Task: Find connections with filter location Uster with filter topic #businesscoachwith filter profile language French with filter current company Burns & McDonnell with filter school Azim Premji University with filter industry Health and Human Services with filter service category Headshot Photography with filter keywords title Marketing Communications Manager
Action: Mouse moved to (659, 99)
Screenshot: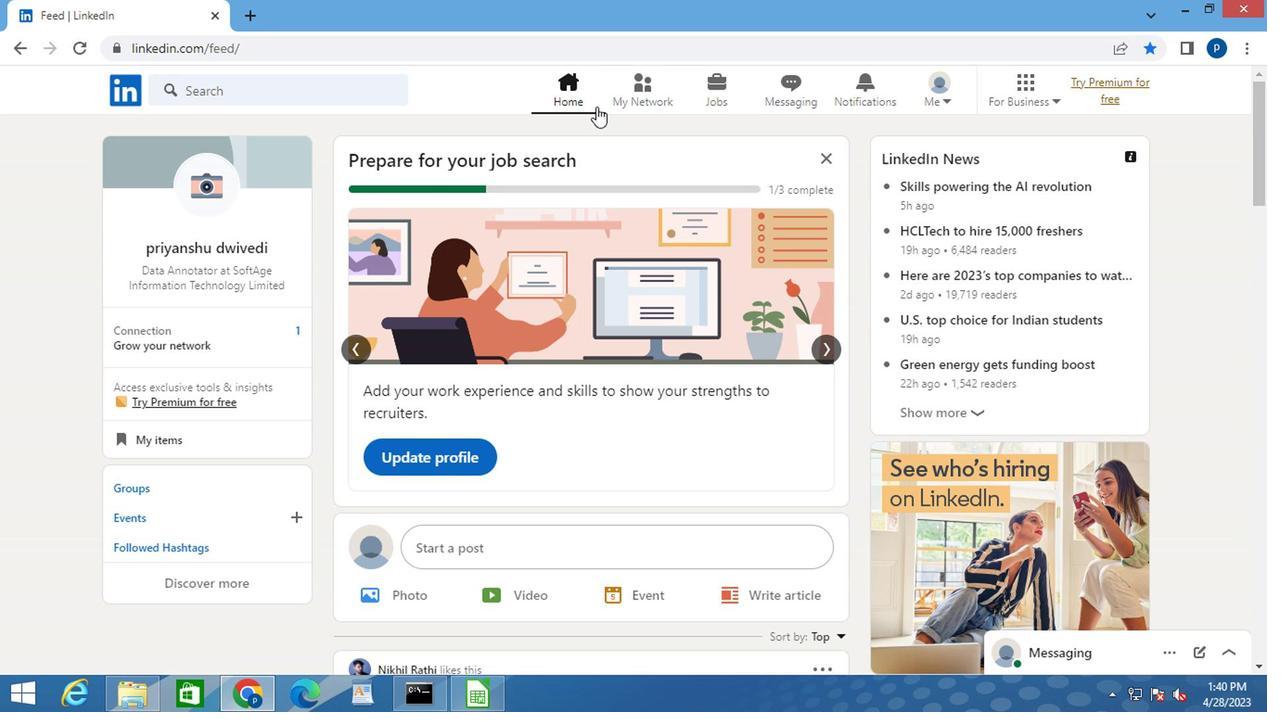 
Action: Mouse pressed left at (659, 99)
Screenshot: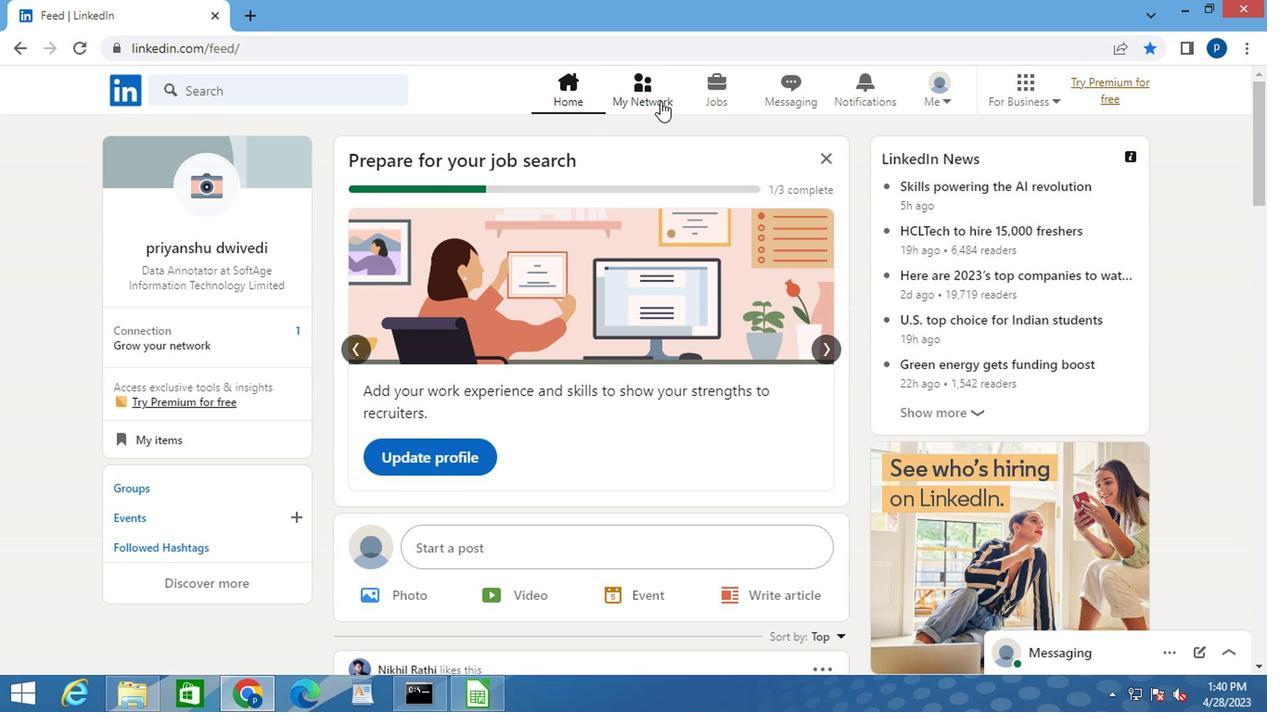
Action: Mouse moved to (242, 200)
Screenshot: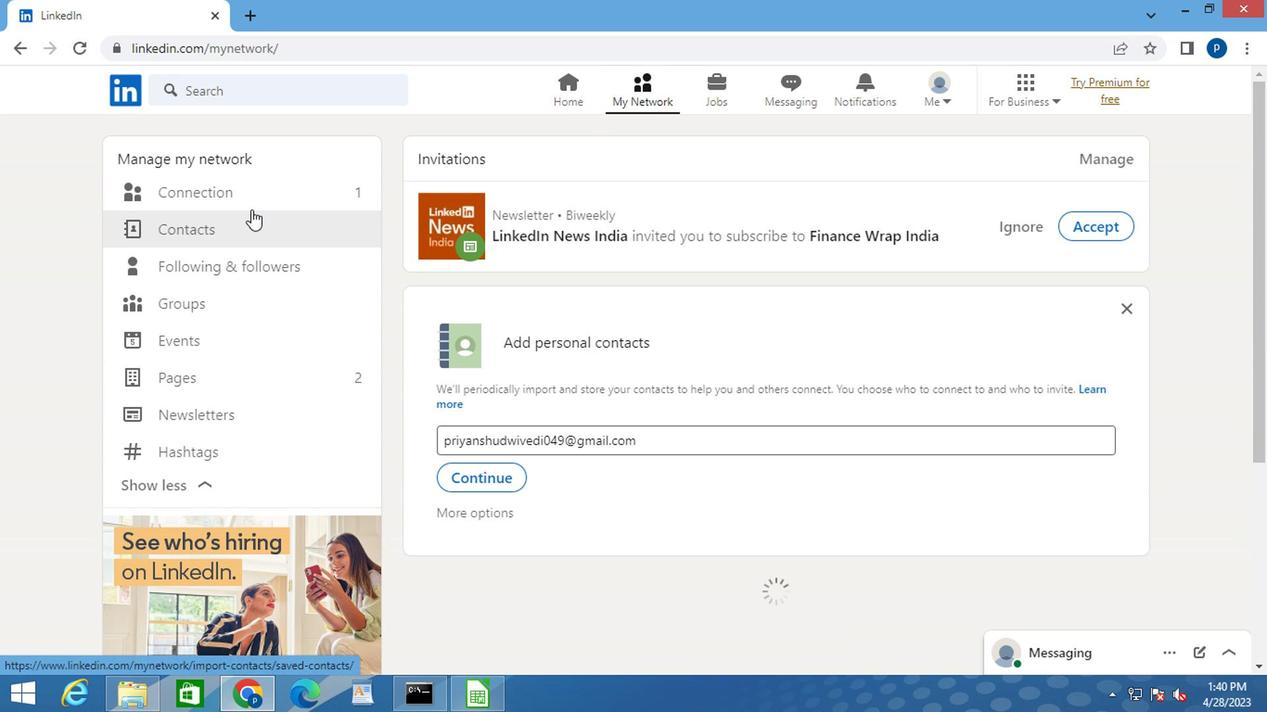 
Action: Mouse pressed left at (242, 200)
Screenshot: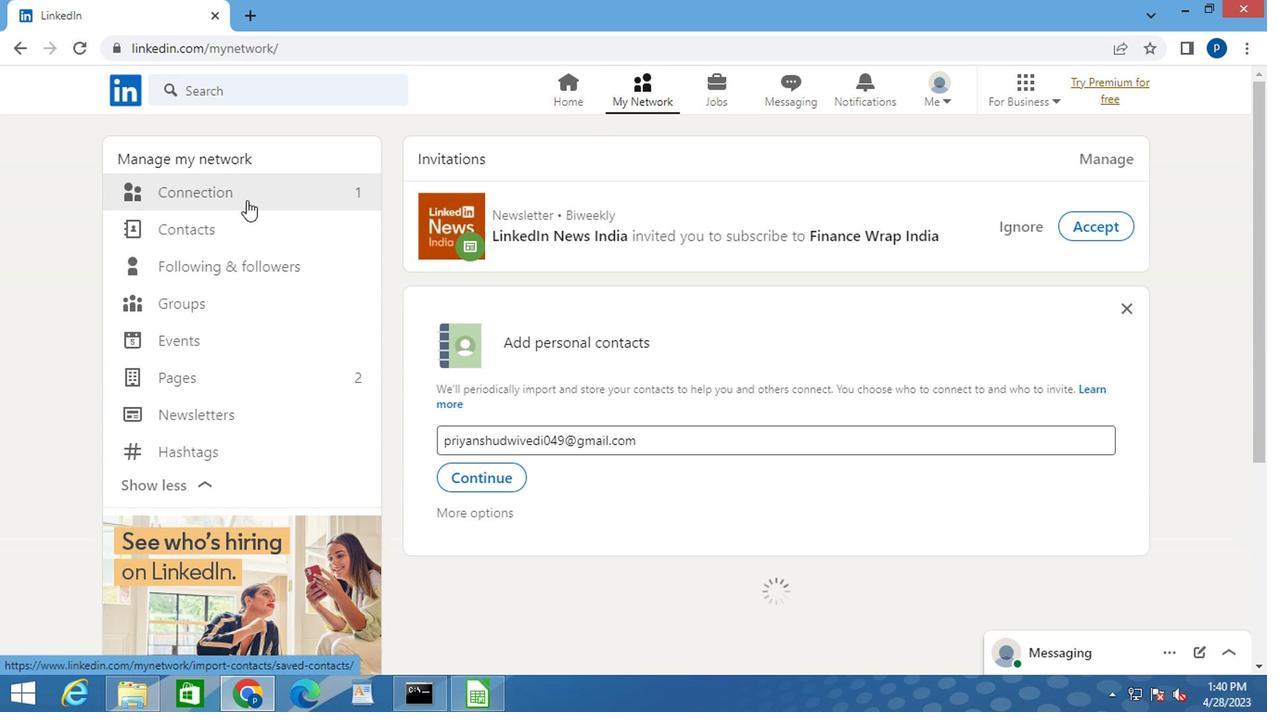 
Action: Mouse moved to (786, 195)
Screenshot: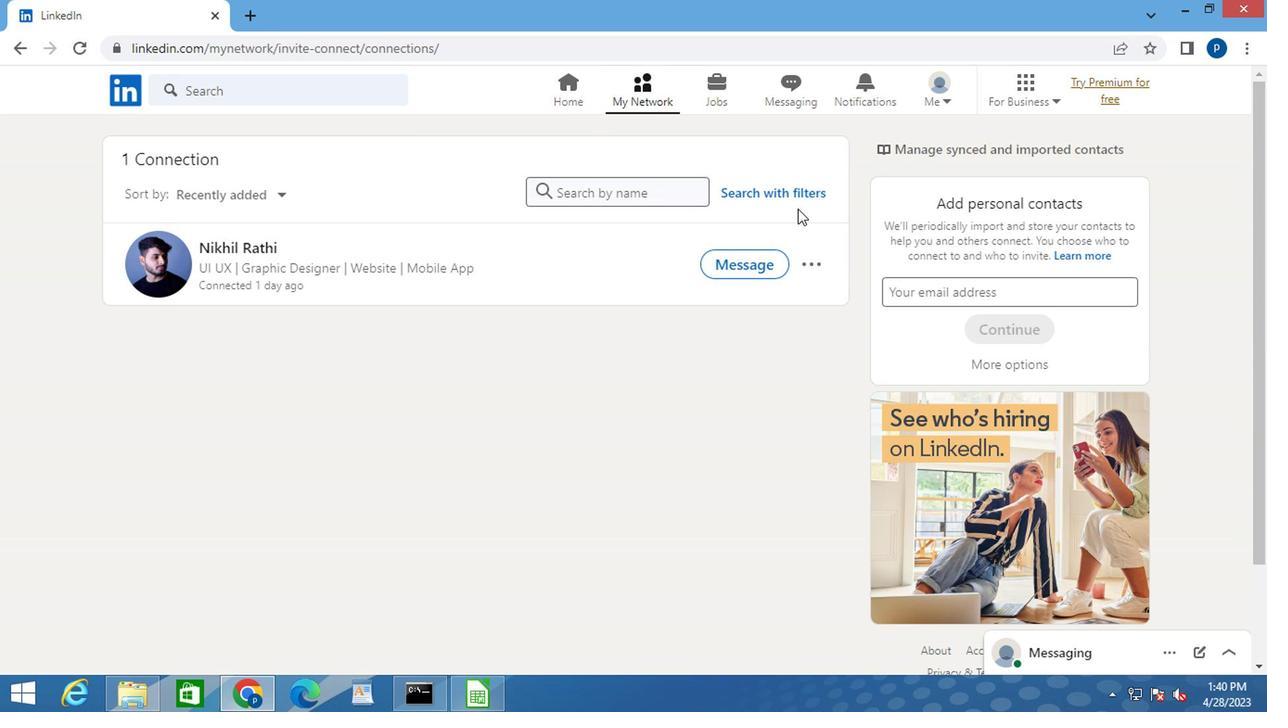 
Action: Mouse pressed left at (786, 195)
Screenshot: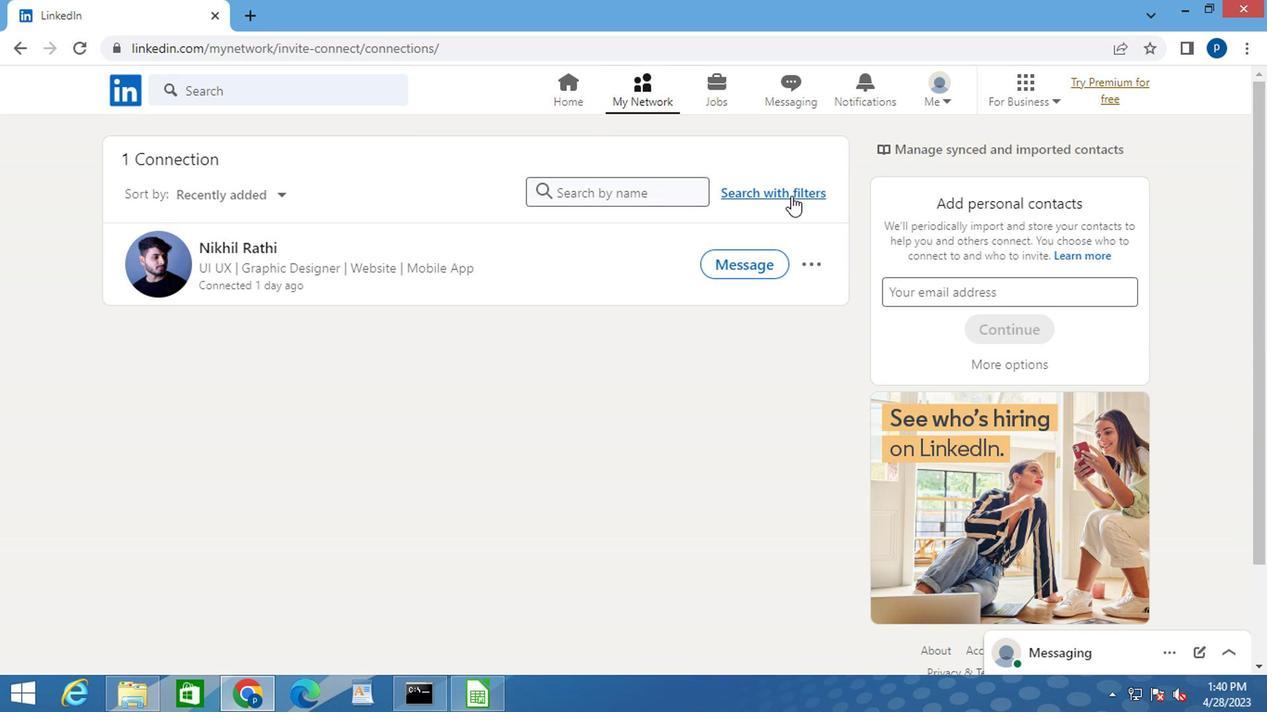 
Action: Mouse moved to (690, 141)
Screenshot: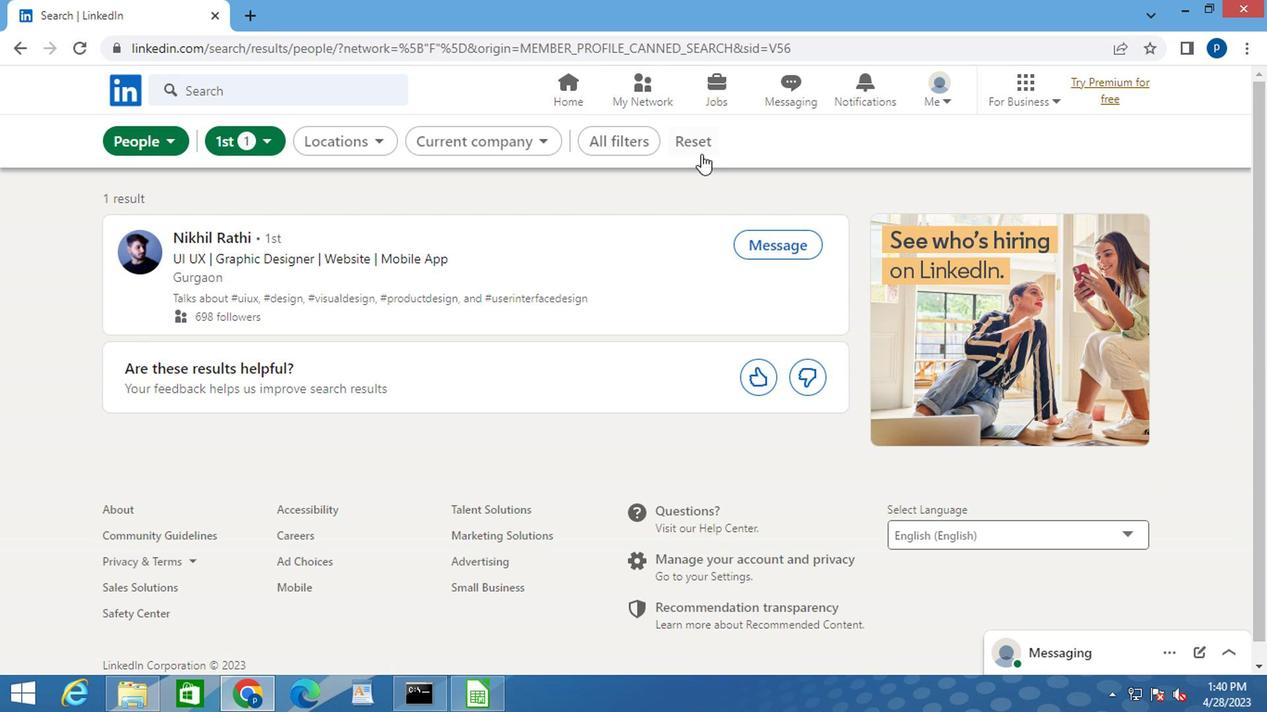 
Action: Mouse pressed left at (690, 141)
Screenshot: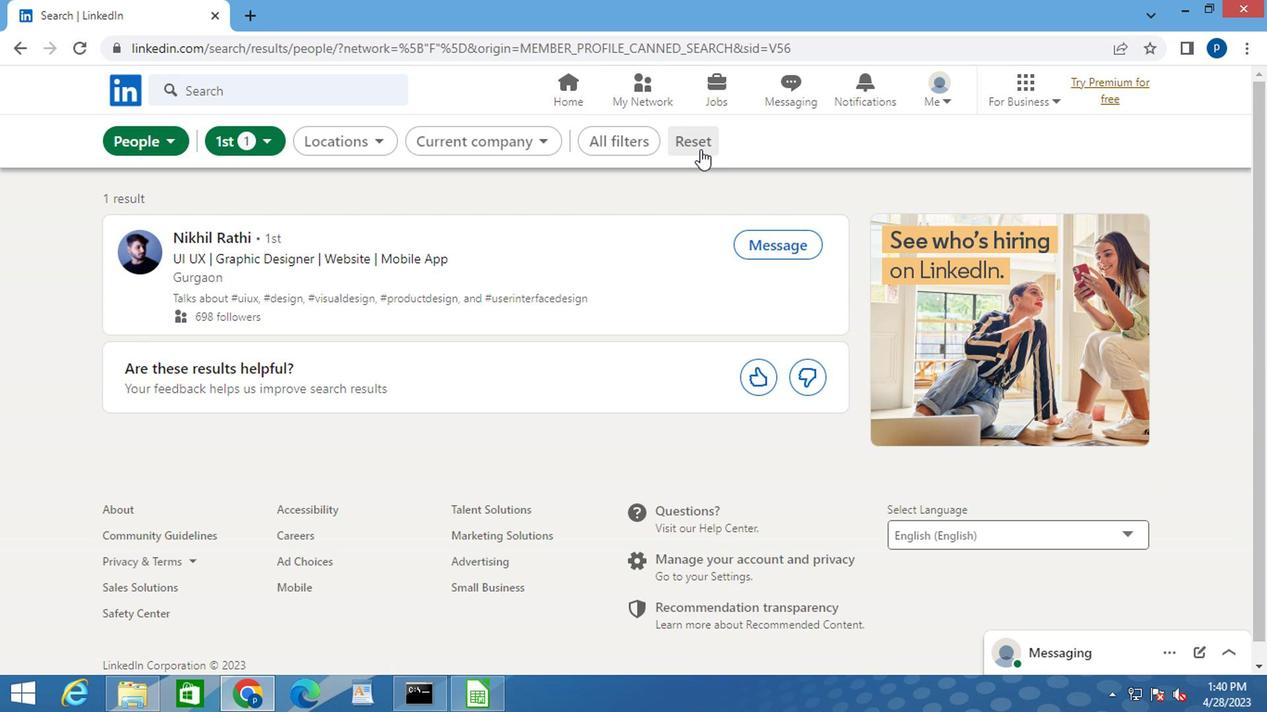 
Action: Mouse moved to (671, 143)
Screenshot: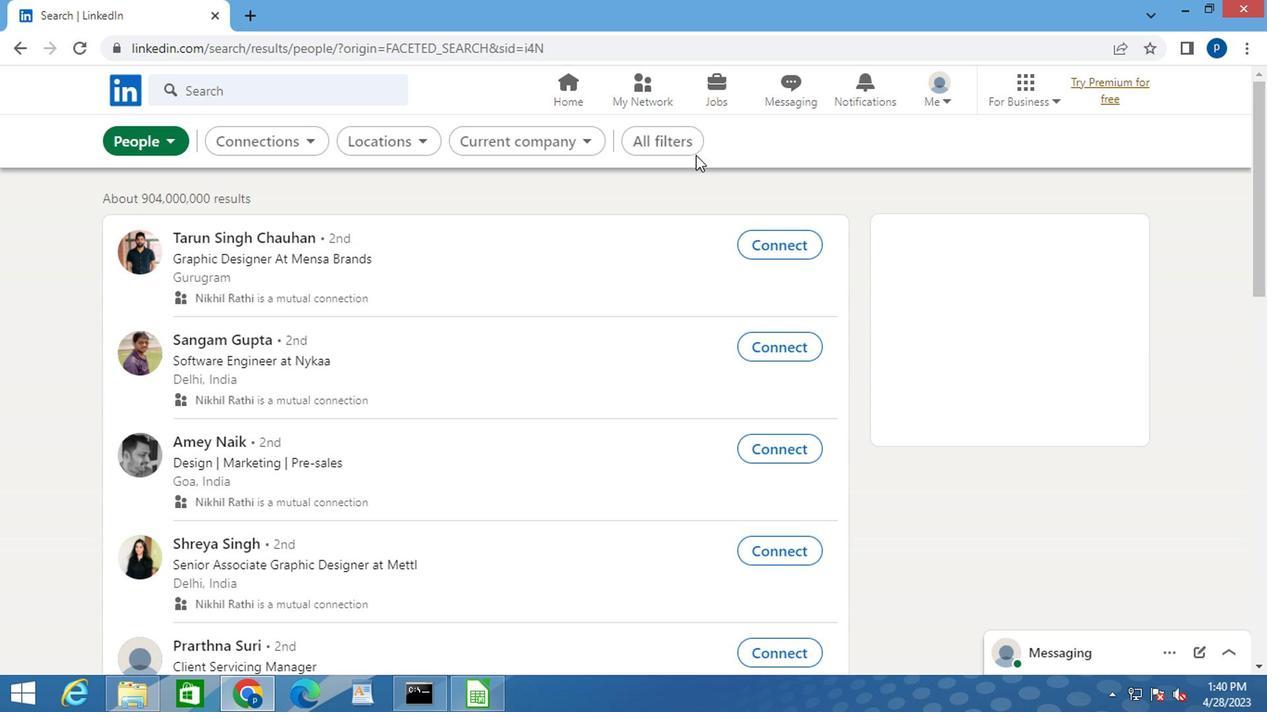 
Action: Mouse pressed left at (671, 143)
Screenshot: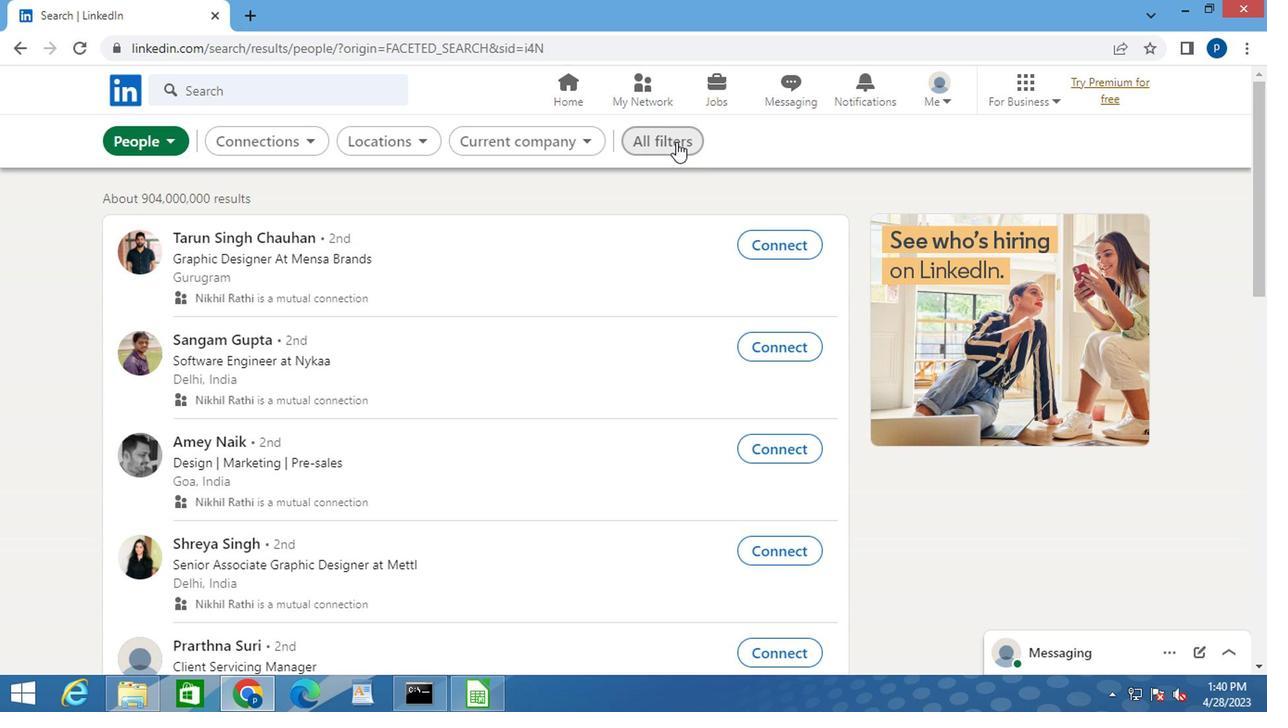 
Action: Mouse moved to (965, 496)
Screenshot: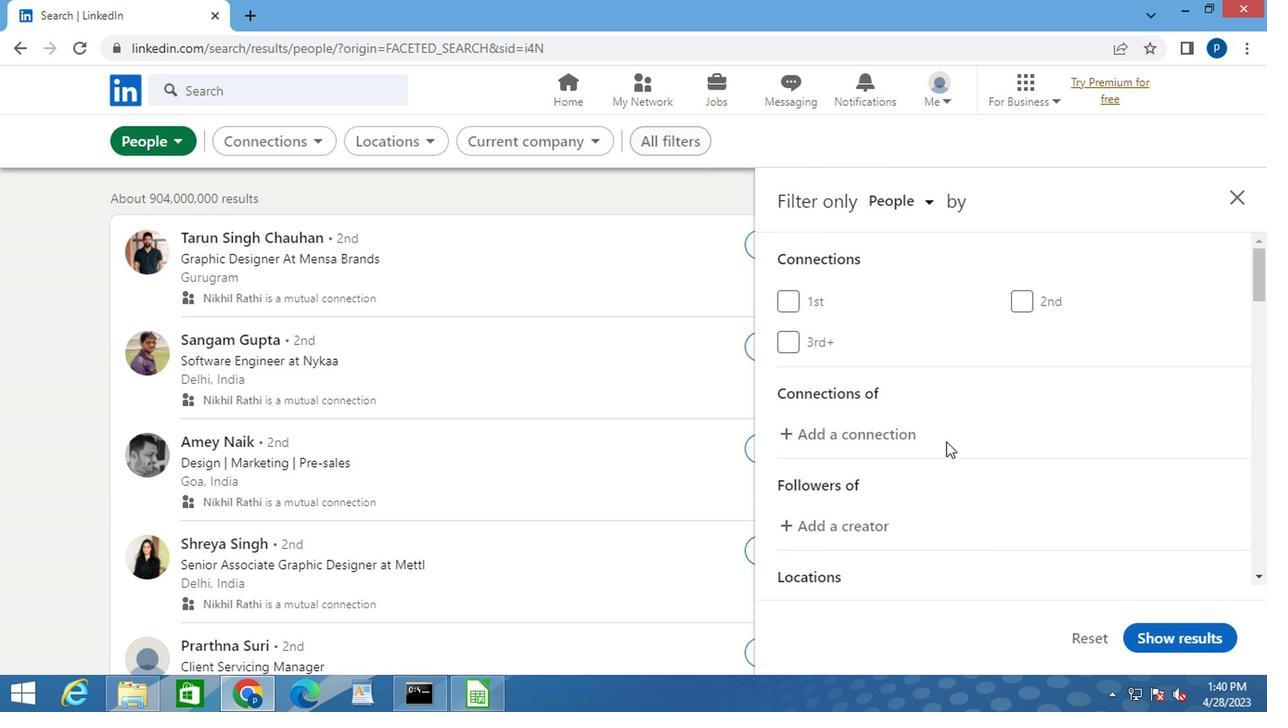 
Action: Mouse scrolled (965, 495) with delta (0, -1)
Screenshot: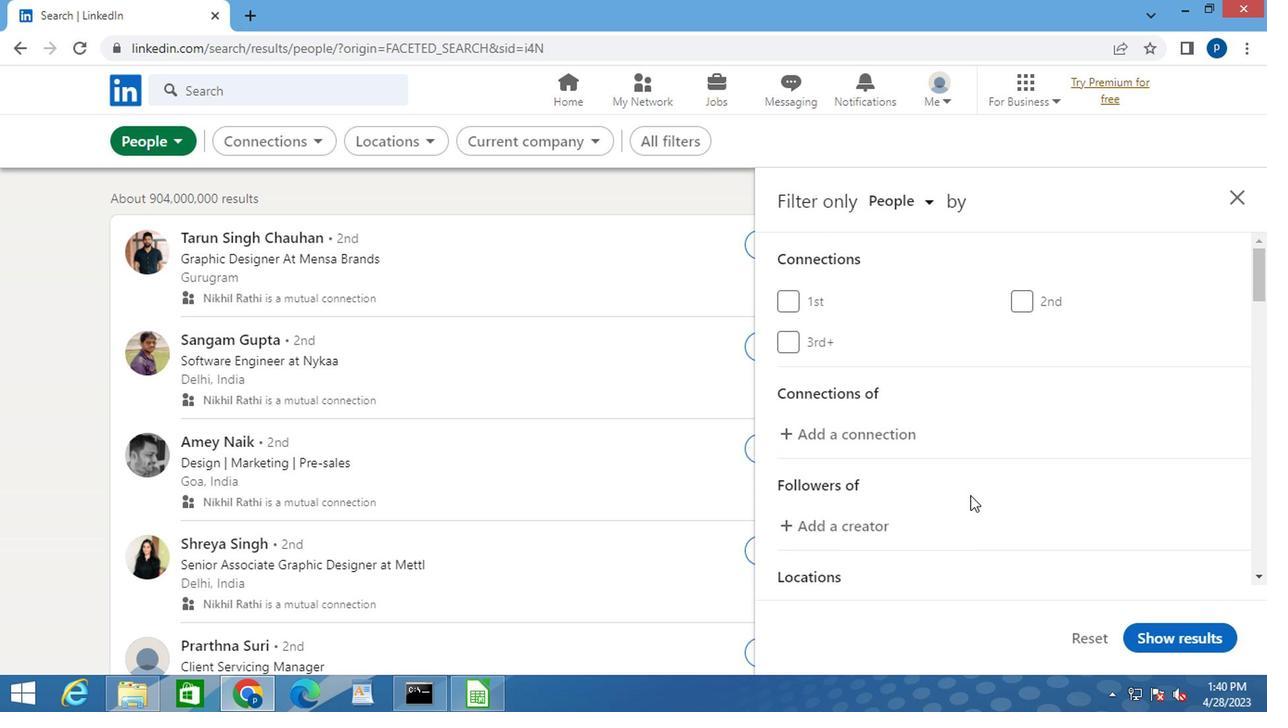
Action: Mouse scrolled (965, 495) with delta (0, -1)
Screenshot: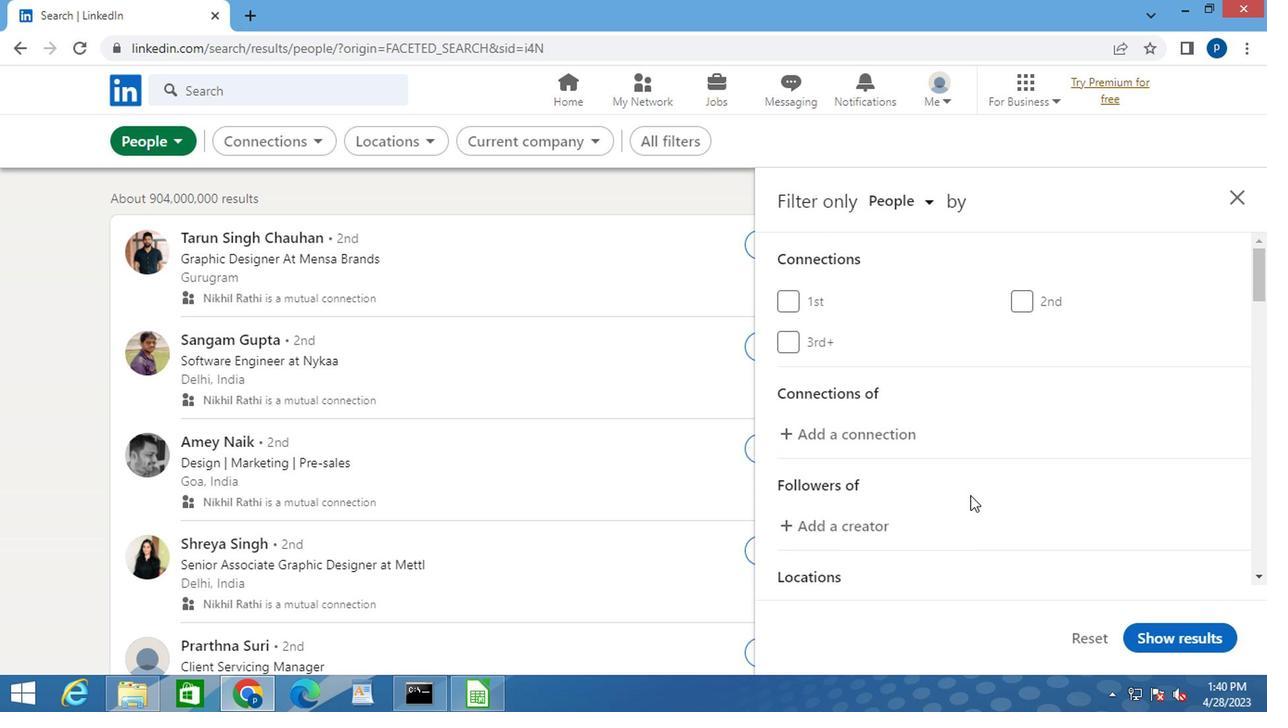 
Action: Mouse scrolled (965, 495) with delta (0, -1)
Screenshot: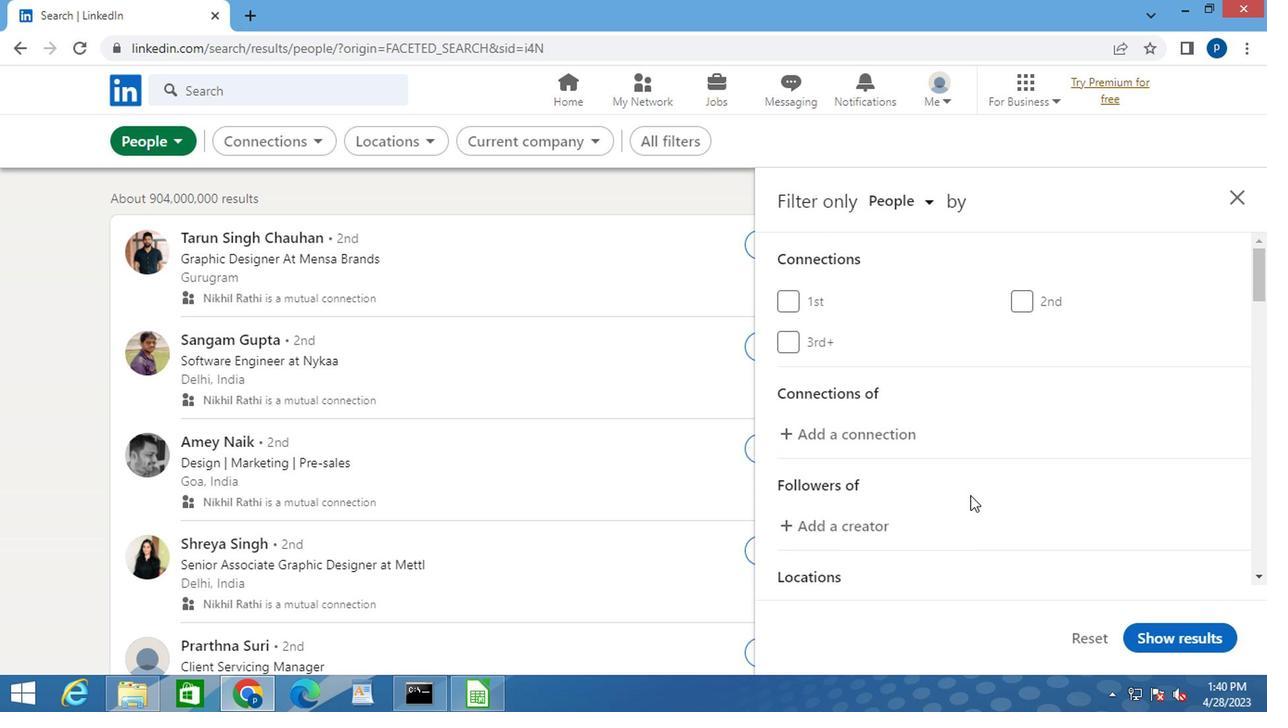 
Action: Mouse moved to (1041, 417)
Screenshot: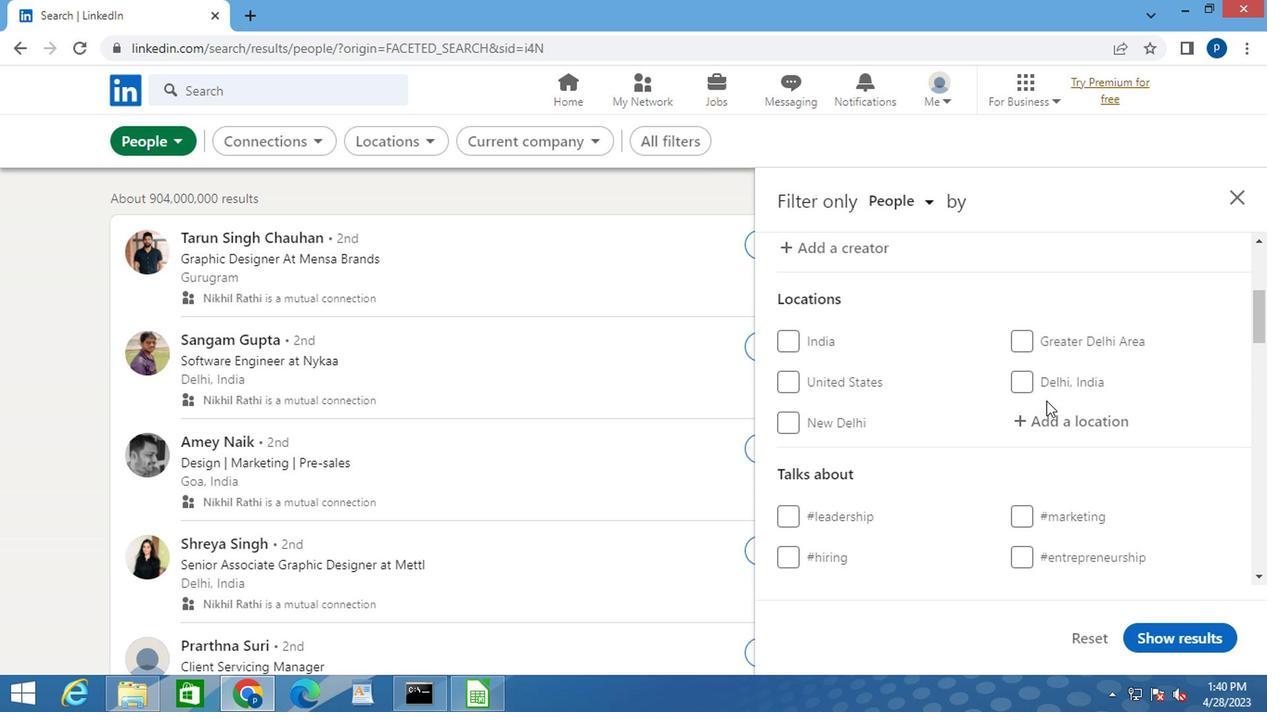 
Action: Mouse pressed left at (1041, 417)
Screenshot: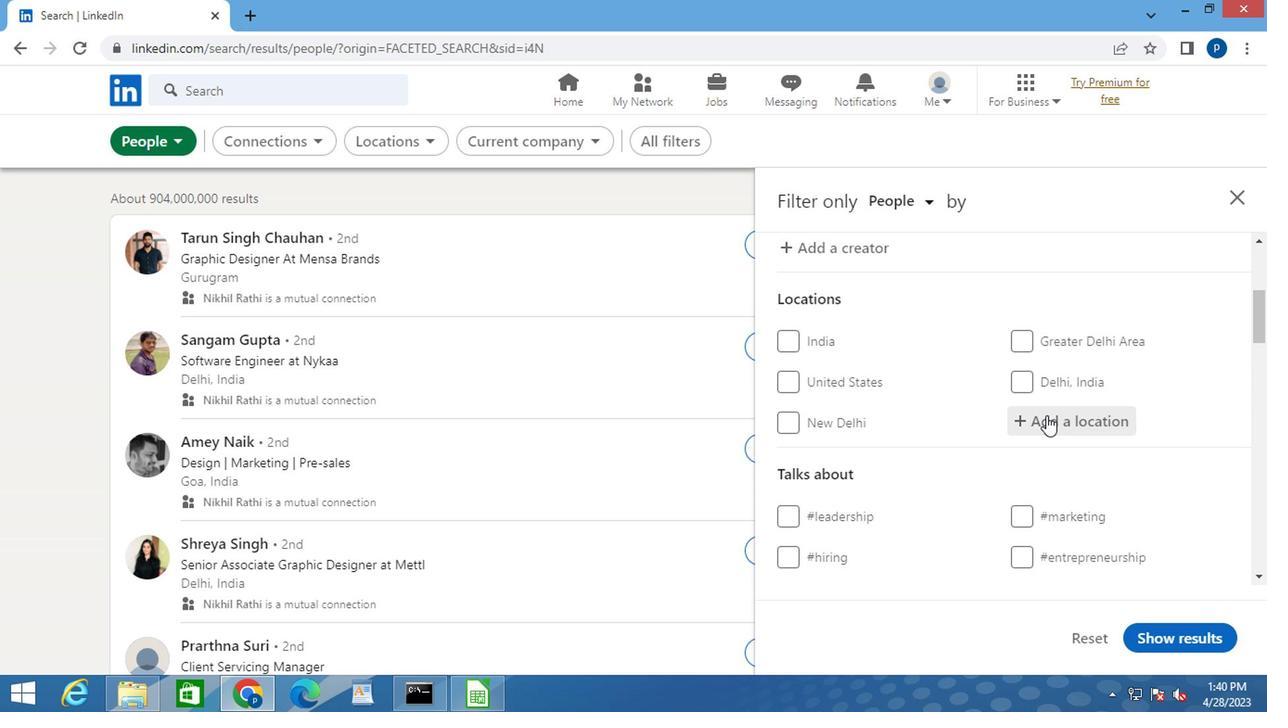 
Action: Key pressed u<Key.caps_lock>ster
Screenshot: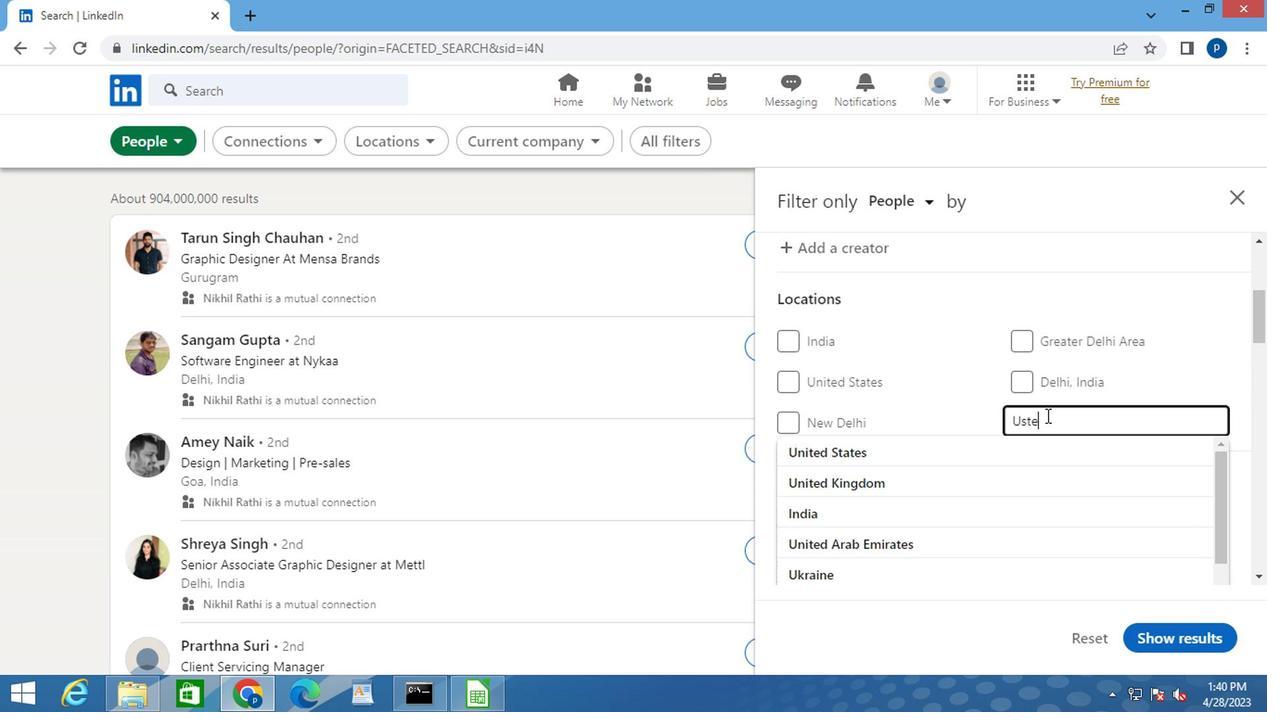 
Action: Mouse moved to (923, 447)
Screenshot: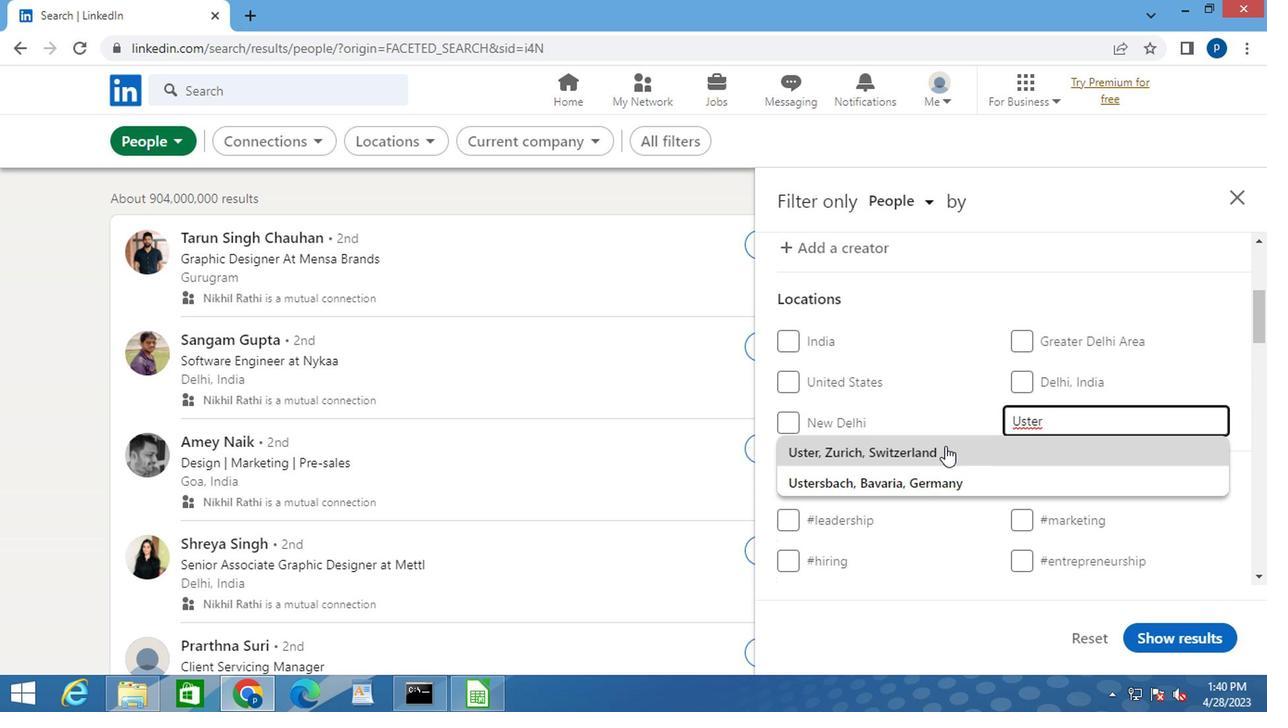 
Action: Mouse pressed left at (923, 447)
Screenshot: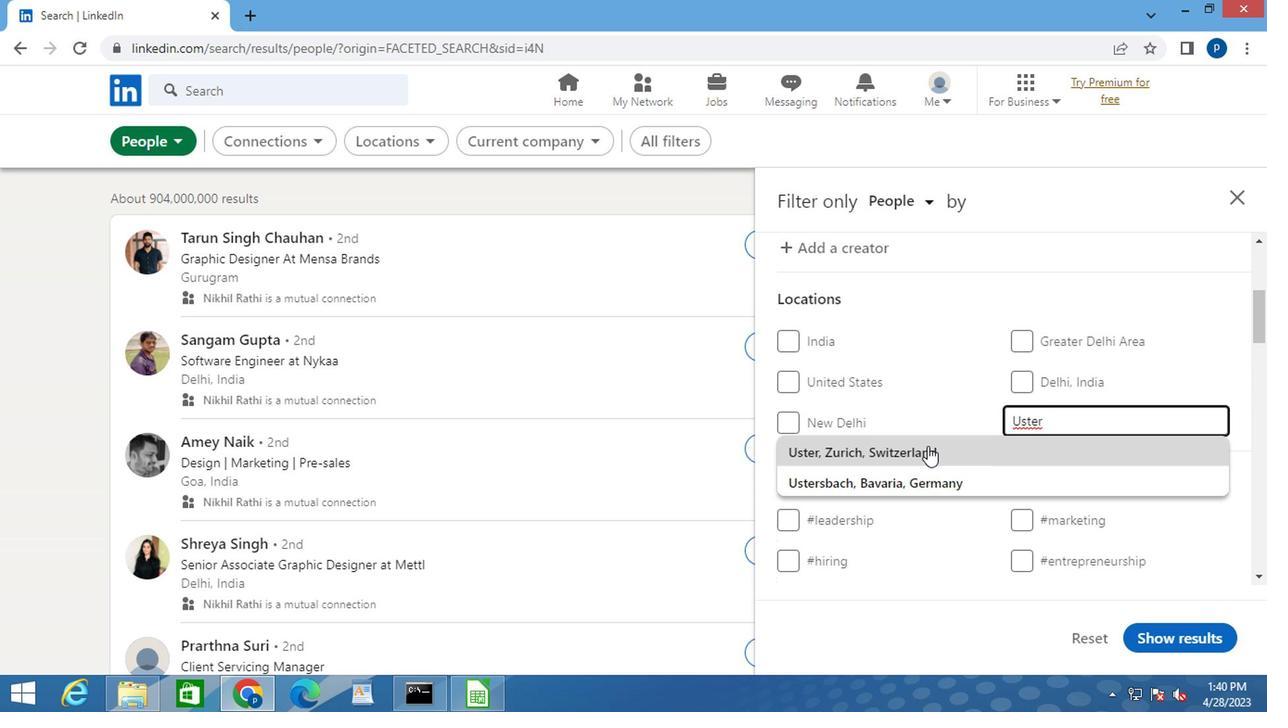 
Action: Mouse moved to (919, 444)
Screenshot: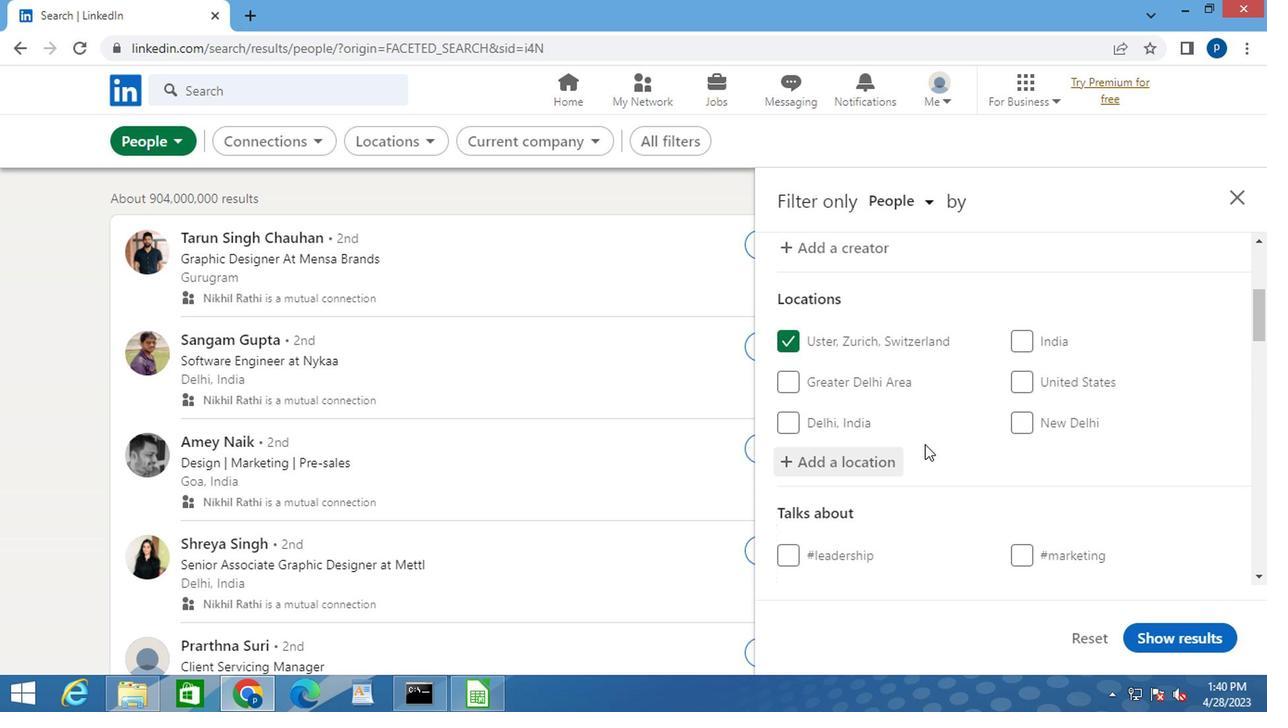
Action: Mouse scrolled (919, 444) with delta (0, 0)
Screenshot: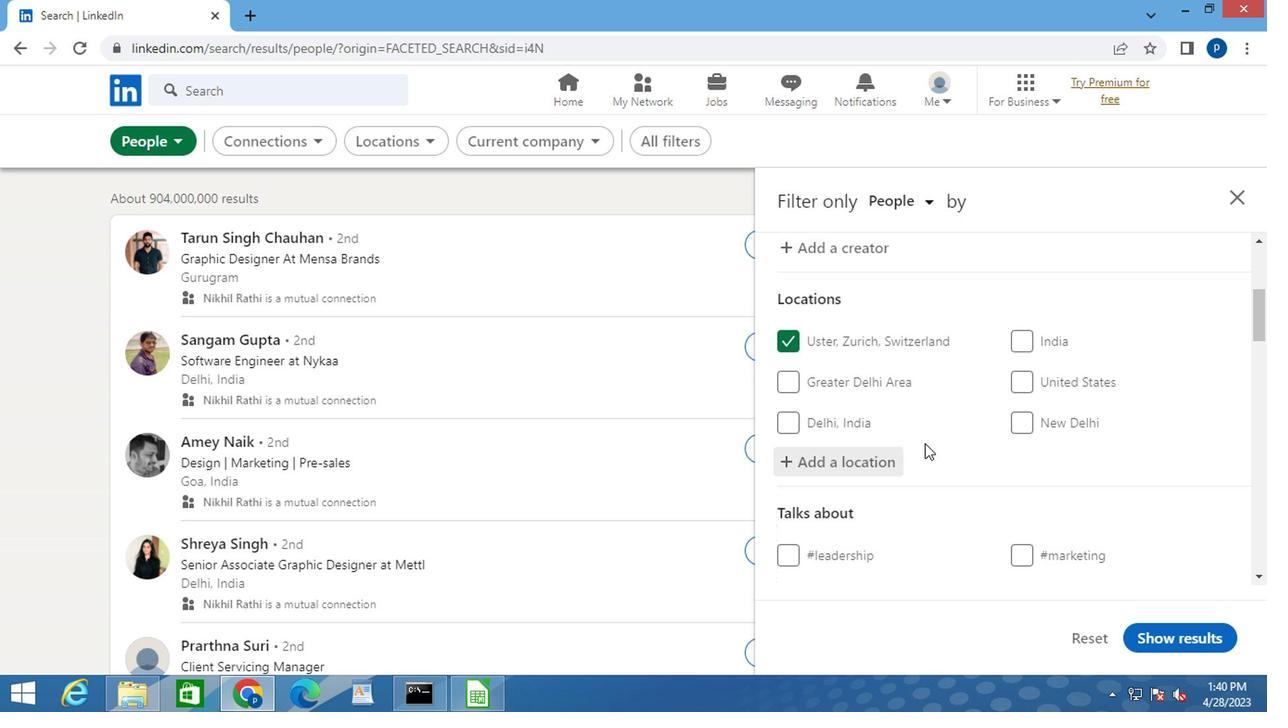 
Action: Mouse scrolled (919, 444) with delta (0, 0)
Screenshot: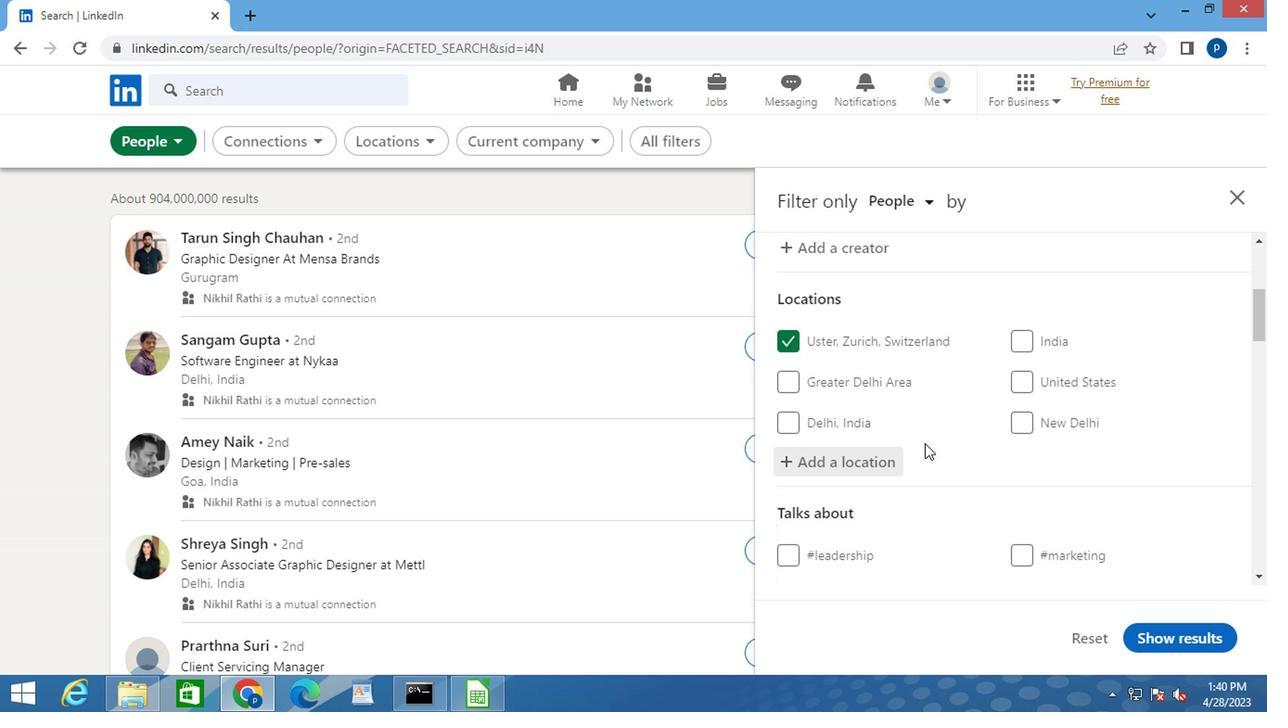 
Action: Mouse moved to (1032, 454)
Screenshot: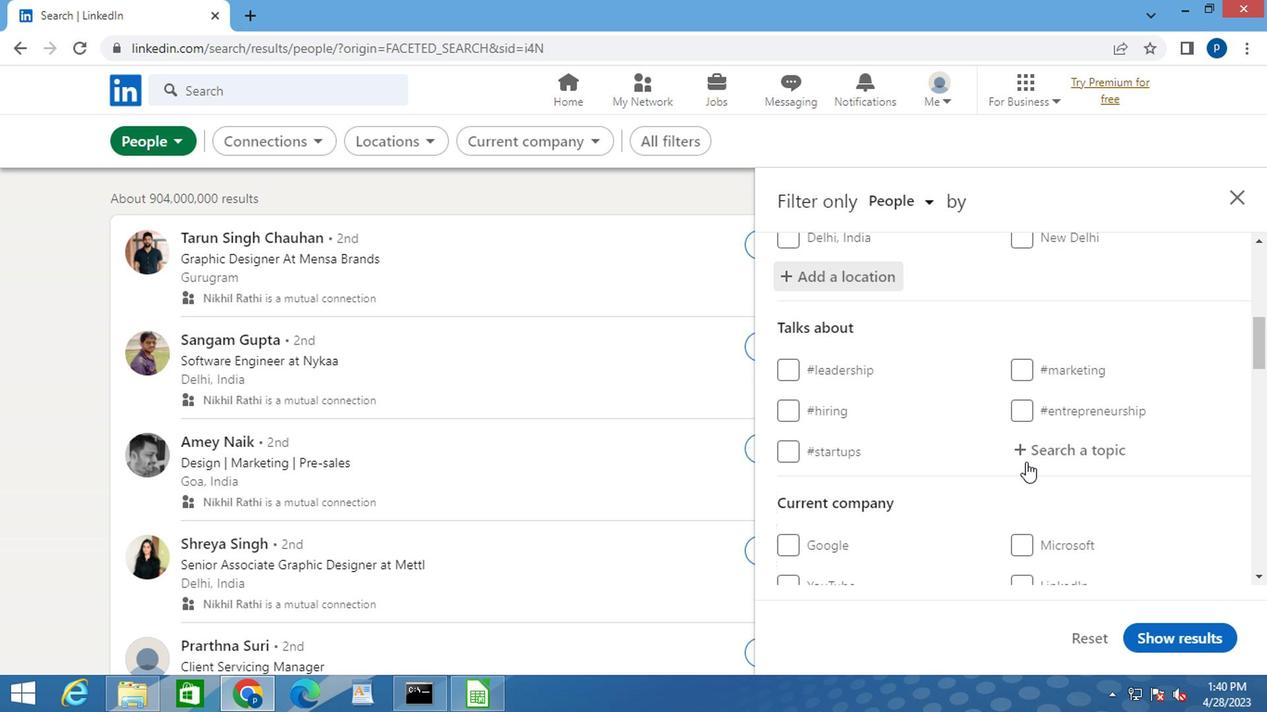 
Action: Mouse pressed left at (1032, 454)
Screenshot: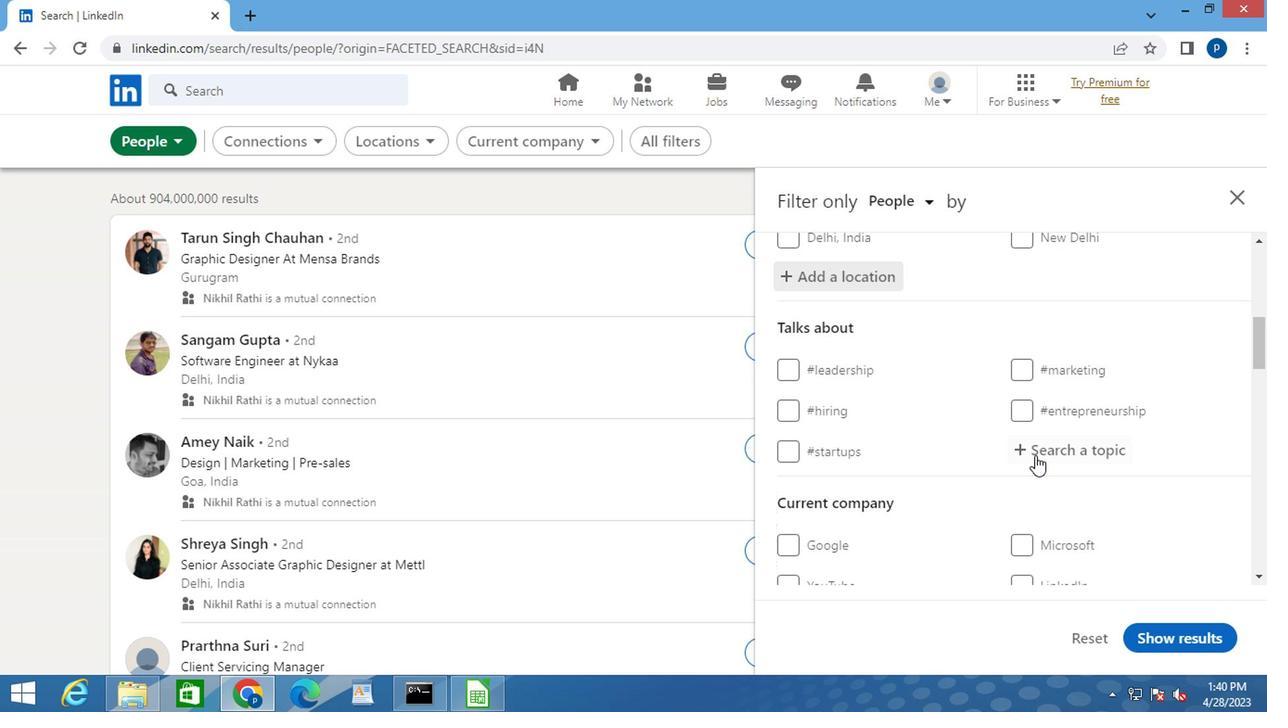 
Action: Mouse moved to (1033, 454)
Screenshot: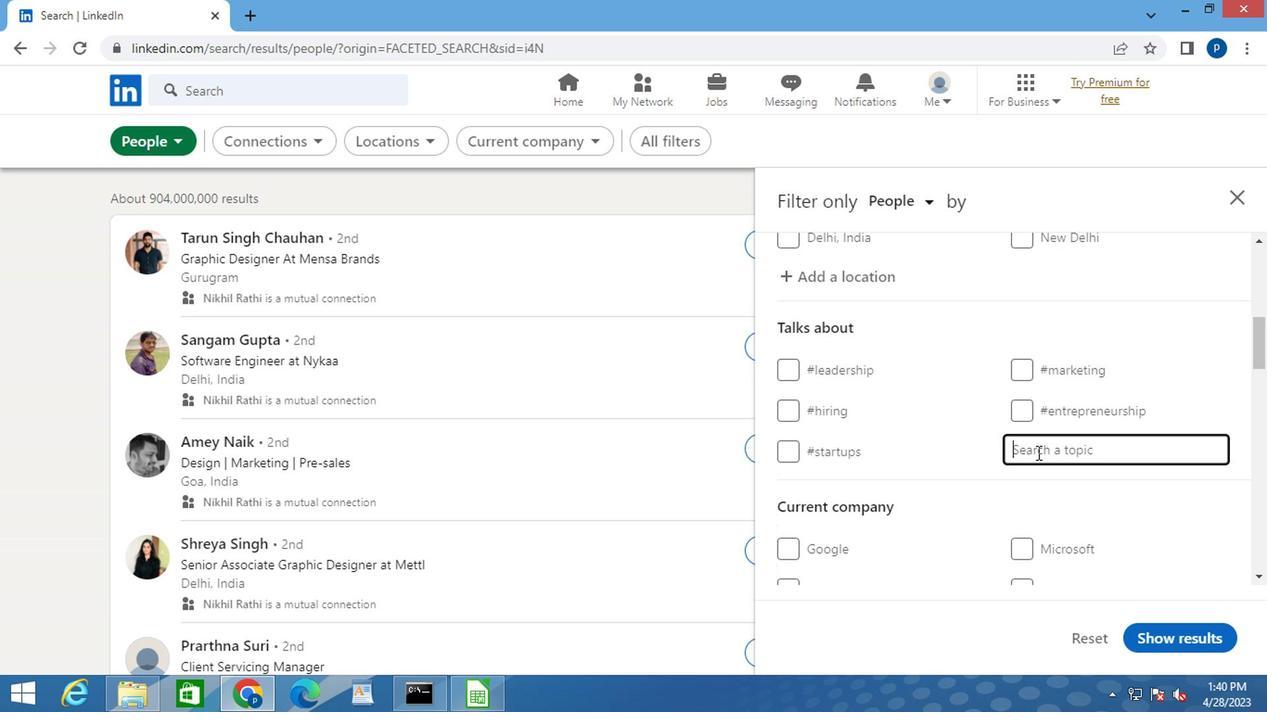 
Action: Key pressed <Key.shift>#BUSINESSCOACH
Screenshot: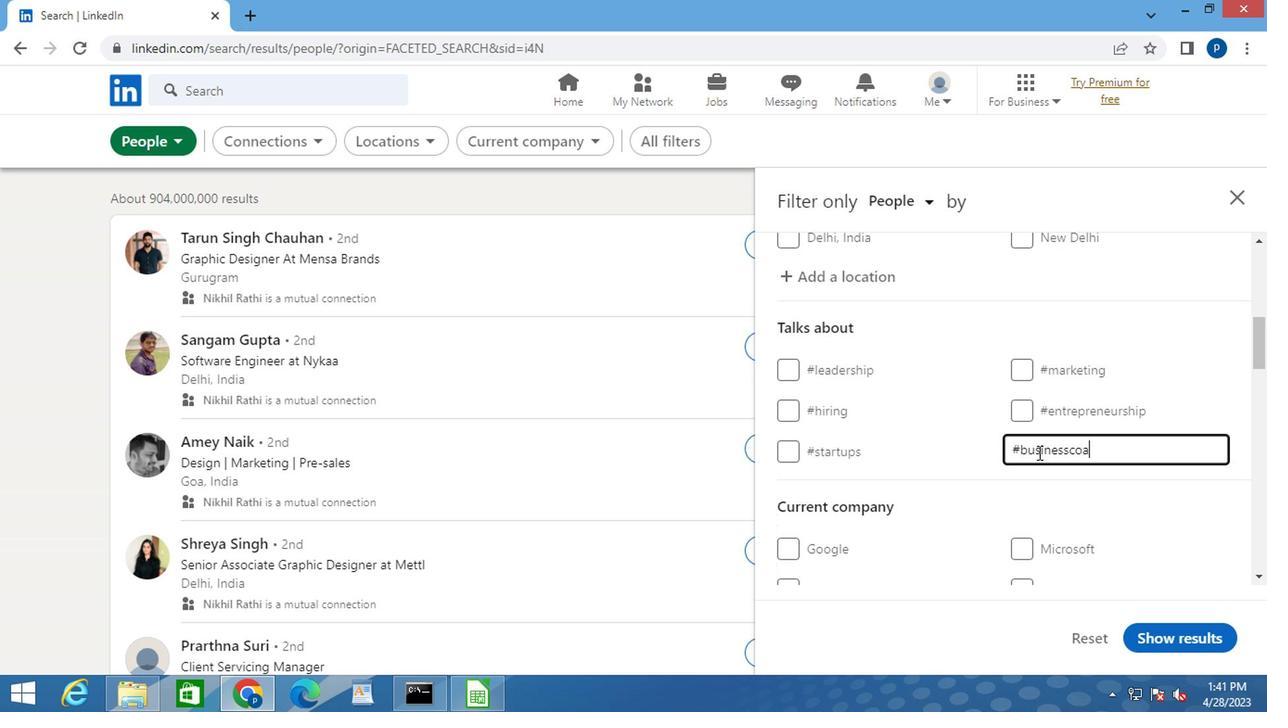 
Action: Mouse moved to (995, 510)
Screenshot: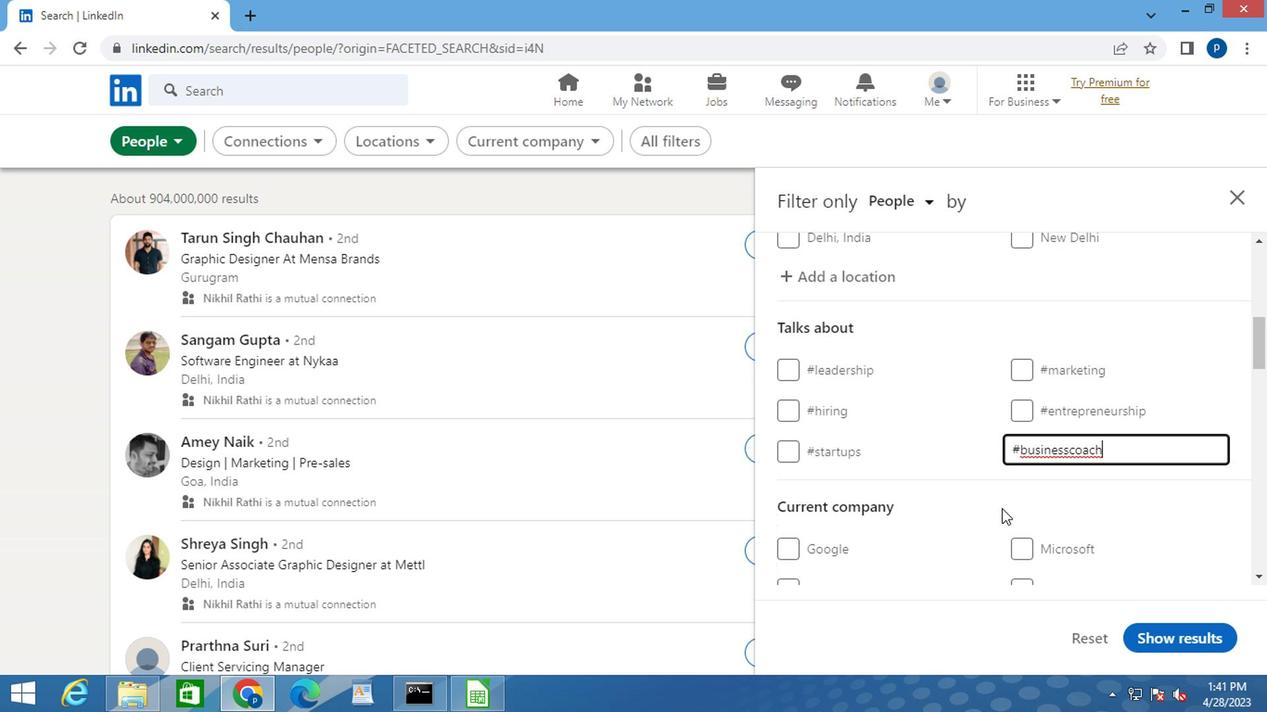 
Action: Mouse scrolled (995, 509) with delta (0, -1)
Screenshot: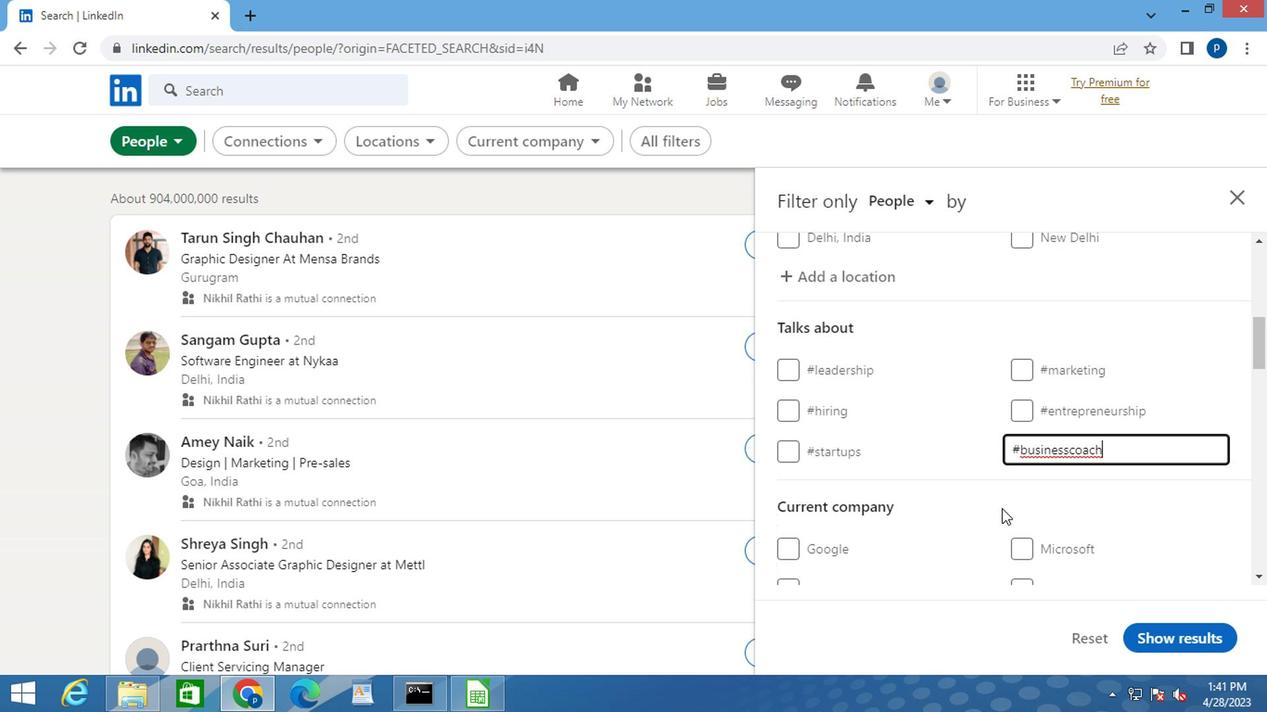 
Action: Mouse moved to (972, 467)
Screenshot: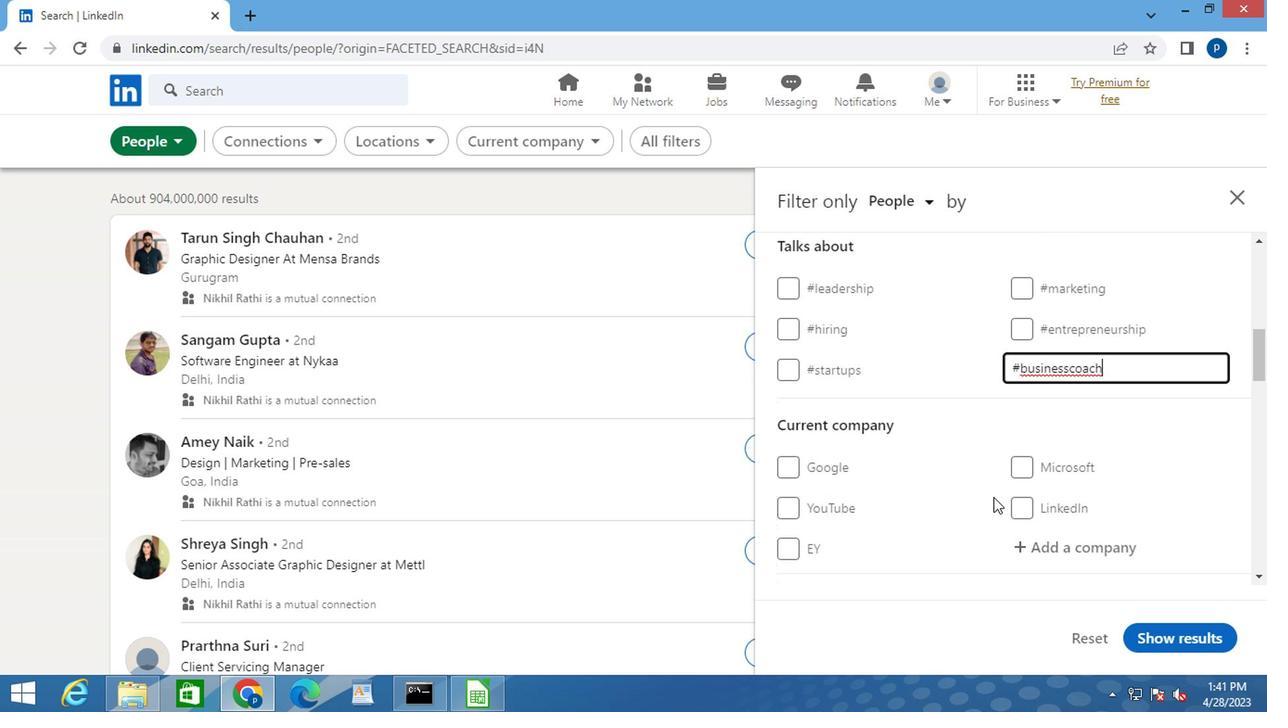 
Action: Mouse scrolled (972, 467) with delta (0, 0)
Screenshot: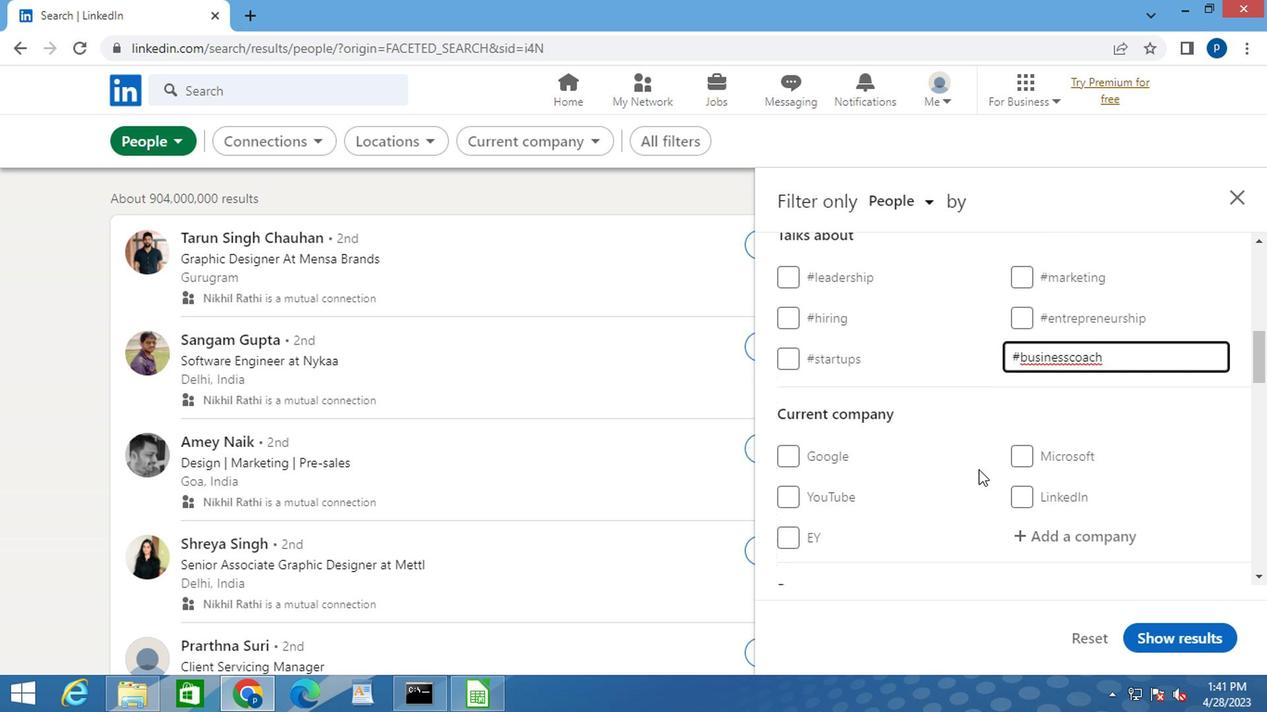 
Action: Mouse scrolled (972, 467) with delta (0, 0)
Screenshot: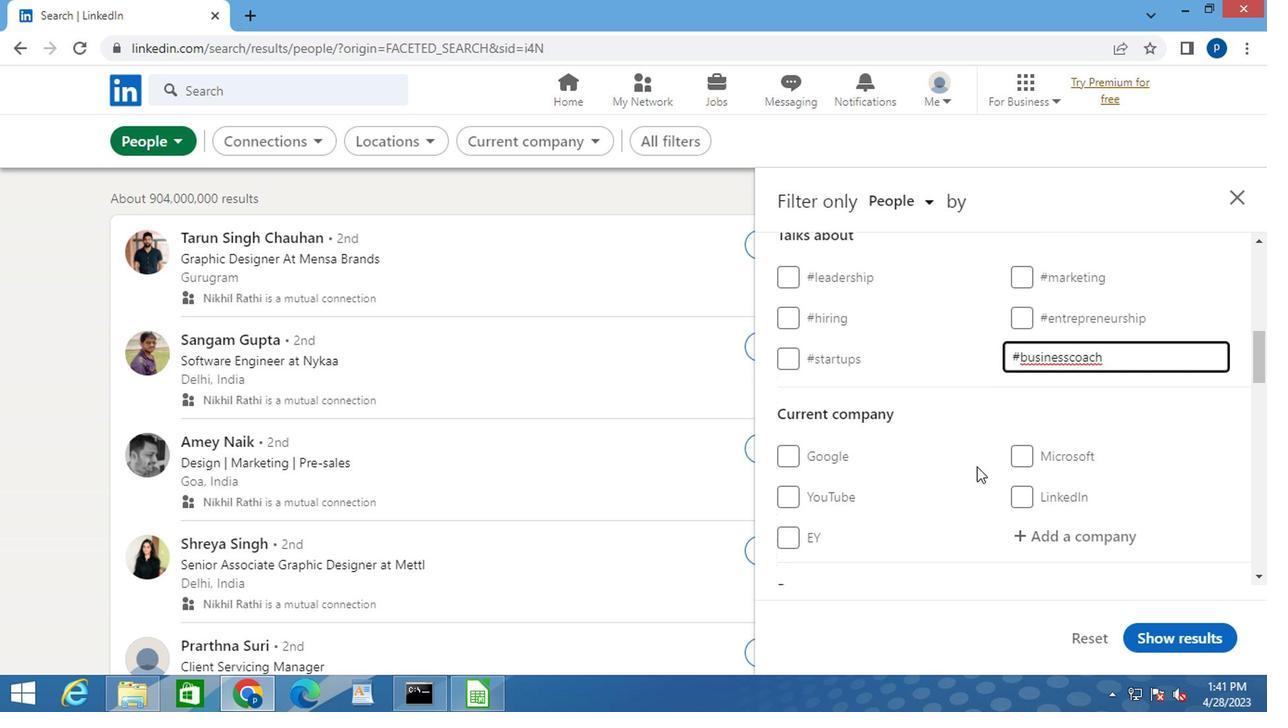 
Action: Mouse scrolled (972, 467) with delta (0, 0)
Screenshot: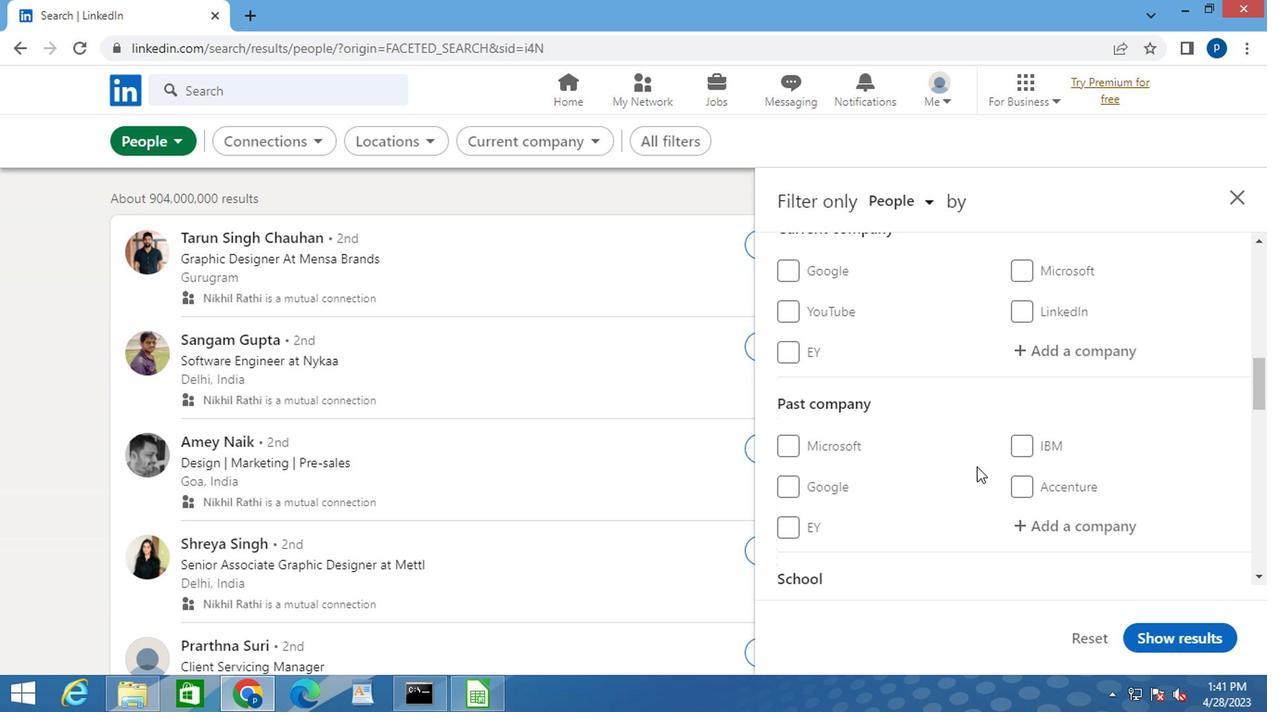 
Action: Mouse scrolled (972, 467) with delta (0, 0)
Screenshot: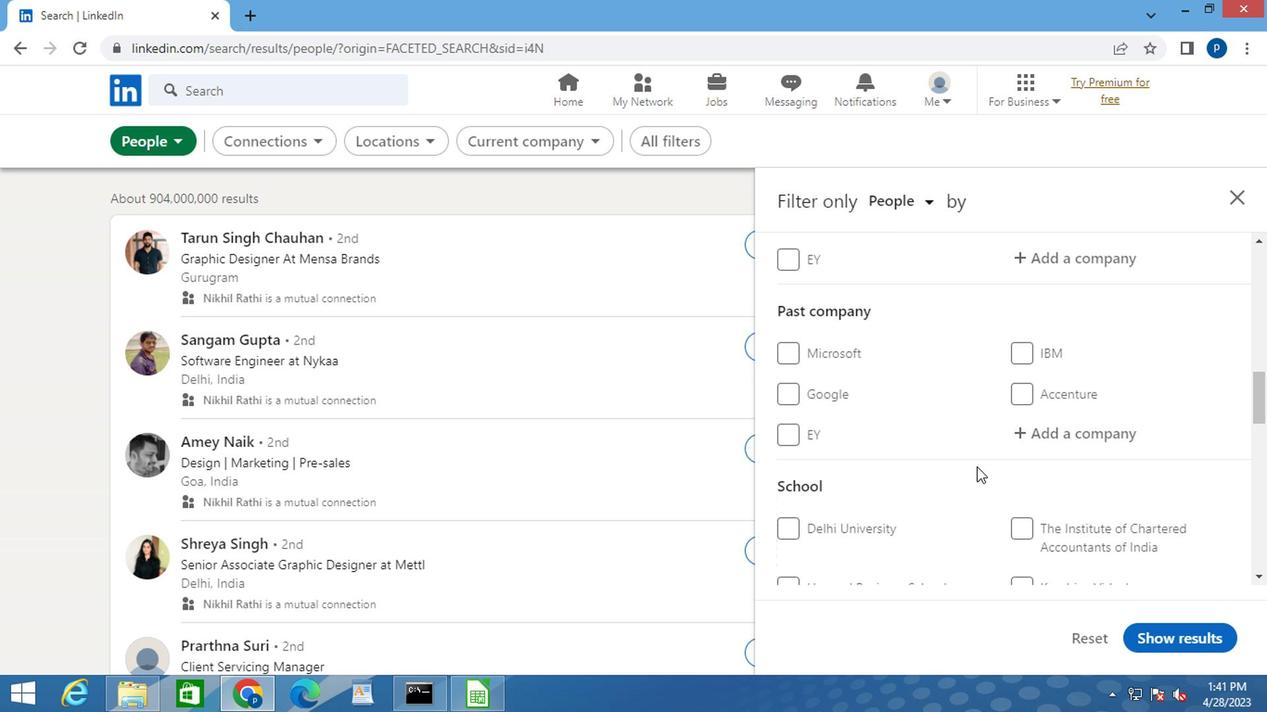 
Action: Mouse scrolled (972, 467) with delta (0, 0)
Screenshot: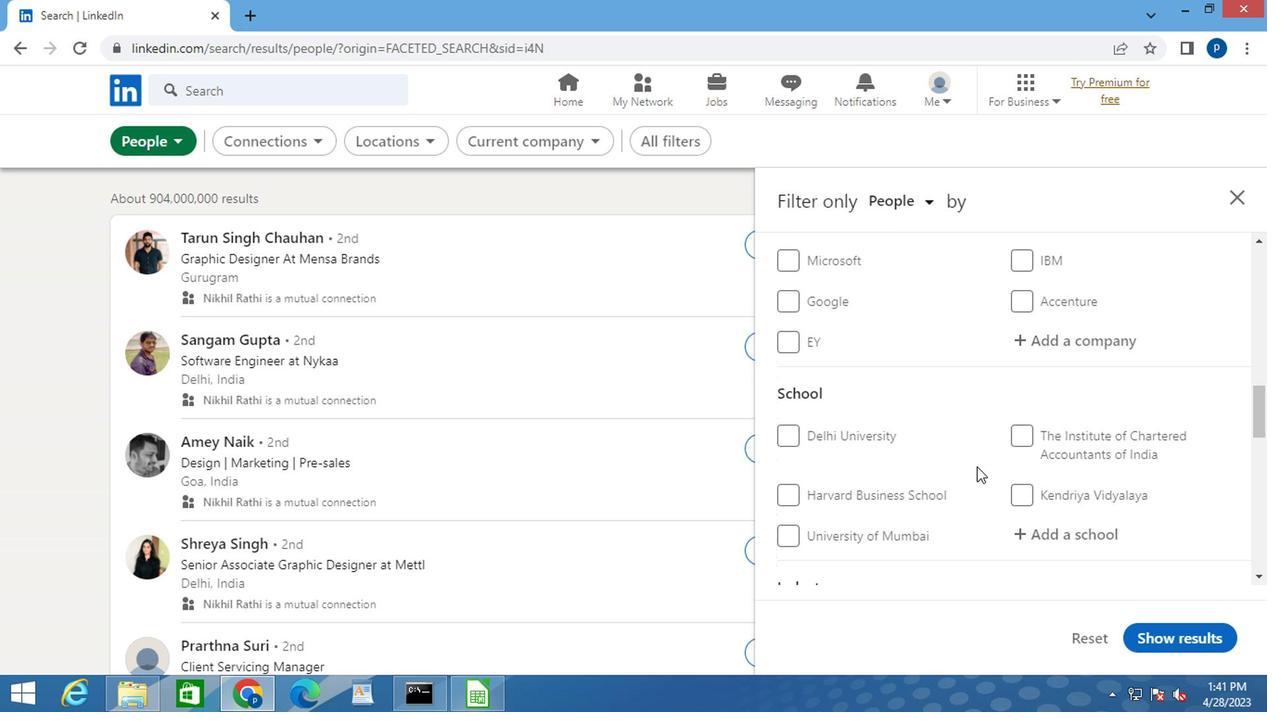 
Action: Mouse moved to (962, 467)
Screenshot: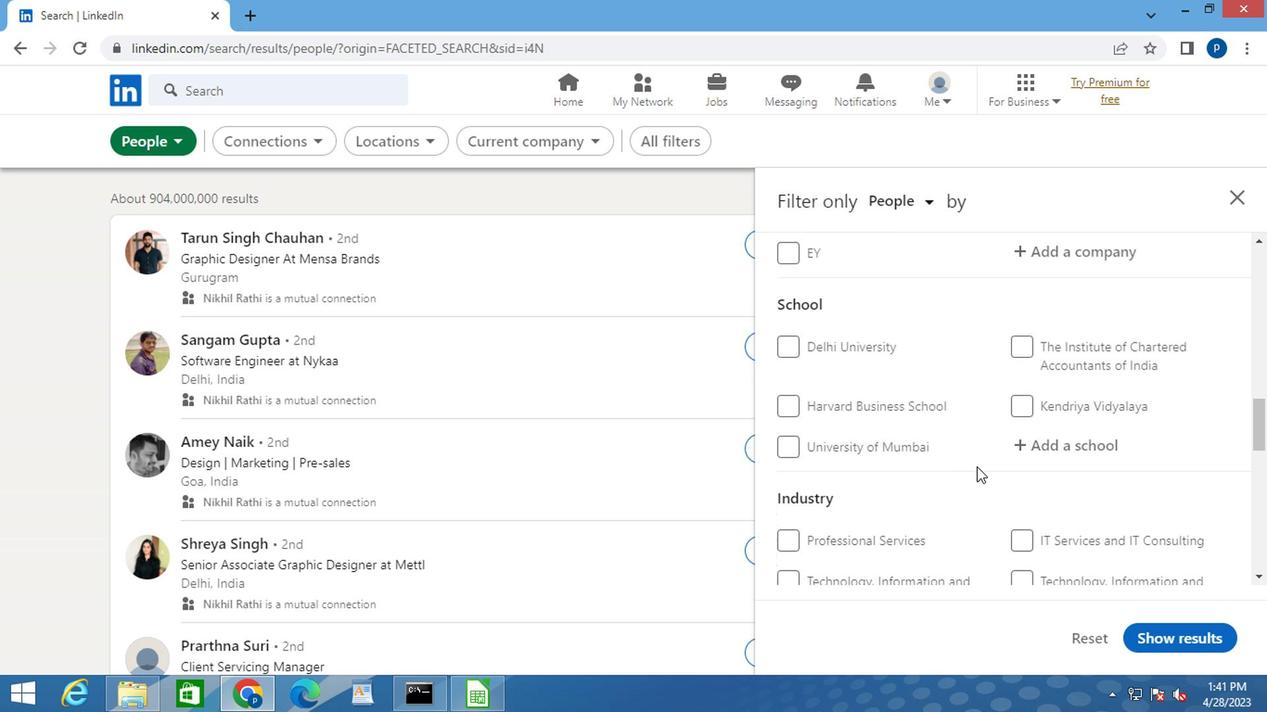 
Action: Mouse scrolled (962, 465) with delta (0, -1)
Screenshot: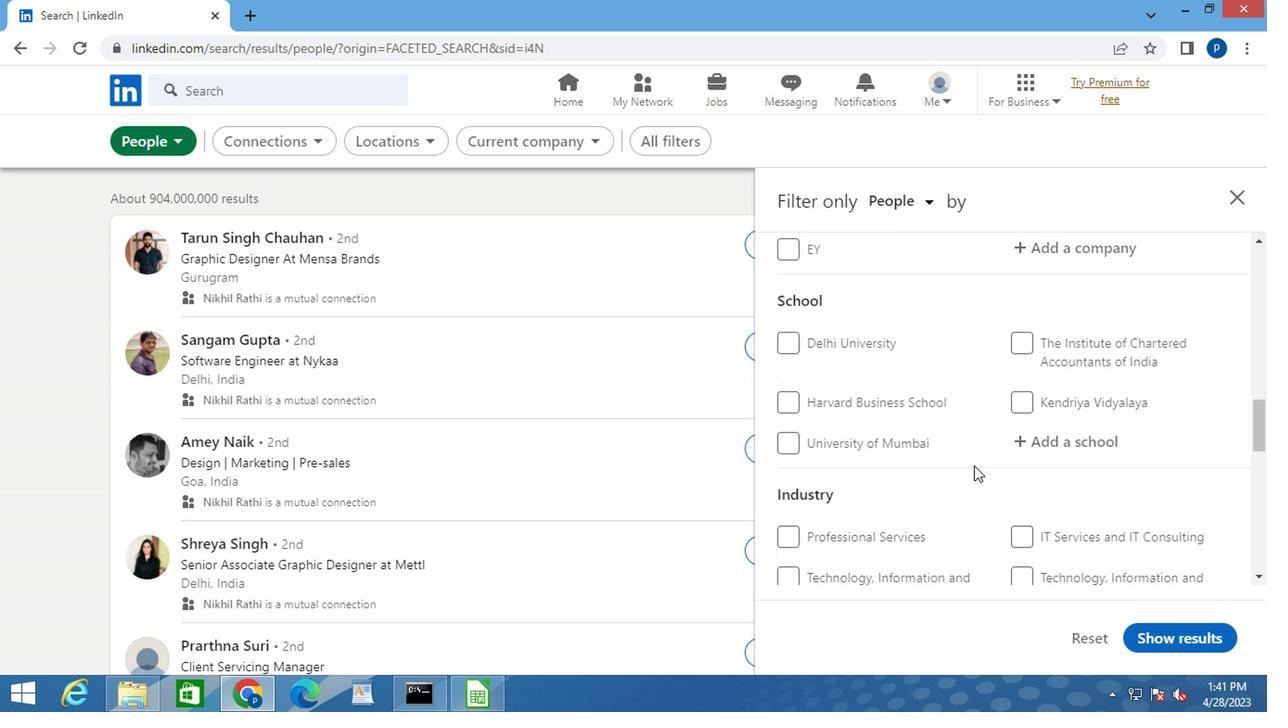 
Action: Mouse moved to (946, 458)
Screenshot: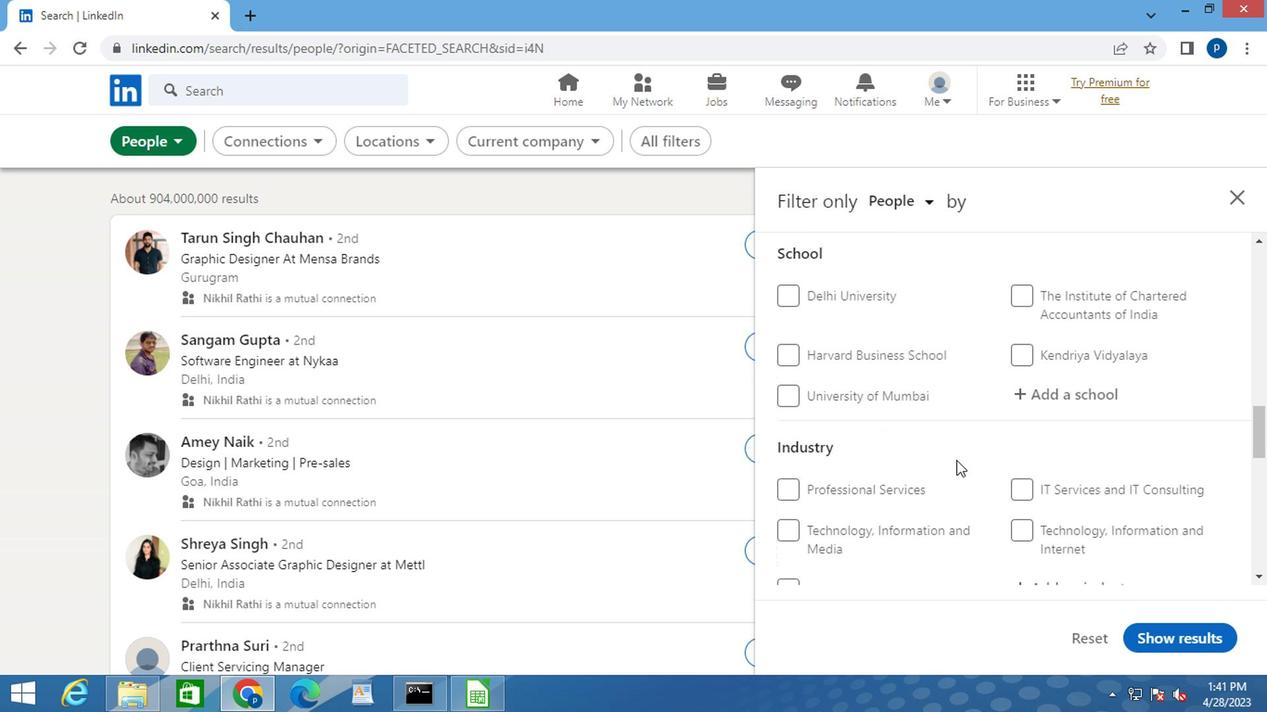 
Action: Mouse scrolled (946, 457) with delta (0, 0)
Screenshot: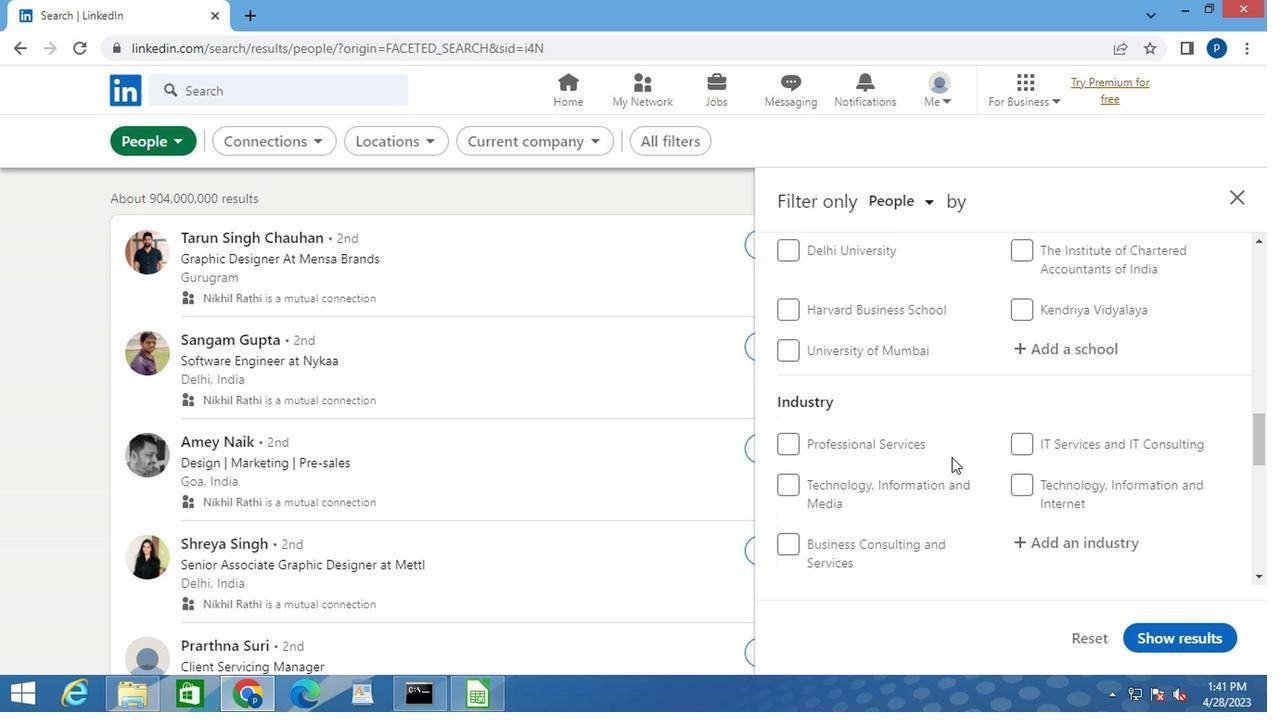 
Action: Mouse scrolled (946, 457) with delta (0, 0)
Screenshot: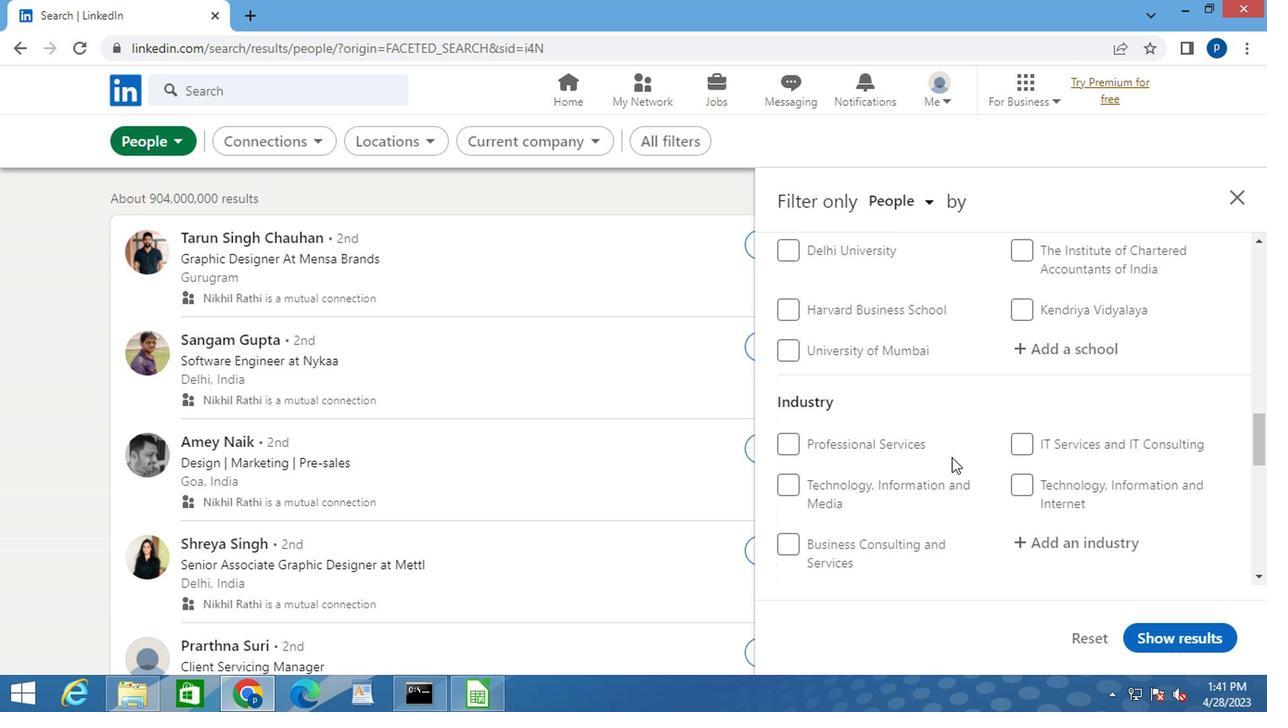 
Action: Mouse scrolled (946, 457) with delta (0, 0)
Screenshot: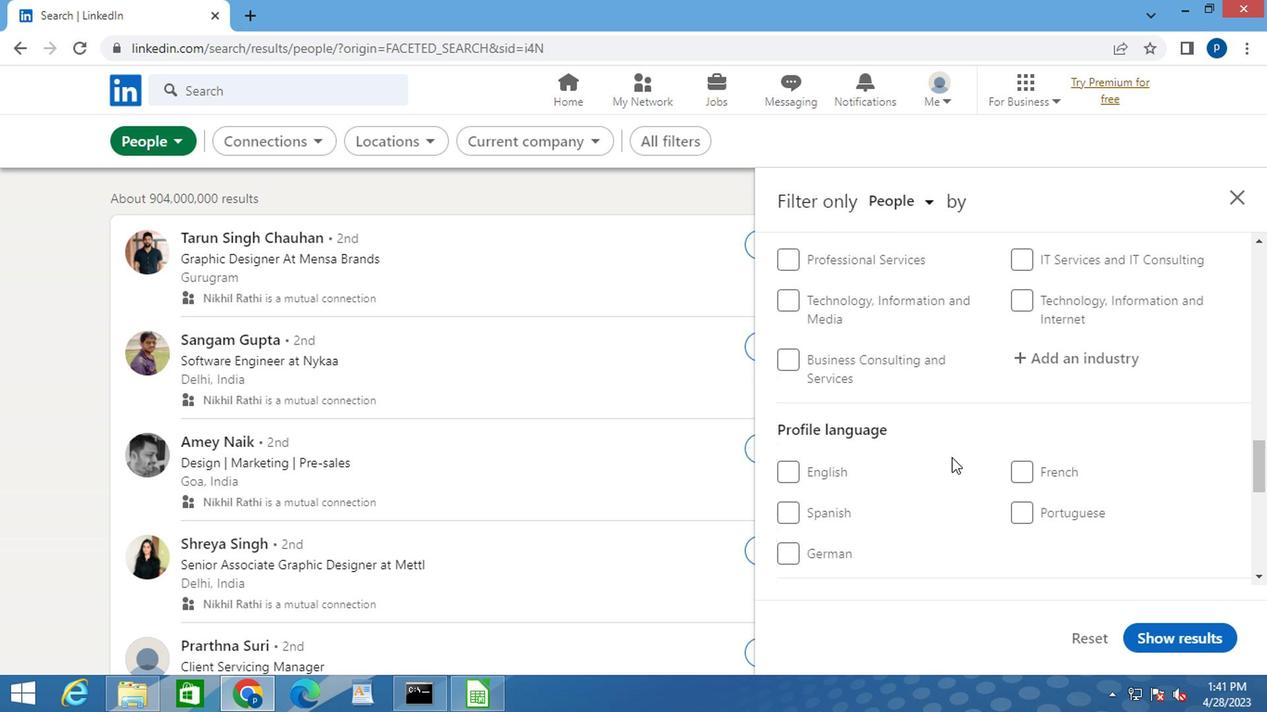 
Action: Mouse scrolled (946, 457) with delta (0, 0)
Screenshot: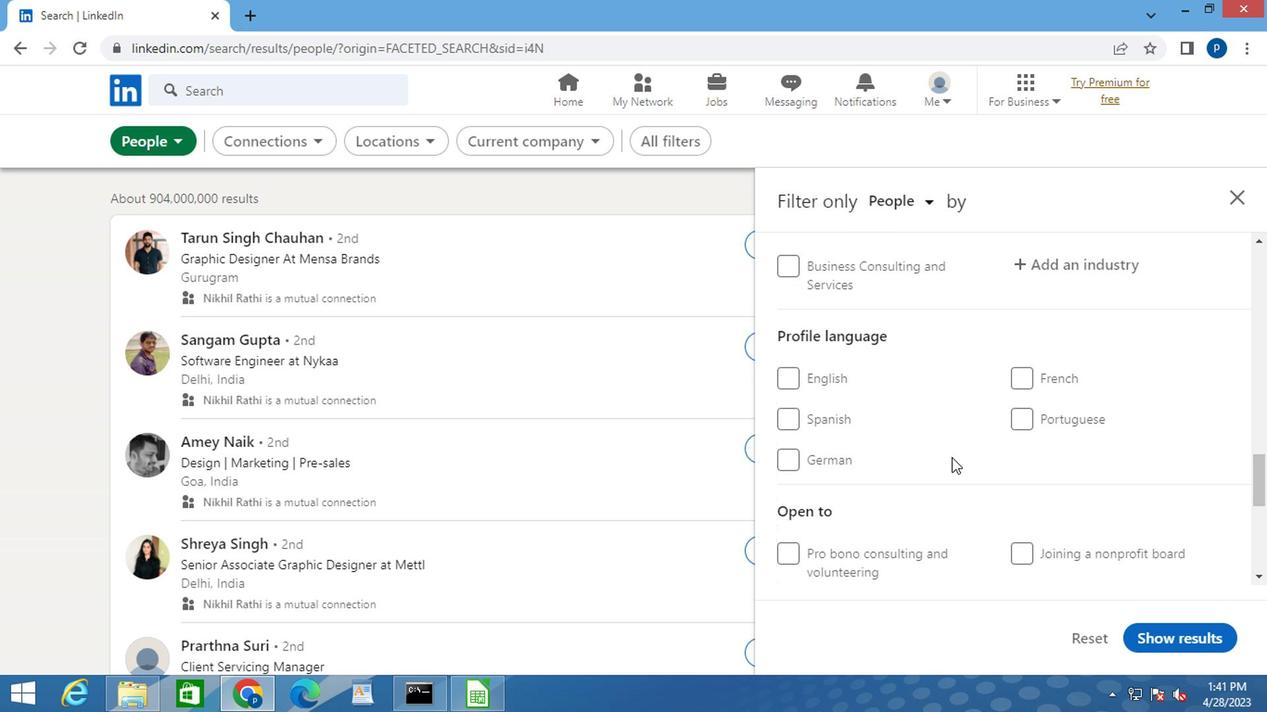 
Action: Mouse moved to (1022, 298)
Screenshot: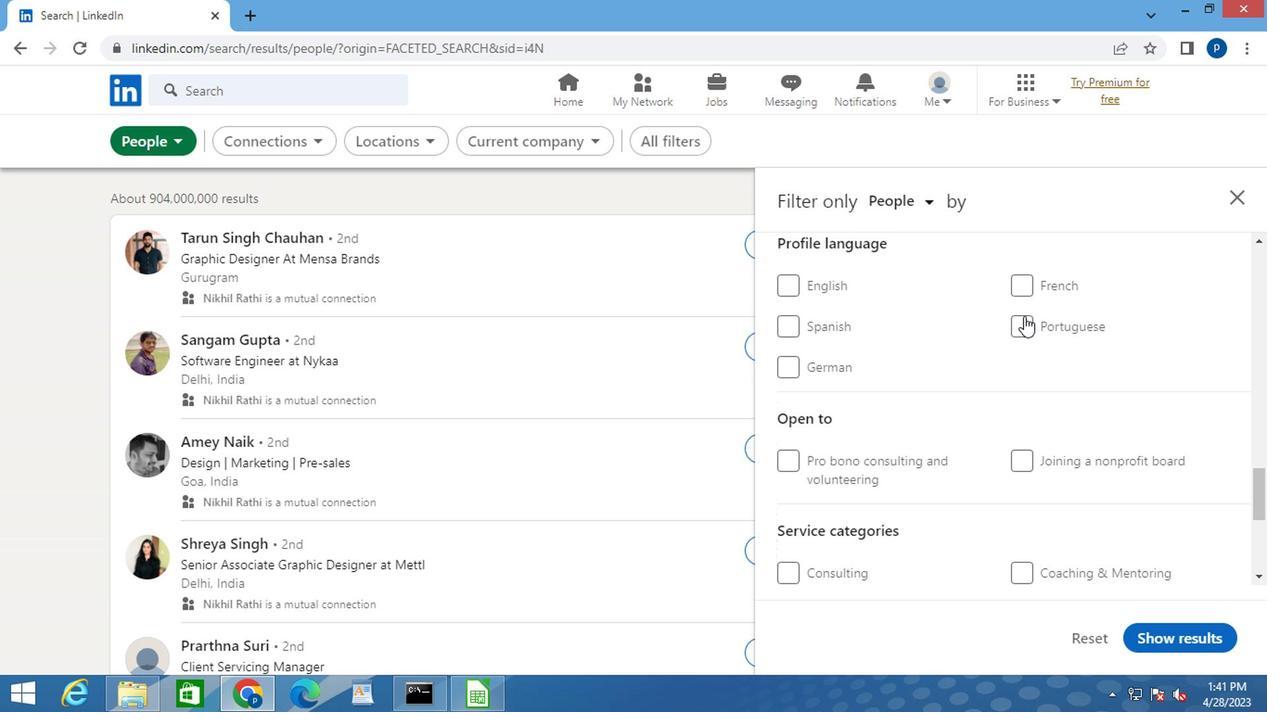 
Action: Mouse pressed left at (1022, 298)
Screenshot: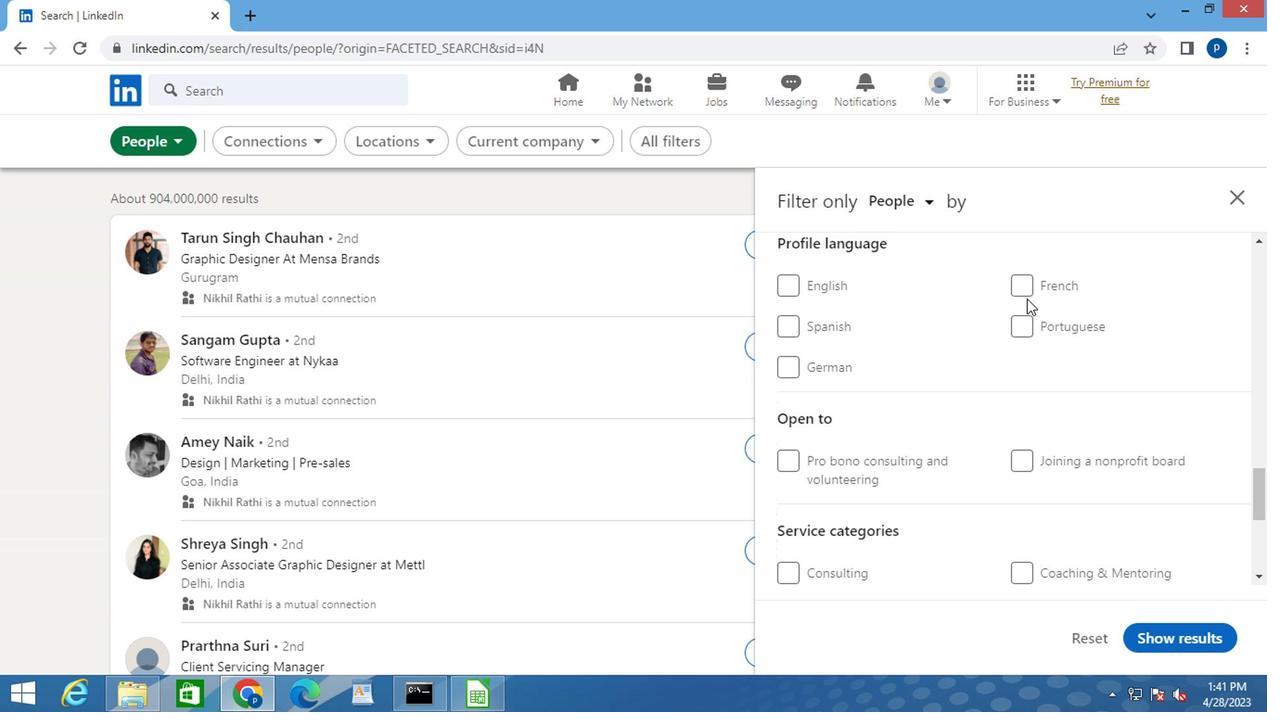 
Action: Mouse moved to (1022, 291)
Screenshot: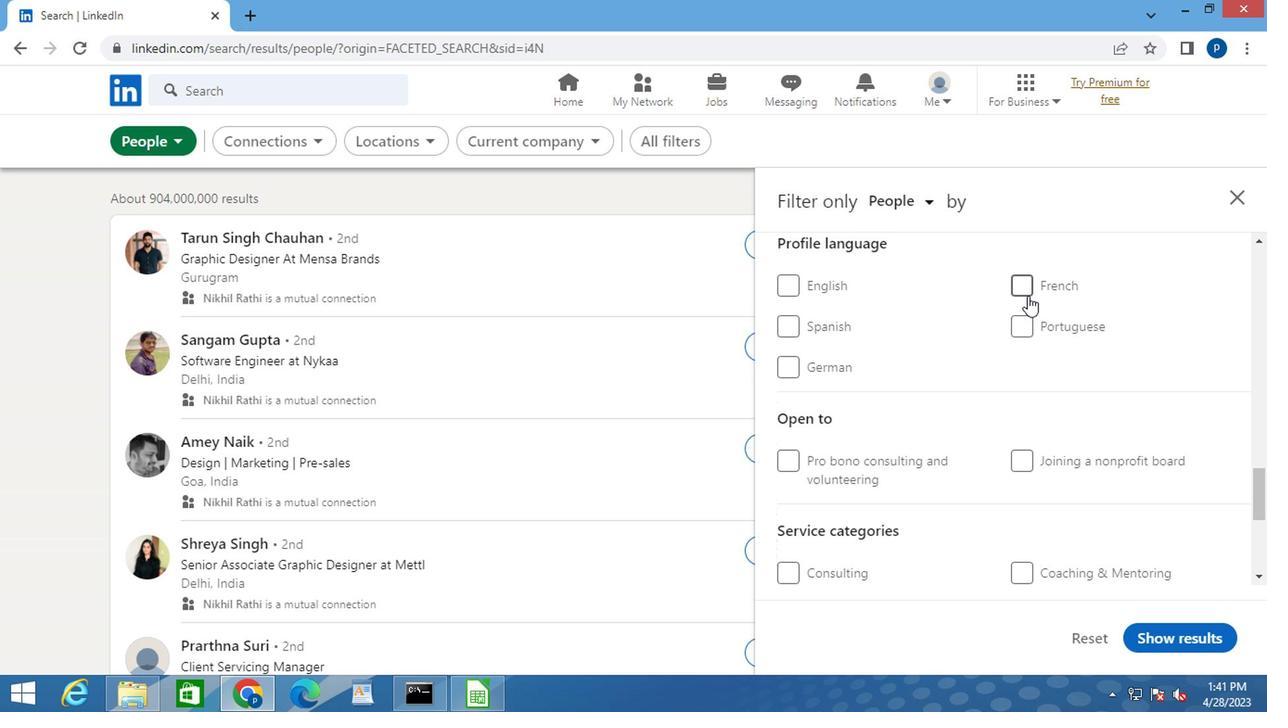 
Action: Mouse pressed left at (1022, 291)
Screenshot: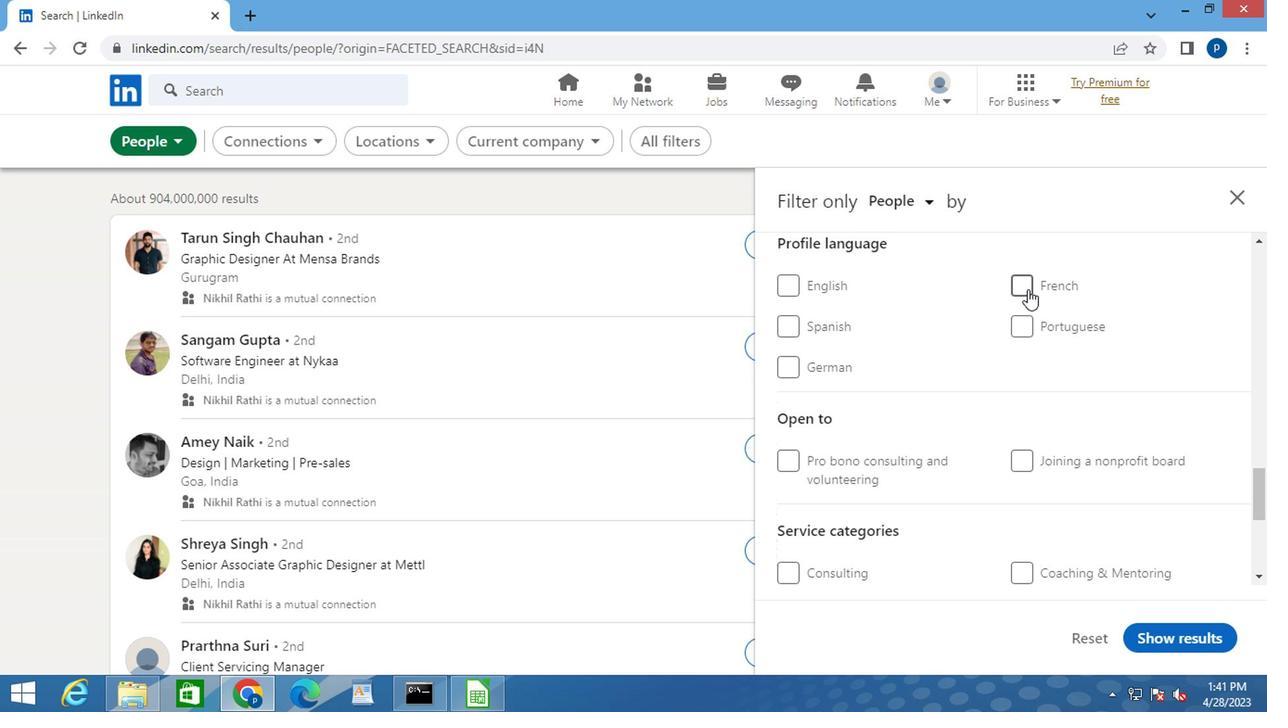 
Action: Mouse moved to (981, 321)
Screenshot: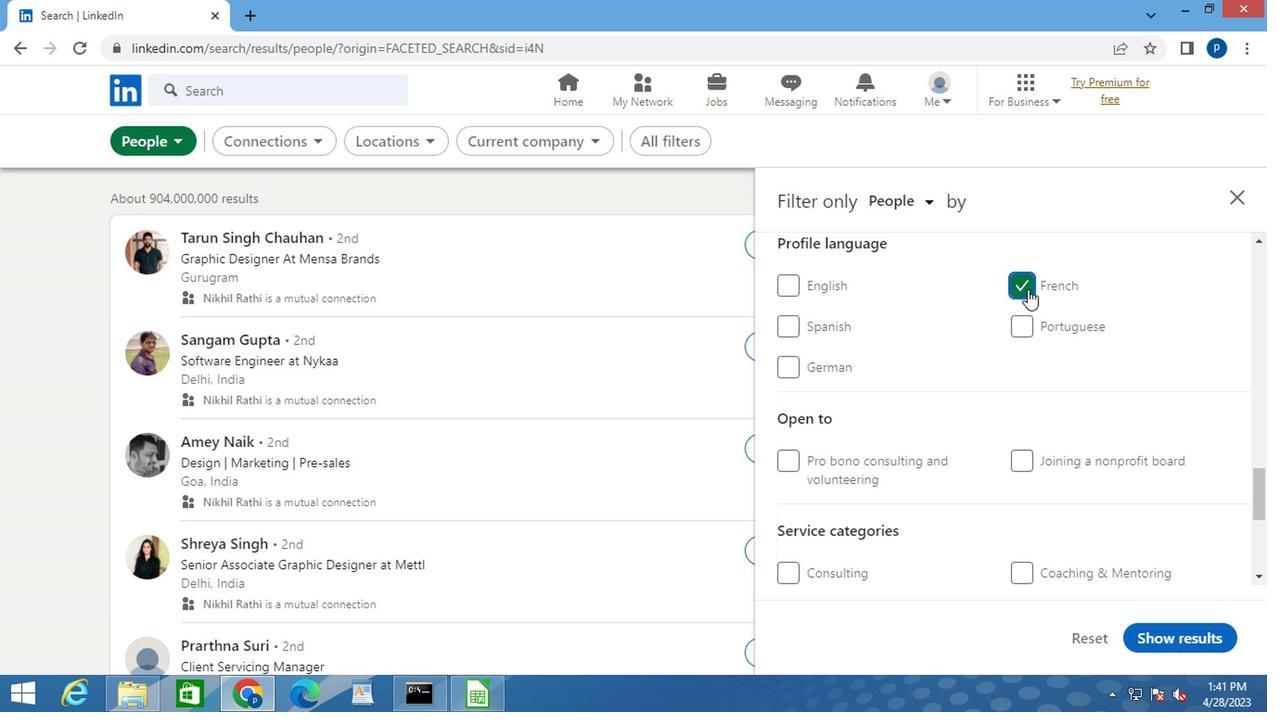 
Action: Mouse scrolled (981, 322) with delta (0, 0)
Screenshot: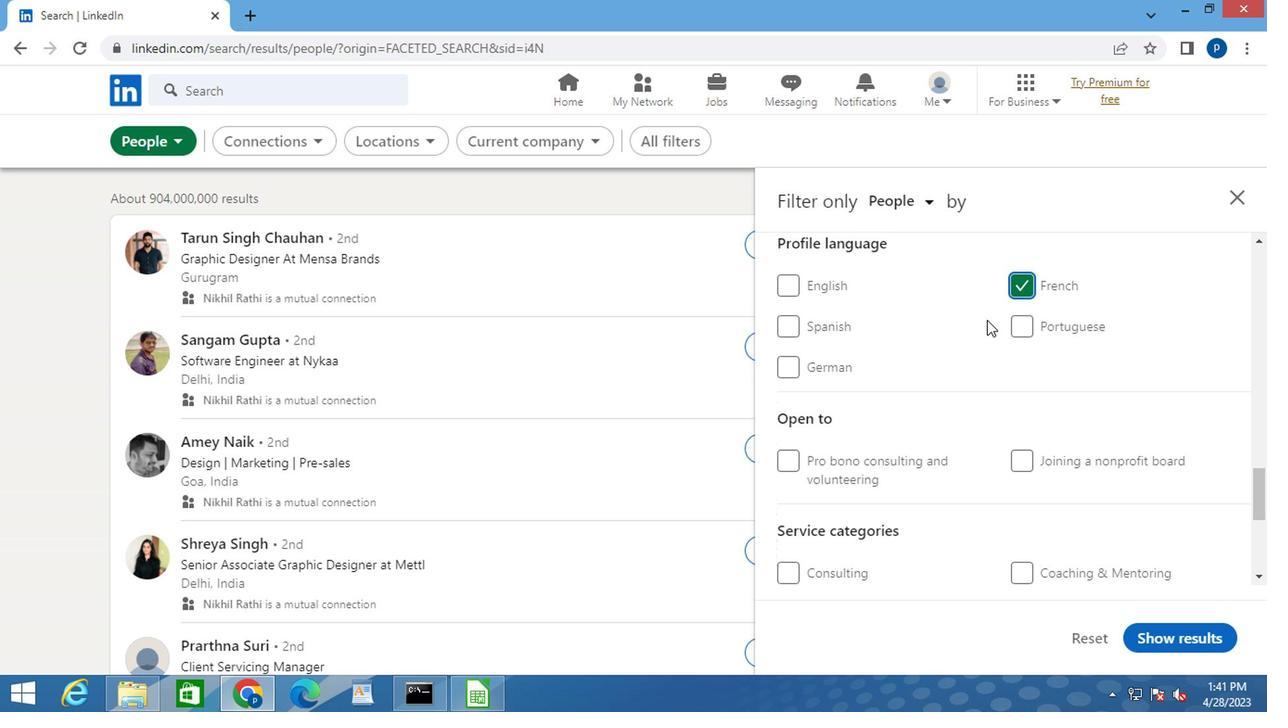 
Action: Mouse scrolled (981, 322) with delta (0, 0)
Screenshot: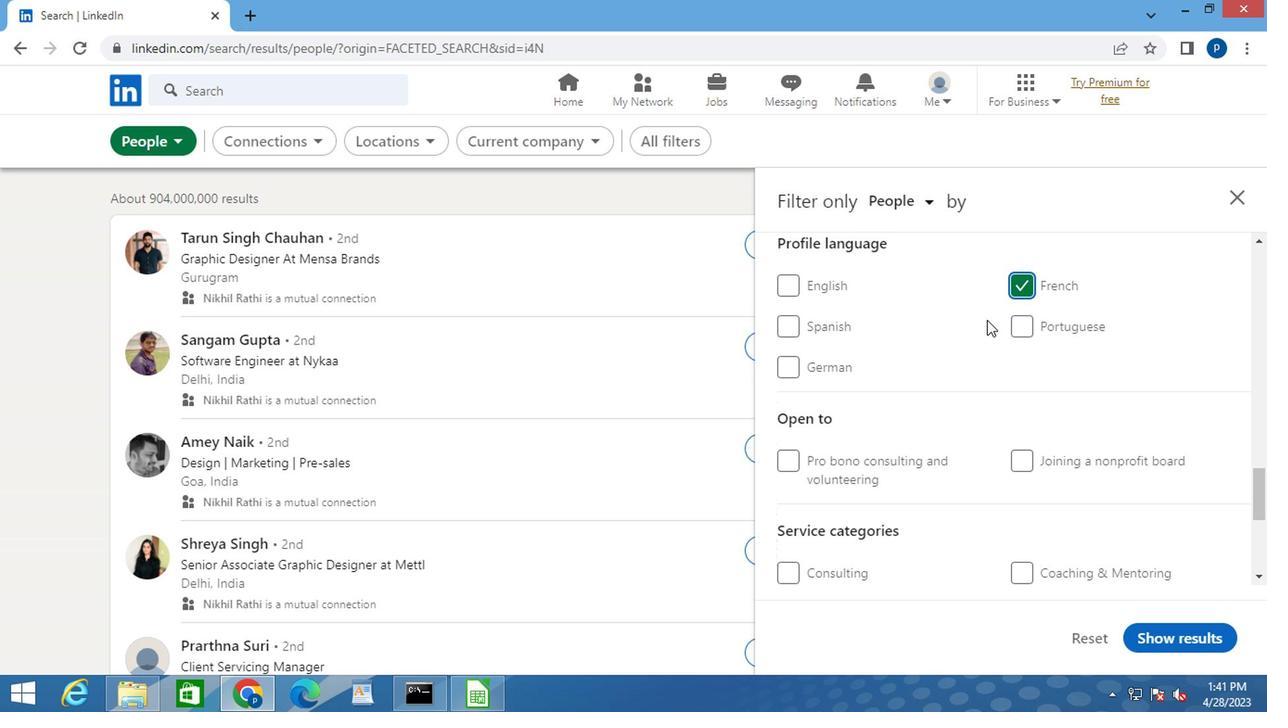 
Action: Mouse moved to (981, 321)
Screenshot: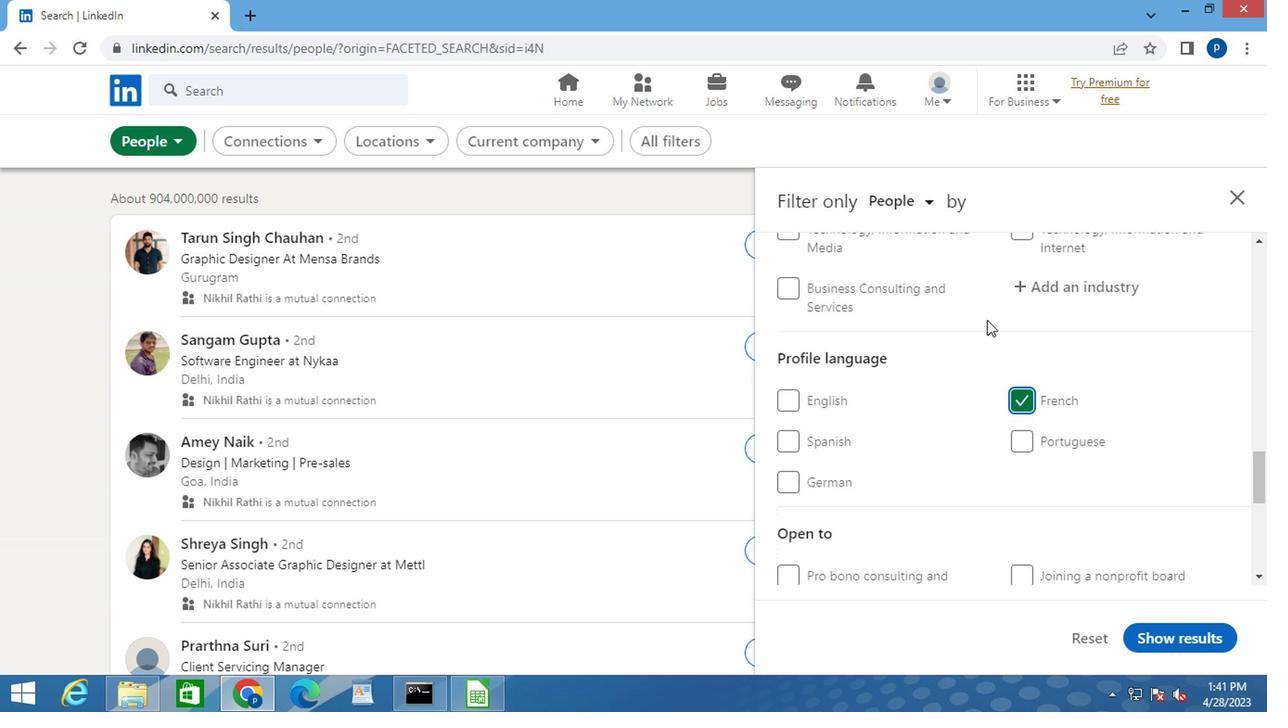 
Action: Mouse scrolled (981, 322) with delta (0, 0)
Screenshot: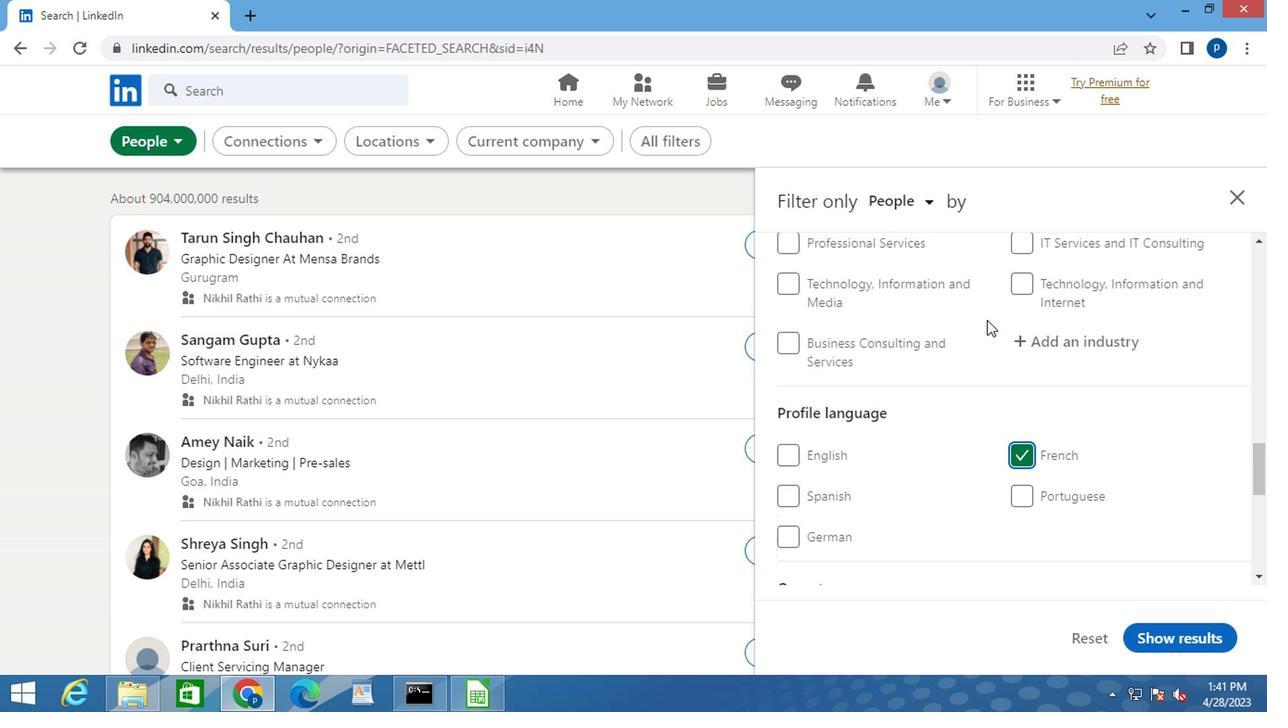 
Action: Mouse scrolled (981, 322) with delta (0, 0)
Screenshot: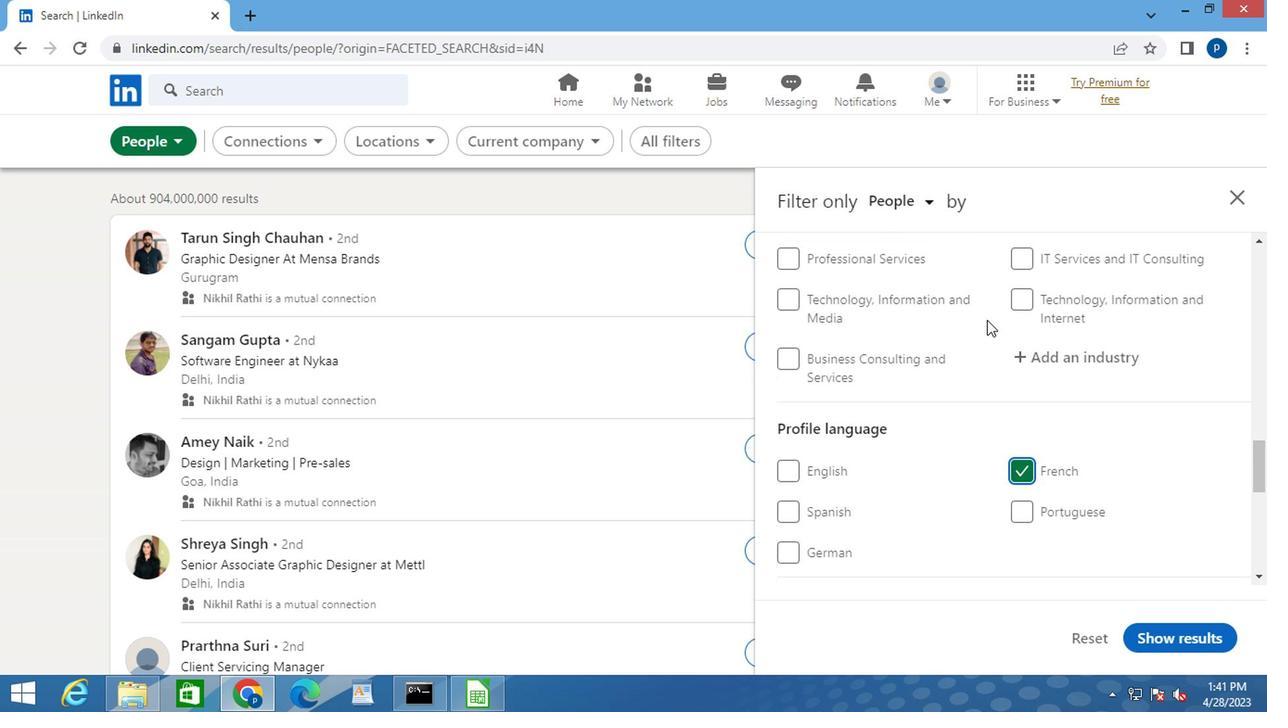 
Action: Mouse scrolled (981, 322) with delta (0, 0)
Screenshot: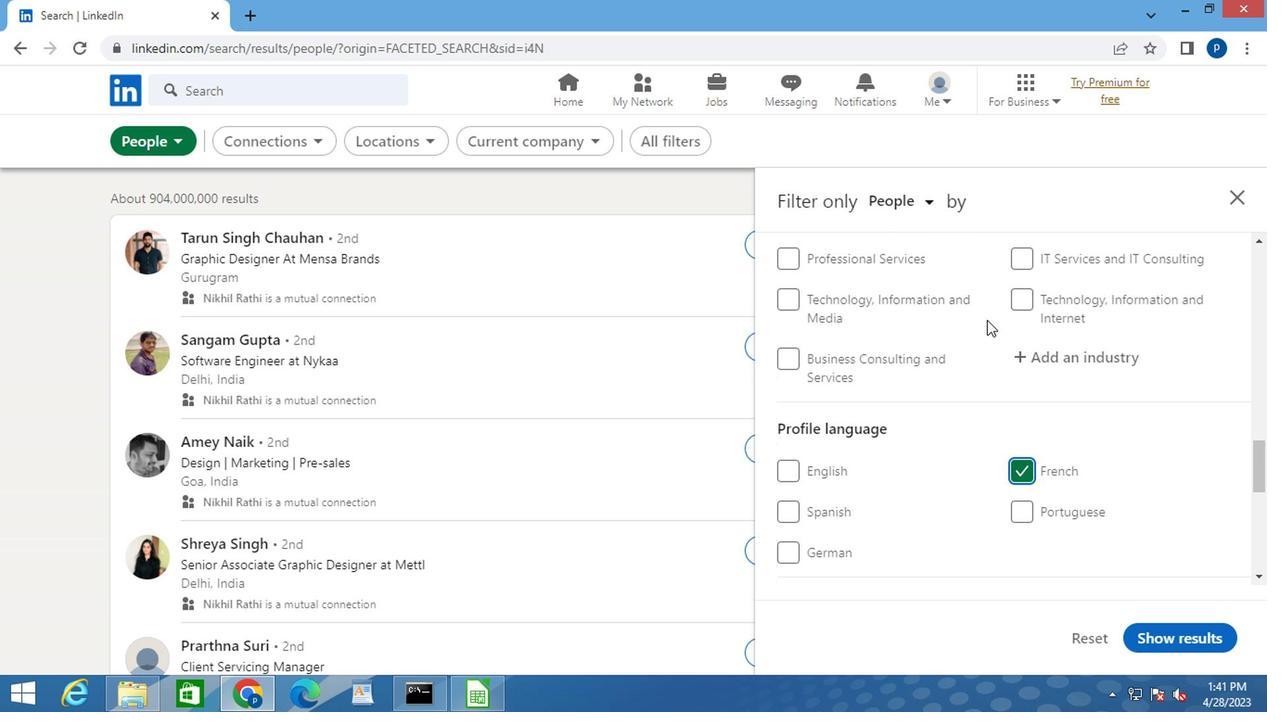 
Action: Mouse moved to (978, 333)
Screenshot: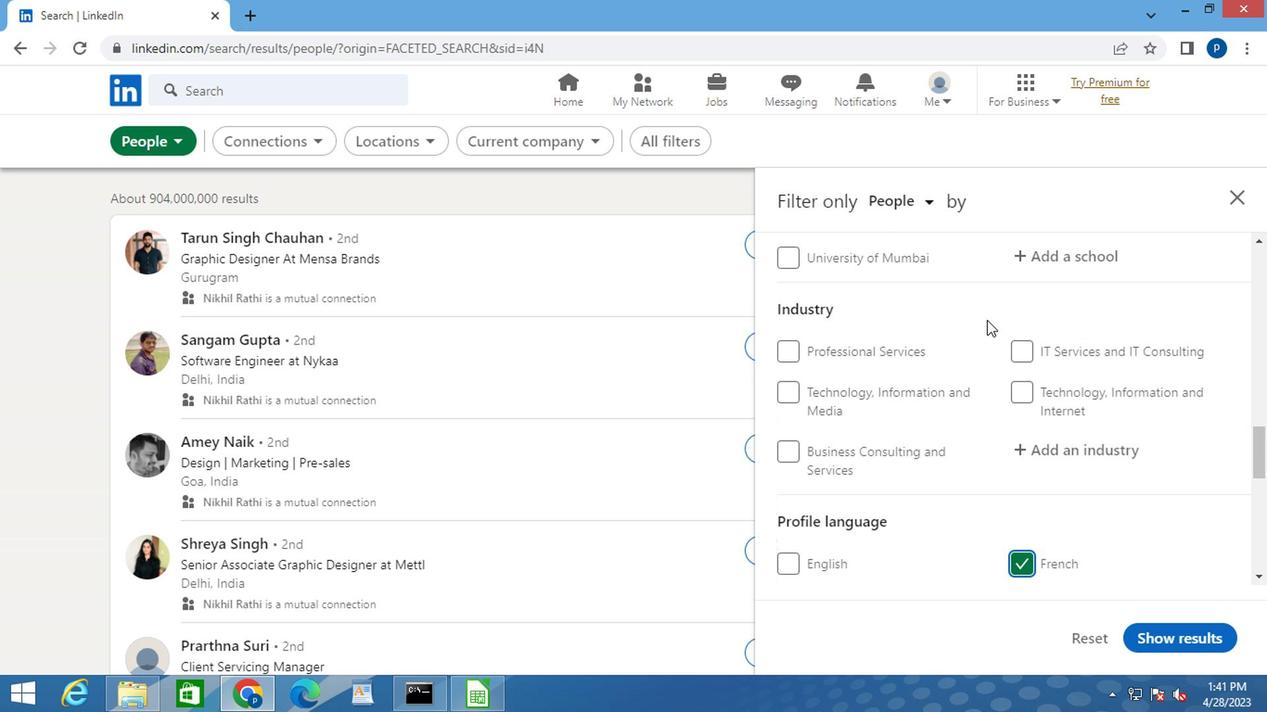 
Action: Mouse scrolled (978, 334) with delta (0, 1)
Screenshot: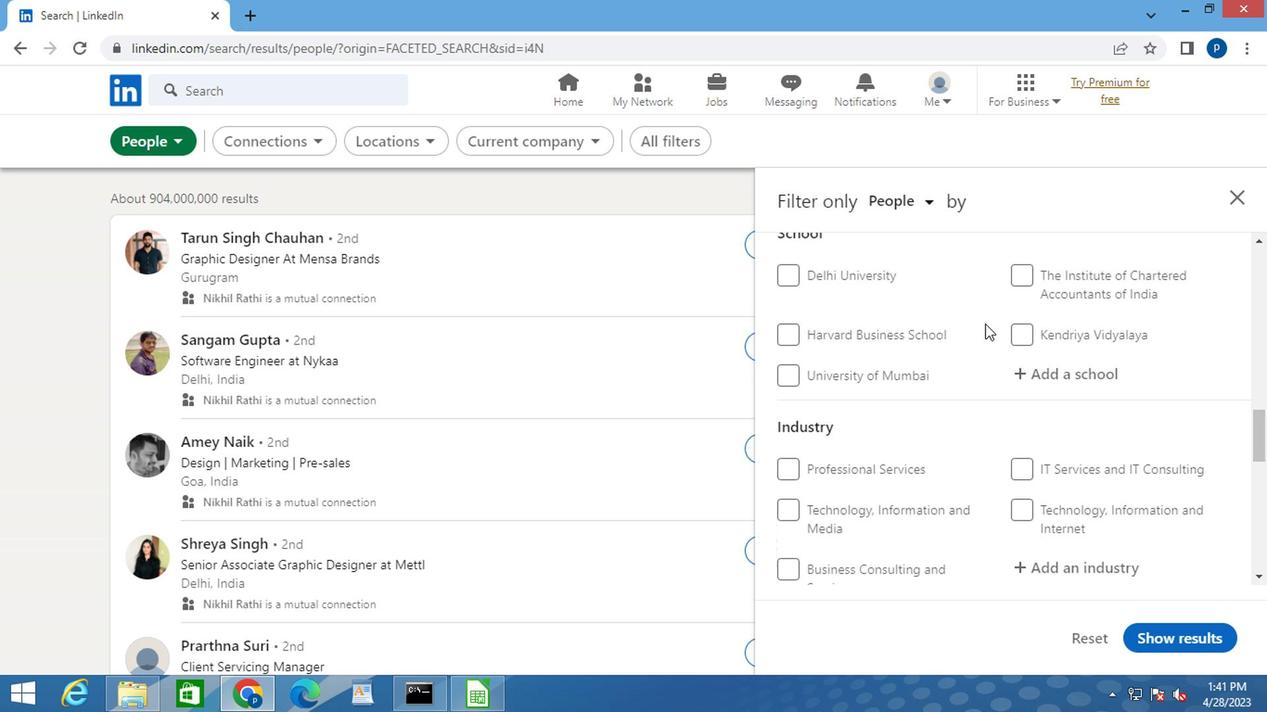 
Action: Mouse scrolled (978, 334) with delta (0, 1)
Screenshot: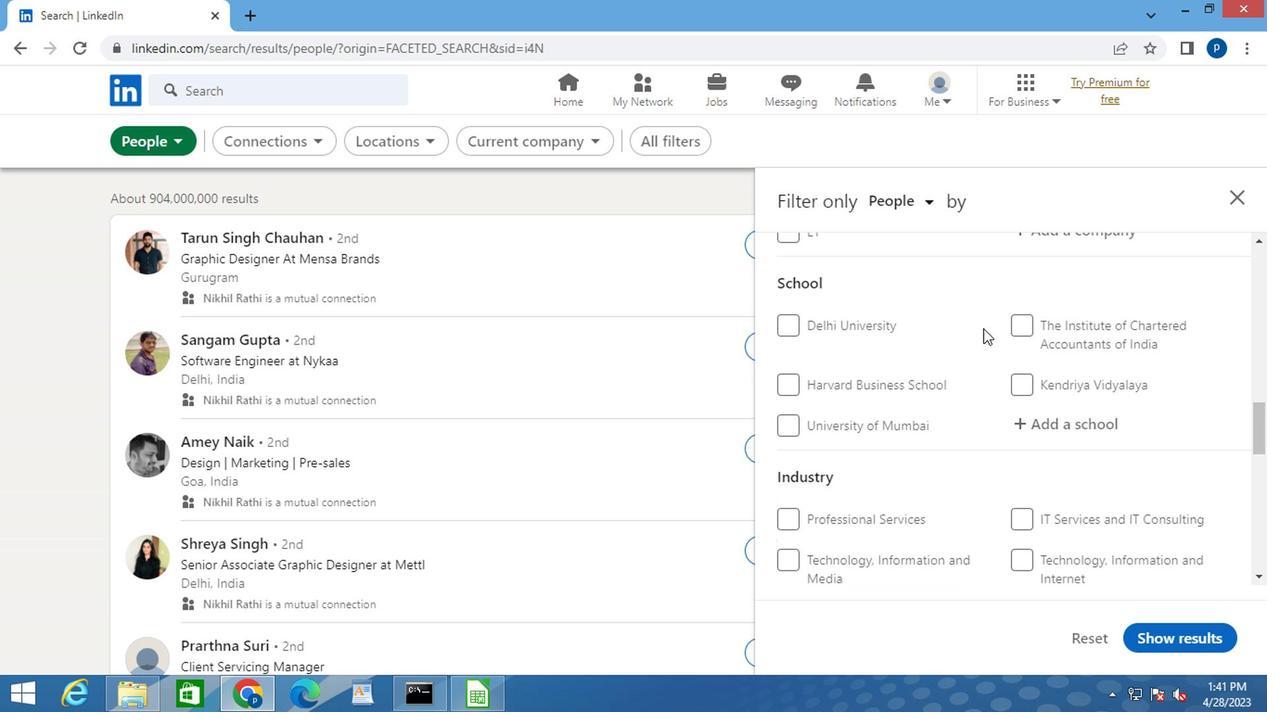 
Action: Mouse moved to (979, 360)
Screenshot: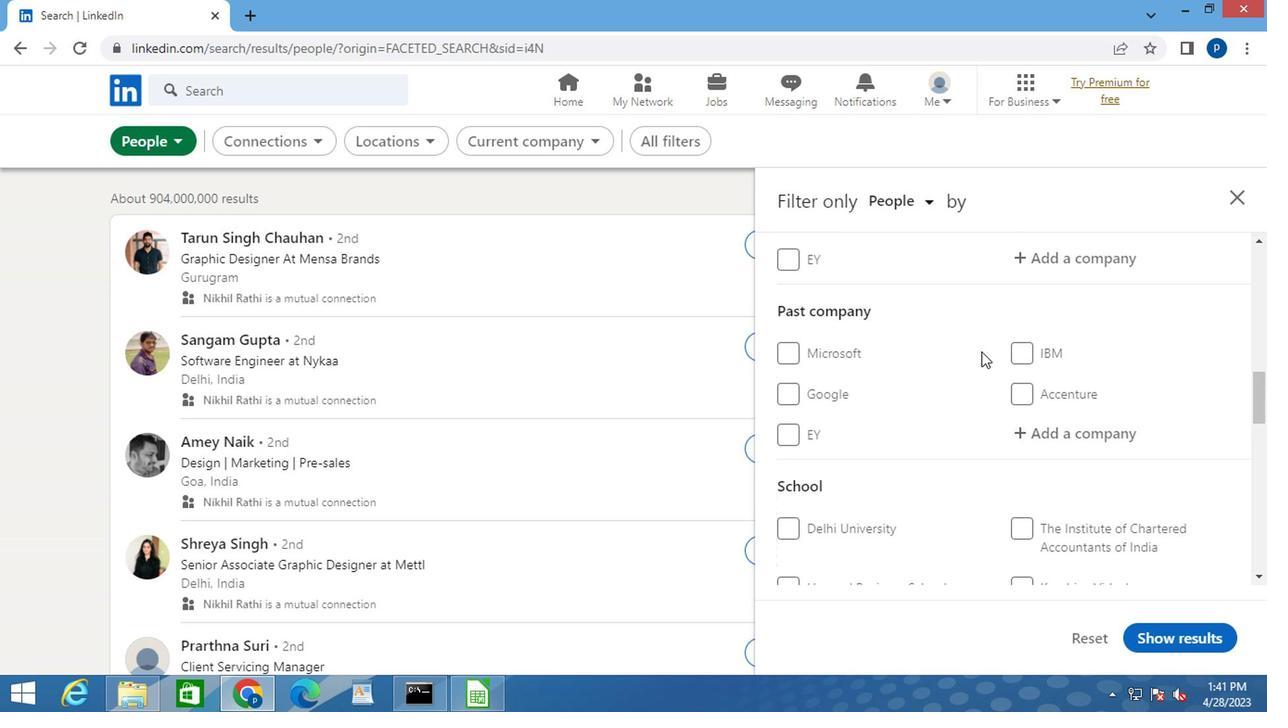 
Action: Mouse scrolled (979, 360) with delta (0, 0)
Screenshot: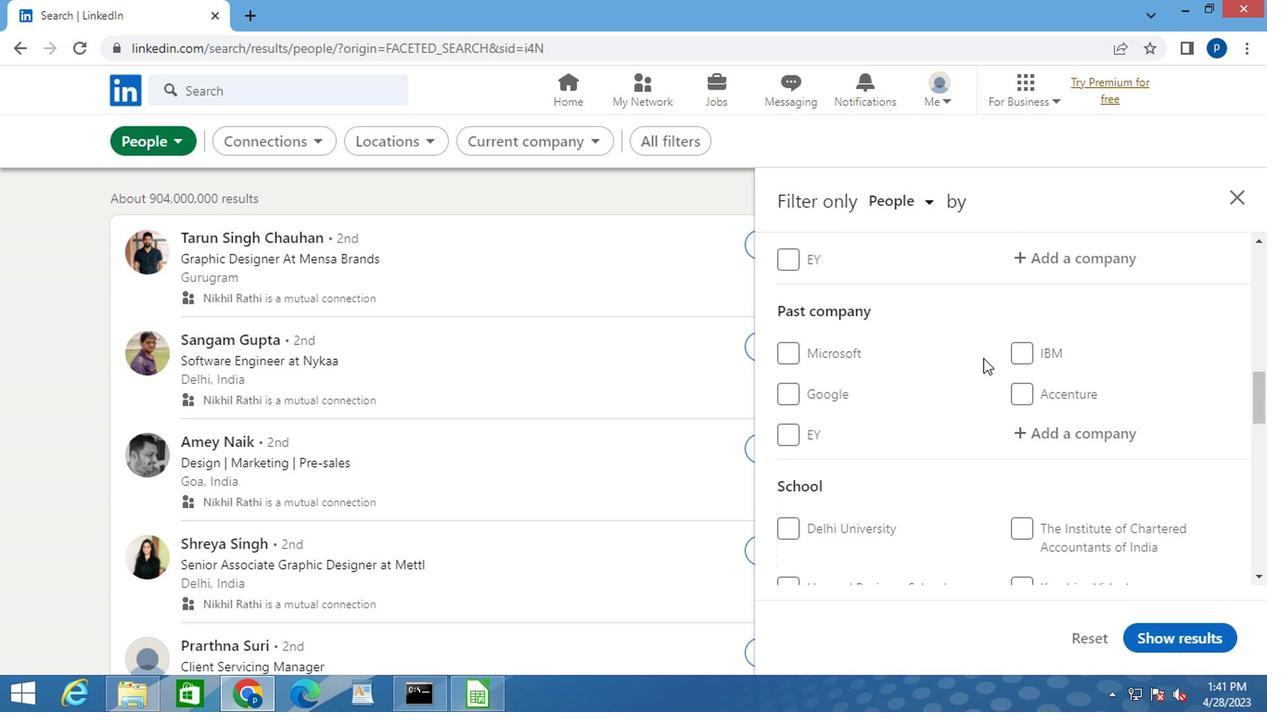 
Action: Mouse moved to (1036, 353)
Screenshot: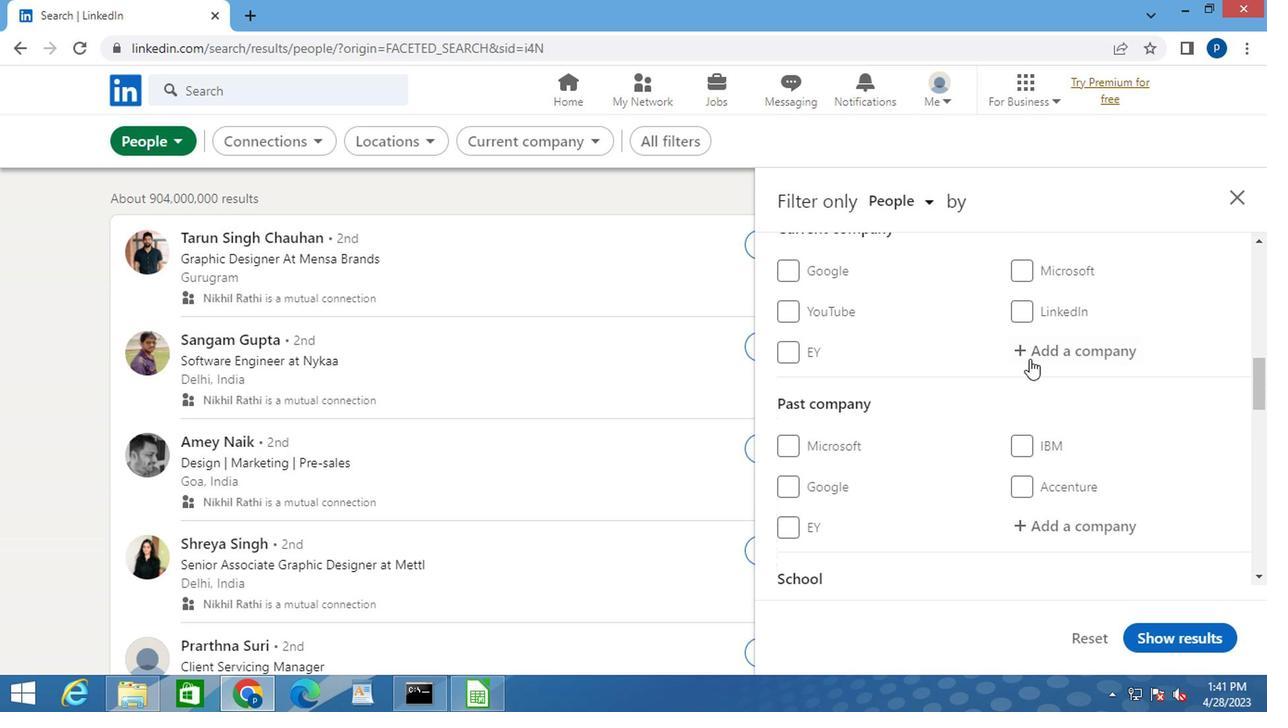 
Action: Mouse pressed left at (1036, 353)
Screenshot: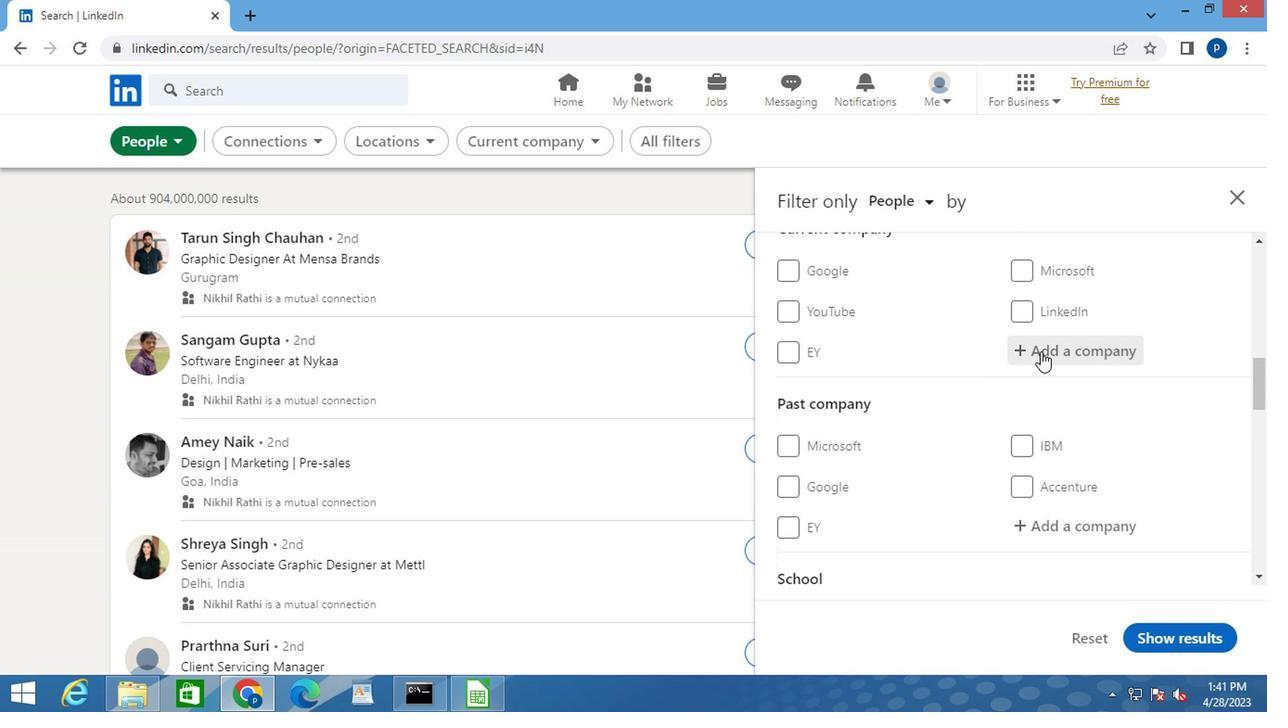 
Action: Key pressed <Key.caps_lock>B<Key.caps_lock>URNS<Key.space><Key.shift>&<Key.space>
Screenshot: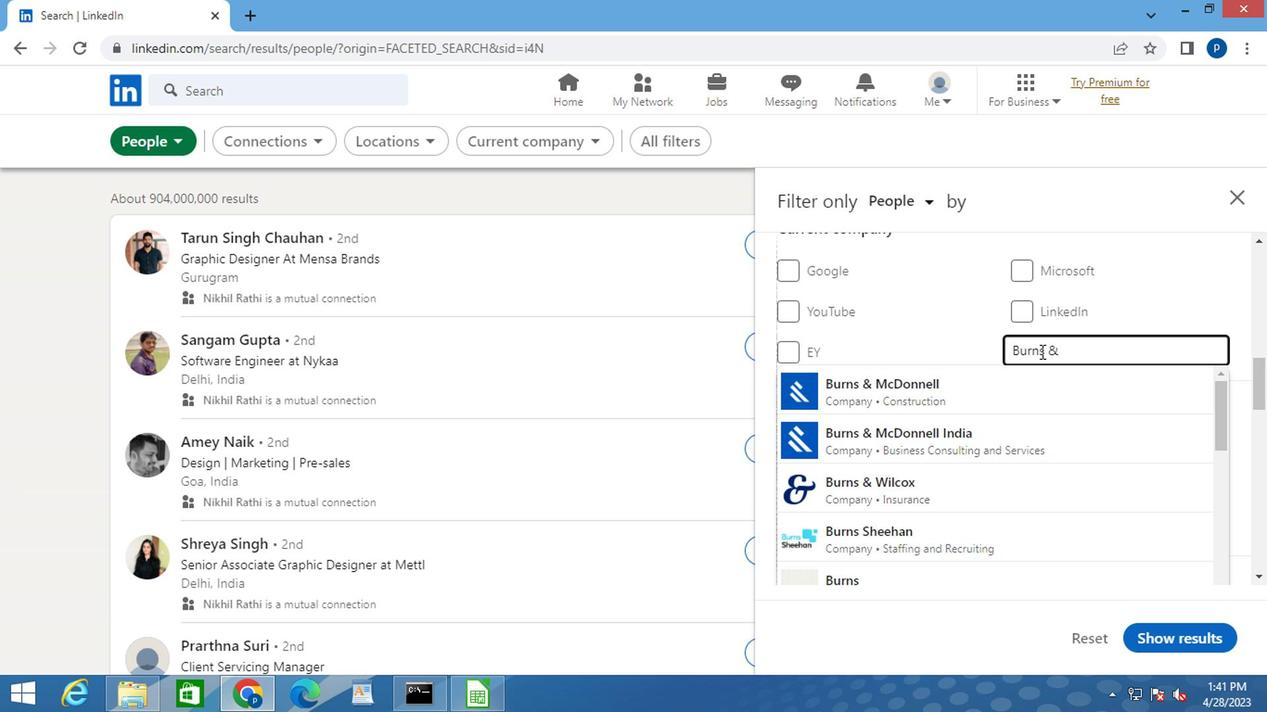 
Action: Mouse moved to (963, 392)
Screenshot: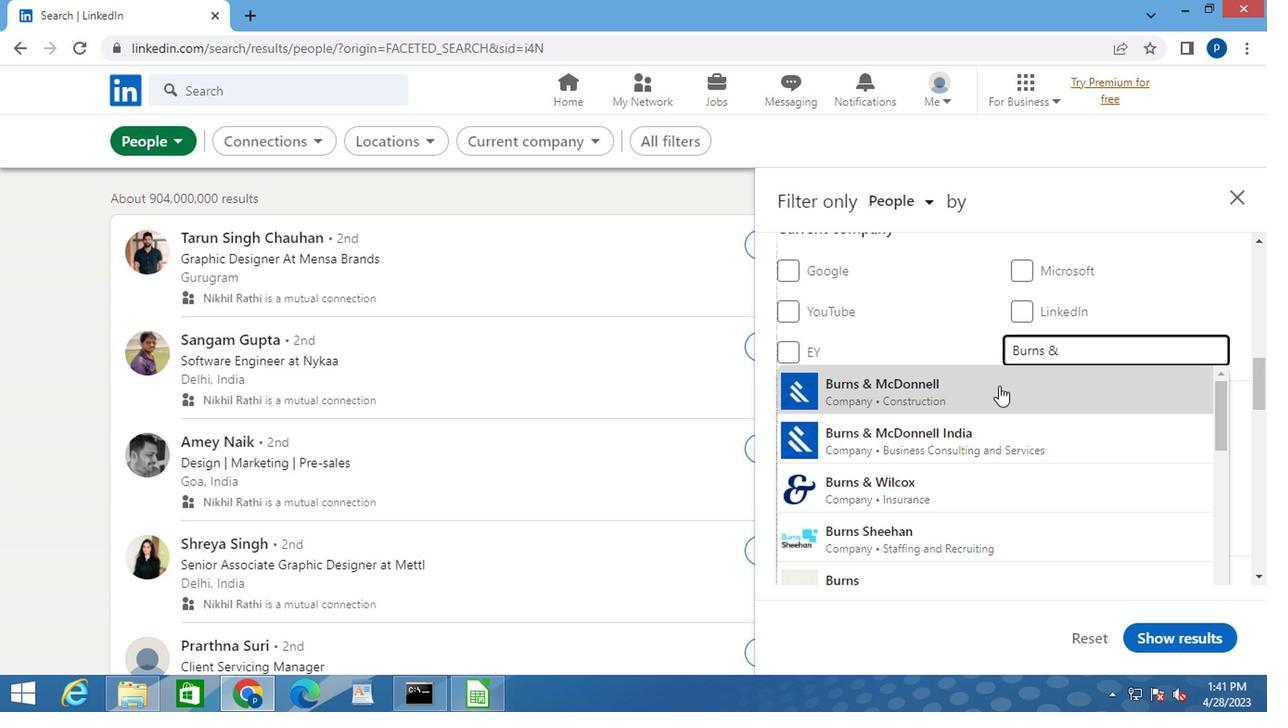 
Action: Mouse pressed left at (963, 392)
Screenshot: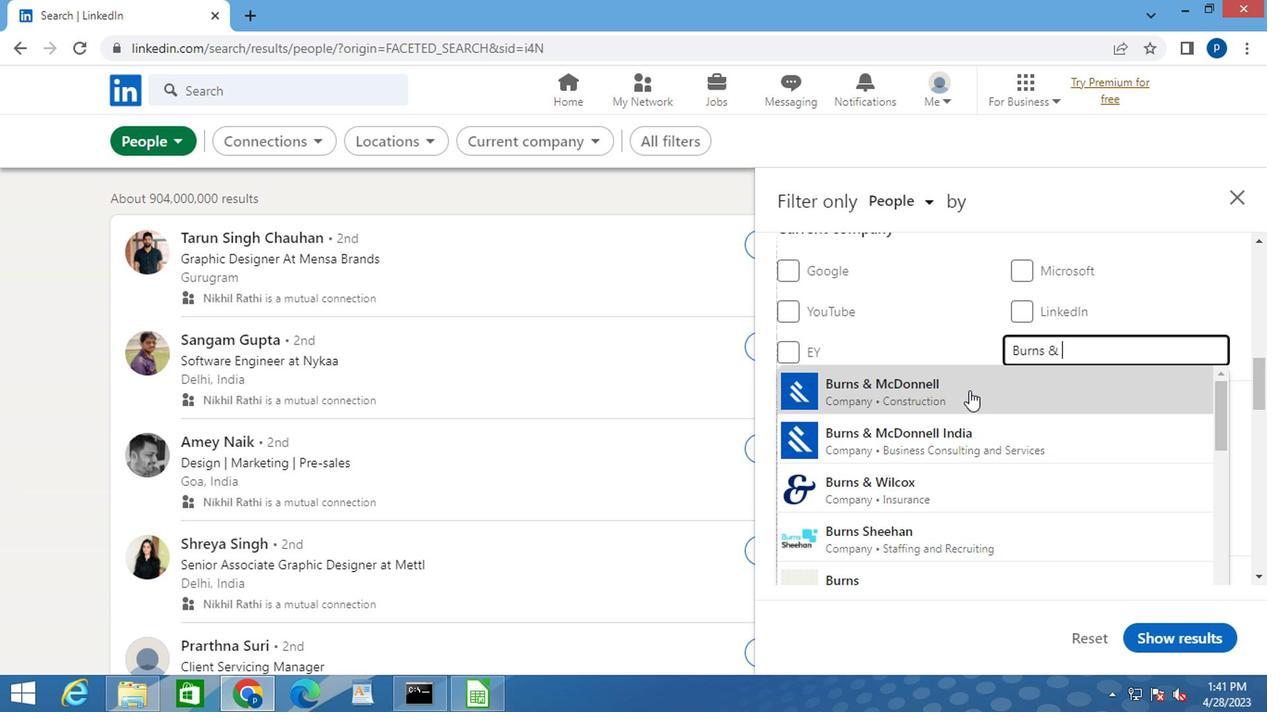 
Action: Mouse moved to (958, 382)
Screenshot: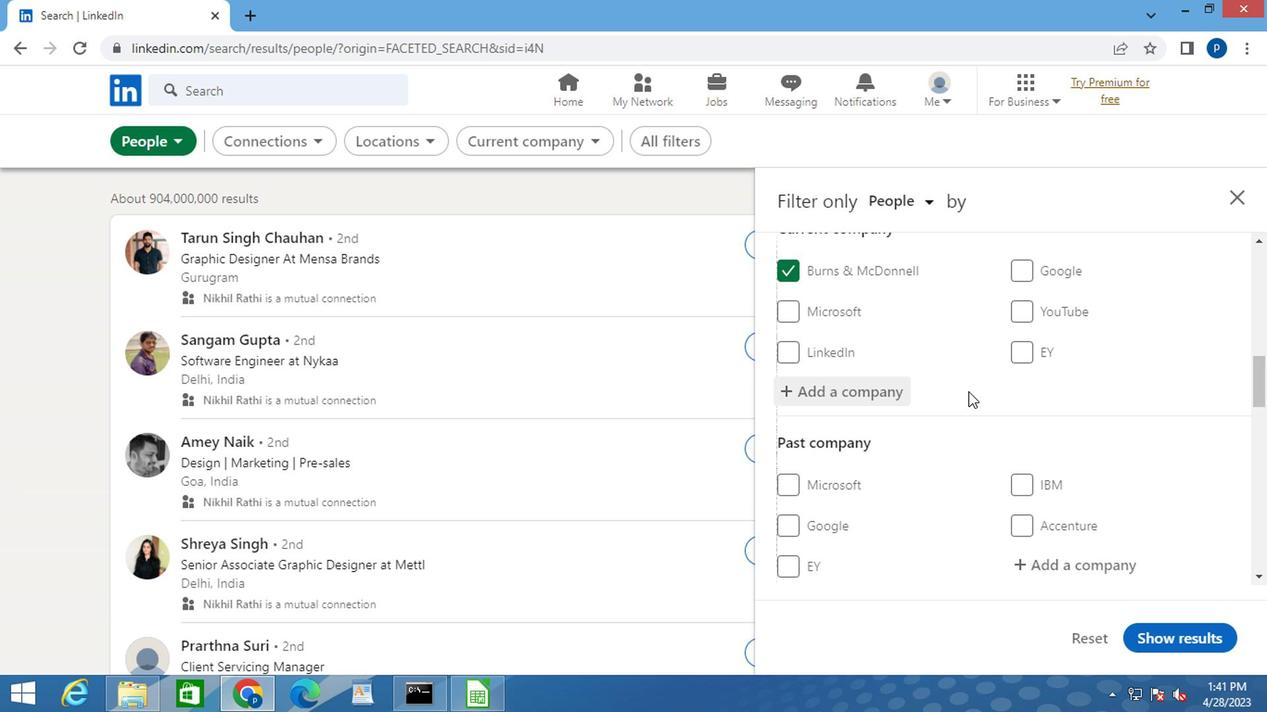 
Action: Mouse scrolled (958, 381) with delta (0, -1)
Screenshot: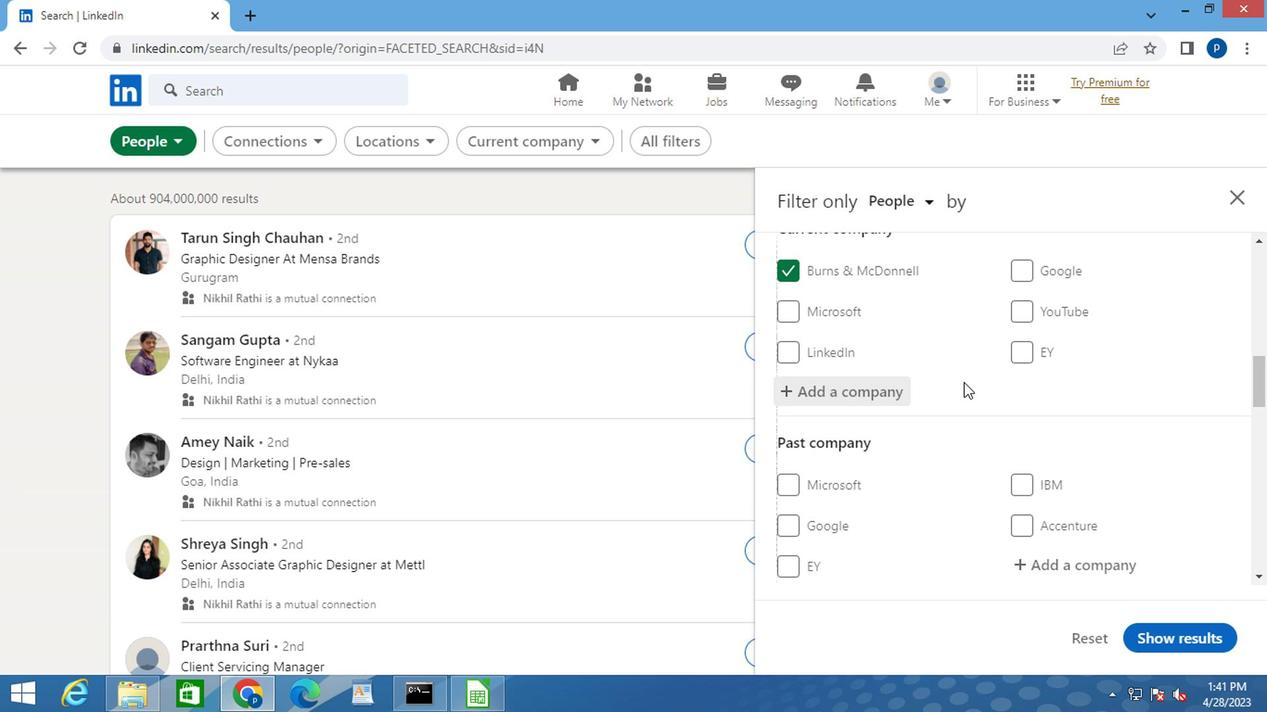 
Action: Mouse scrolled (958, 381) with delta (0, -1)
Screenshot: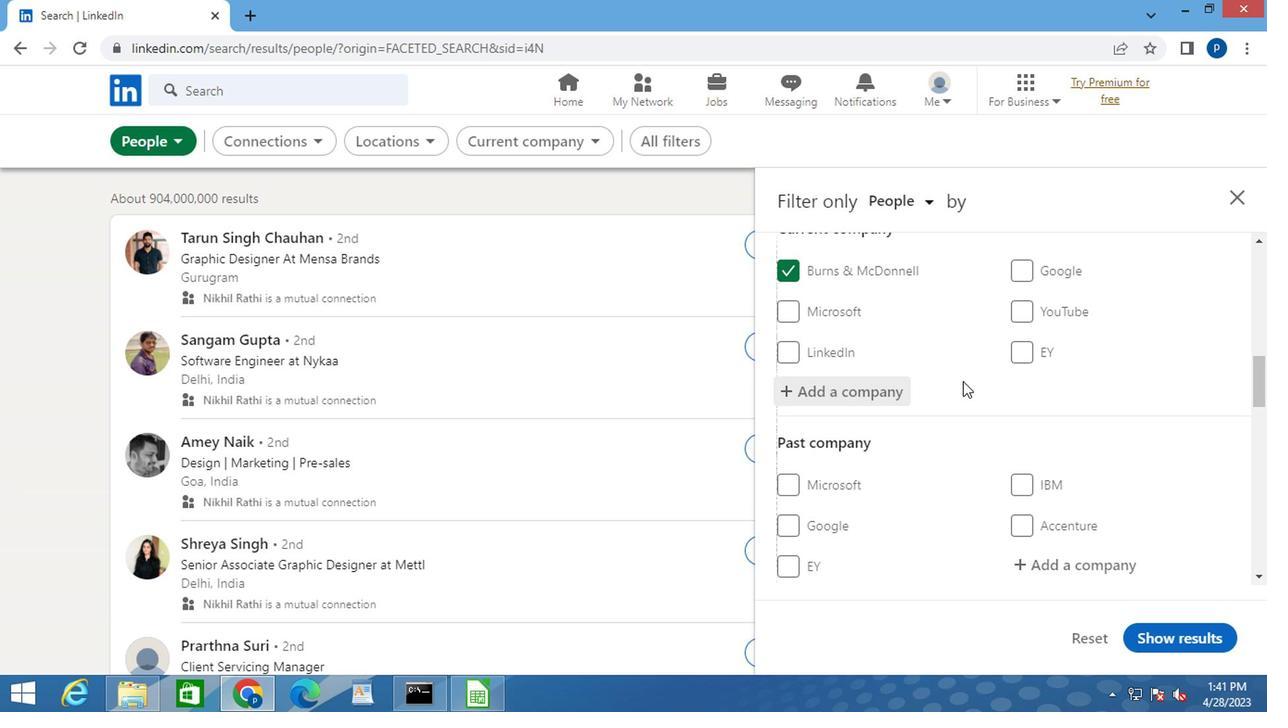 
Action: Mouse scrolled (958, 381) with delta (0, -1)
Screenshot: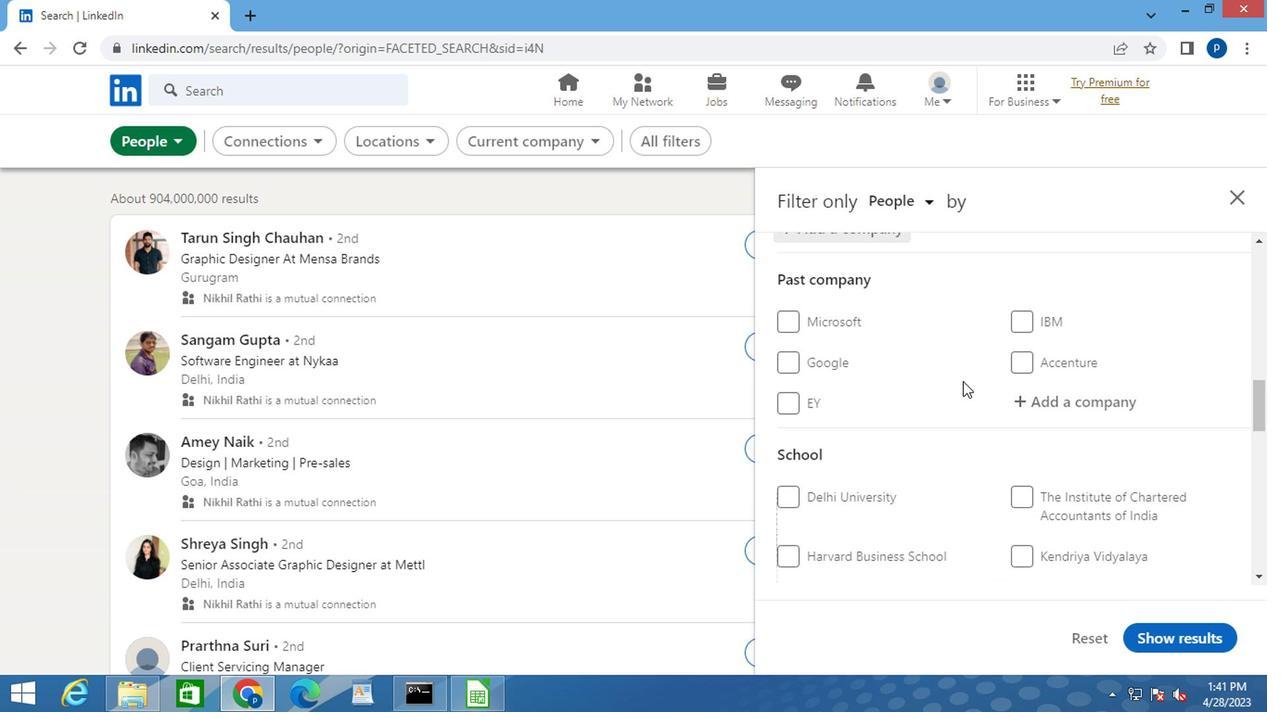 
Action: Mouse moved to (1045, 460)
Screenshot: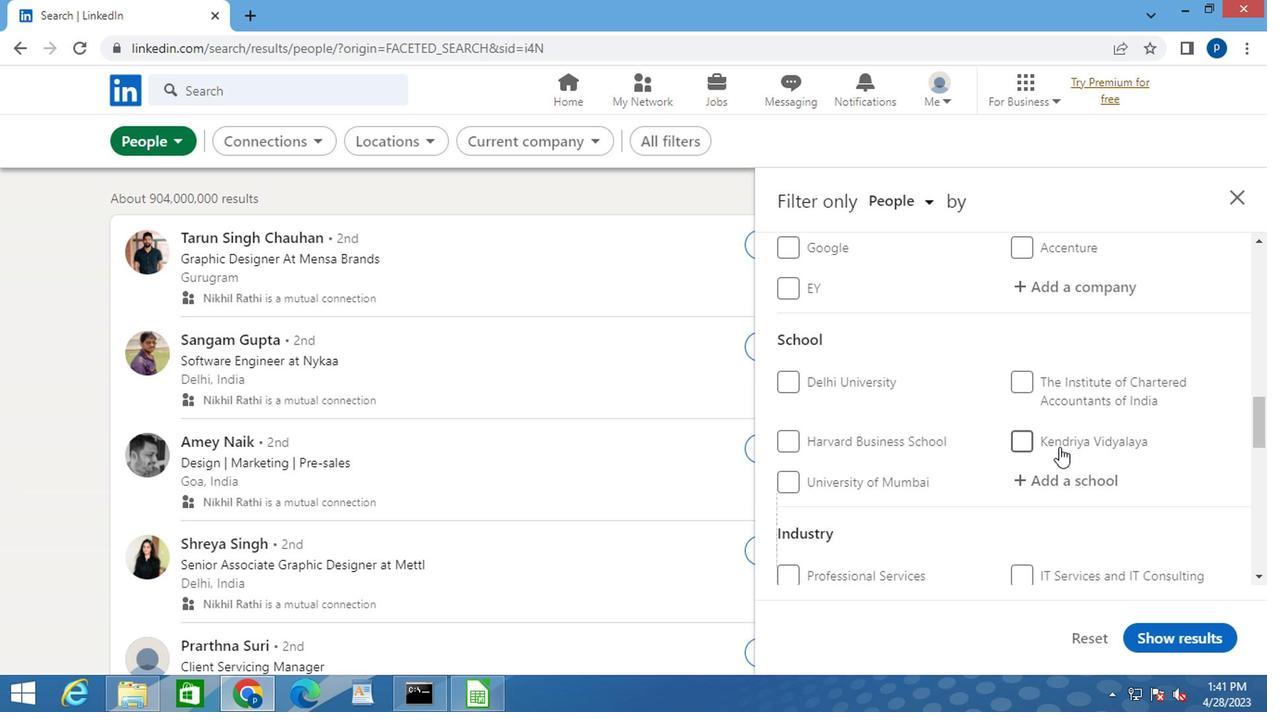 
Action: Mouse pressed left at (1045, 460)
Screenshot: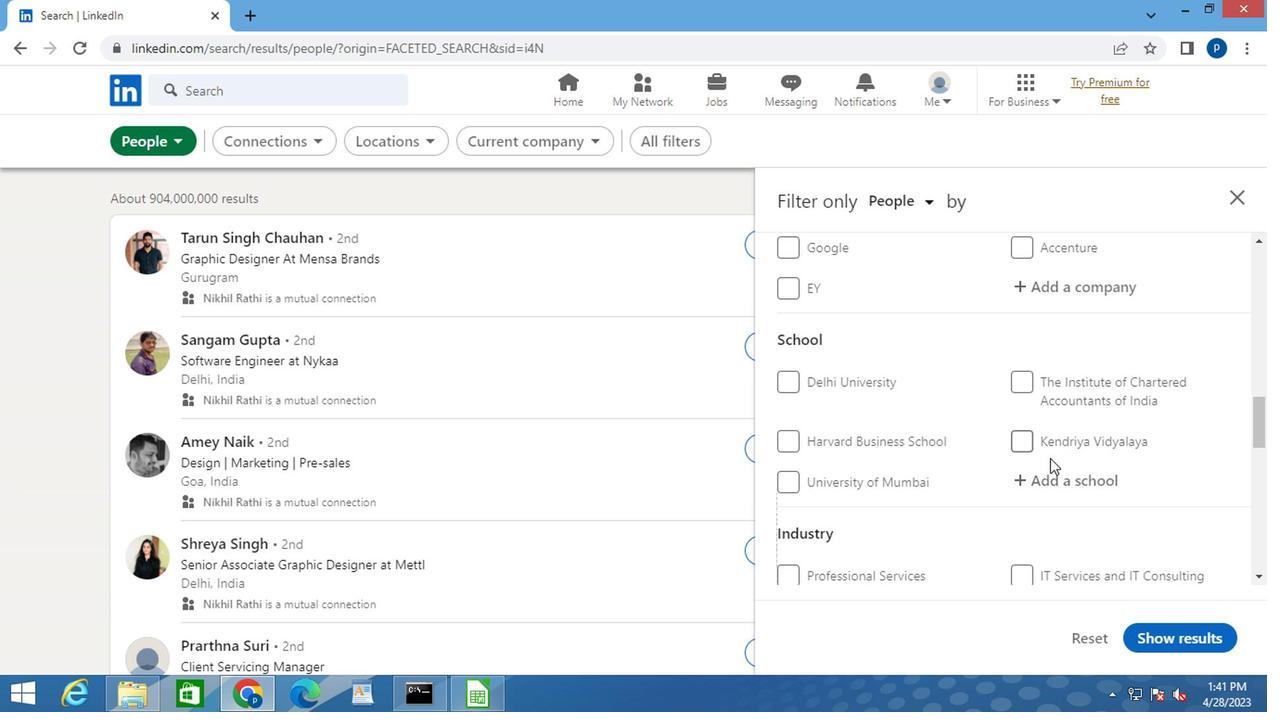 
Action: Mouse moved to (1043, 475)
Screenshot: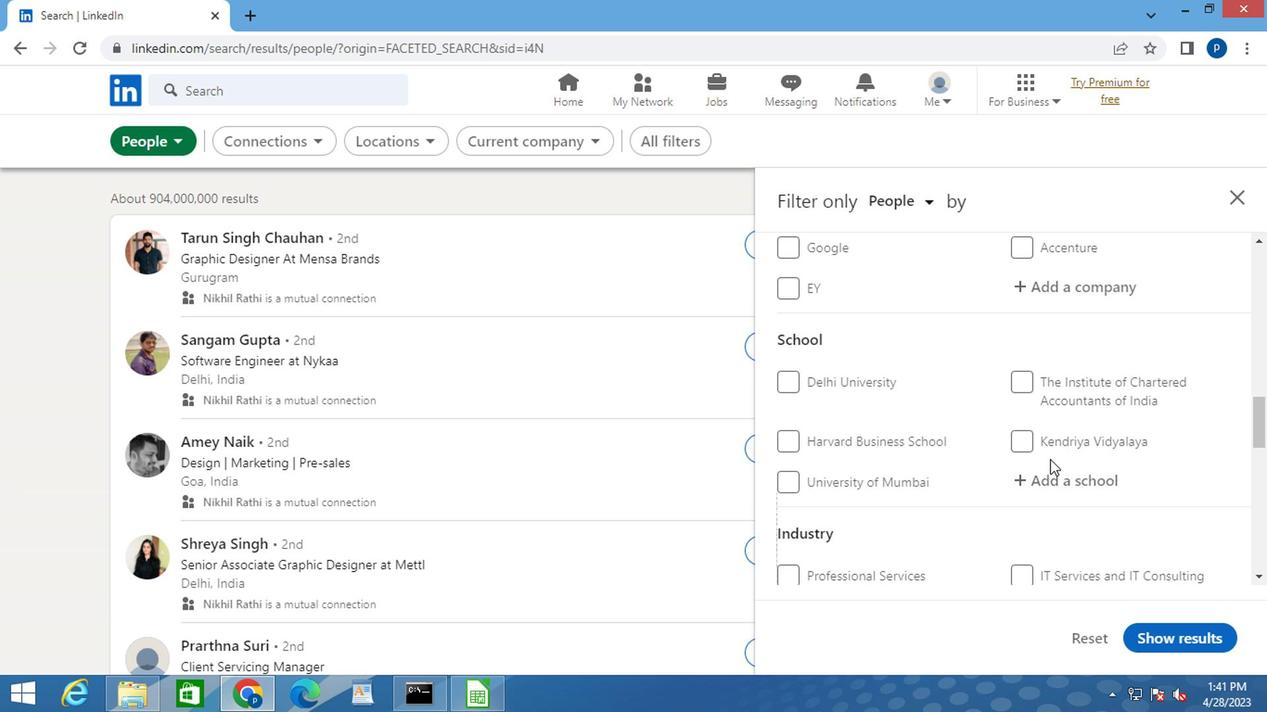 
Action: Mouse pressed left at (1043, 475)
Screenshot: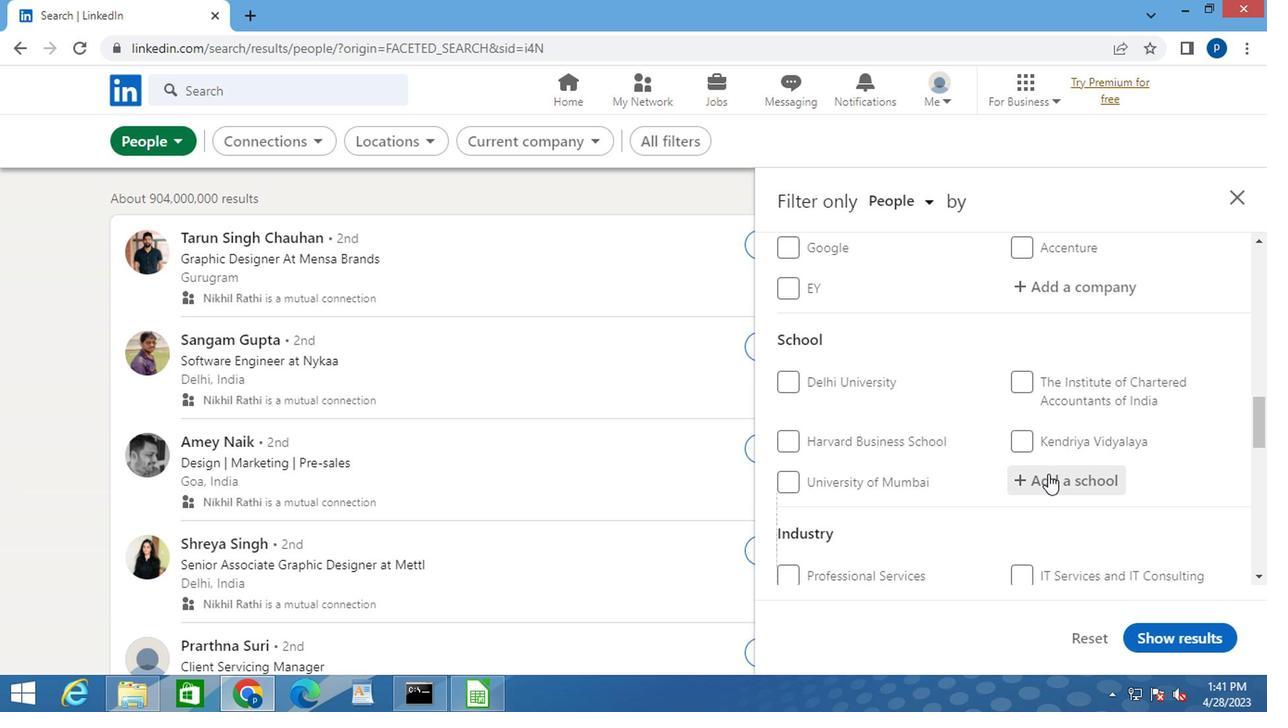 
Action: Mouse moved to (1042, 476)
Screenshot: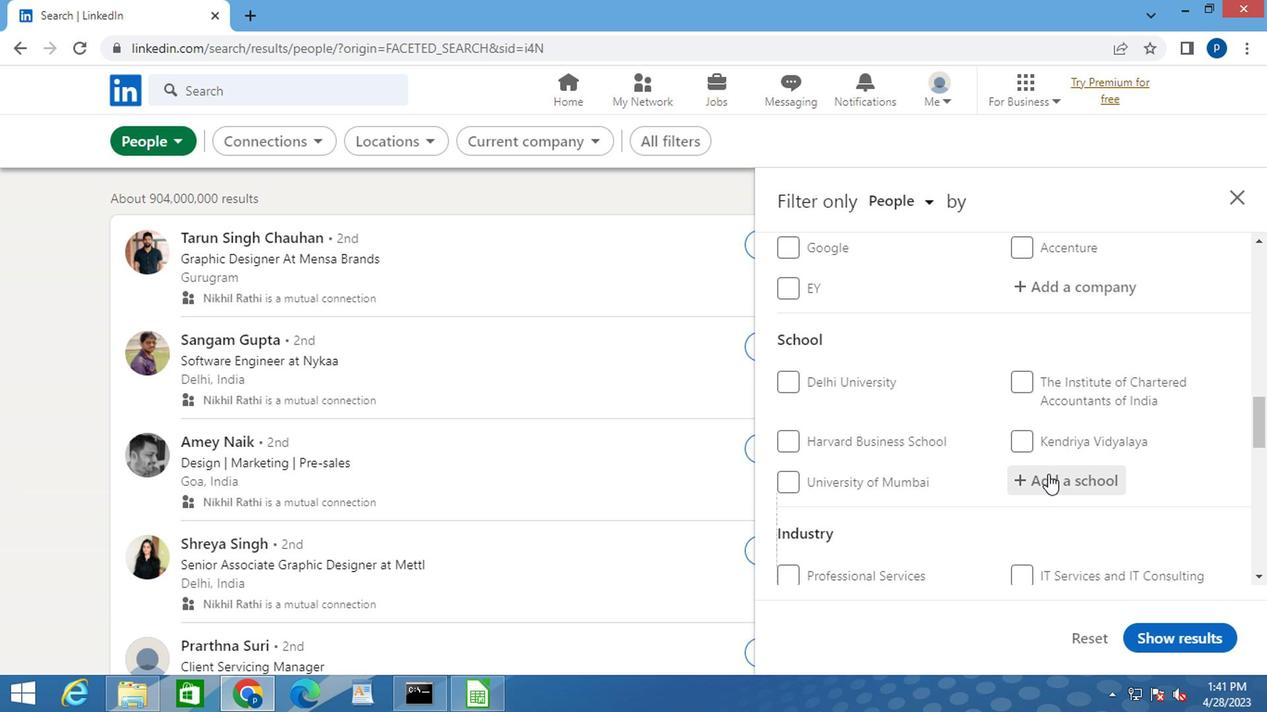 
Action: Key pressed <Key.caps_lock>A<Key.caps_lock>ZIM<Key.space><Key.caps_lock>P<Key.caps_lock>REMJI
Screenshot: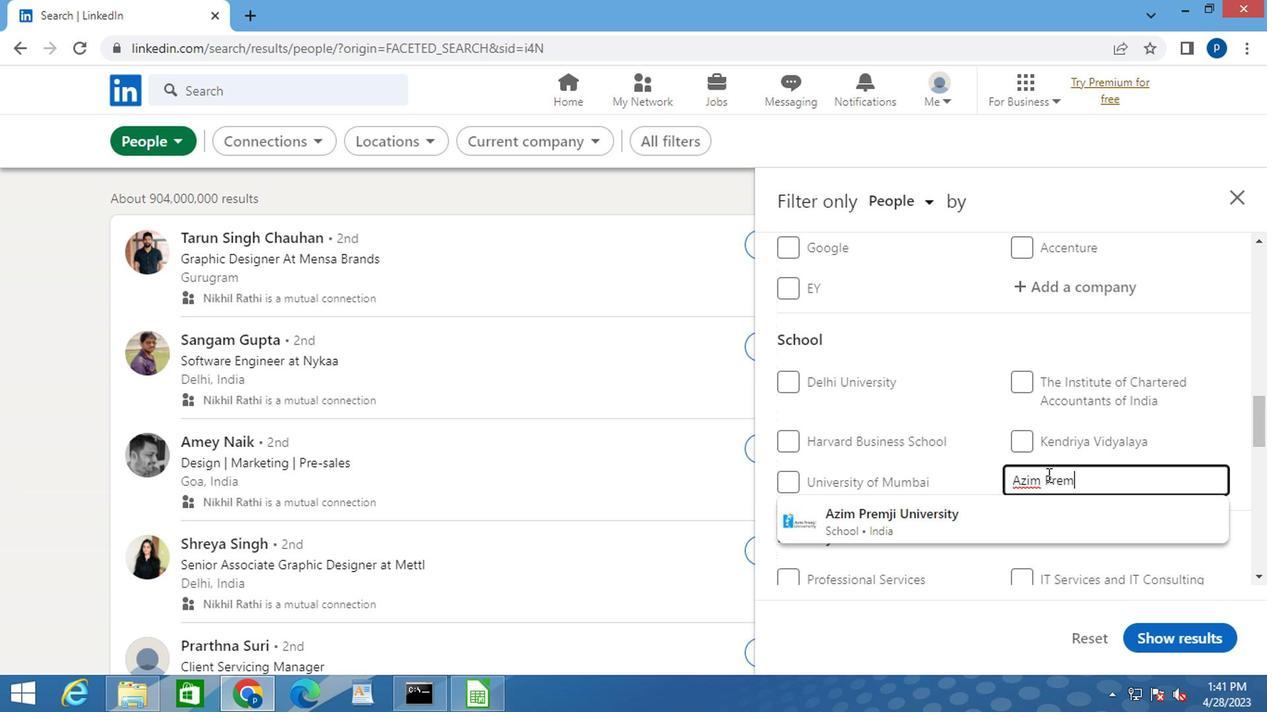 
Action: Mouse moved to (962, 519)
Screenshot: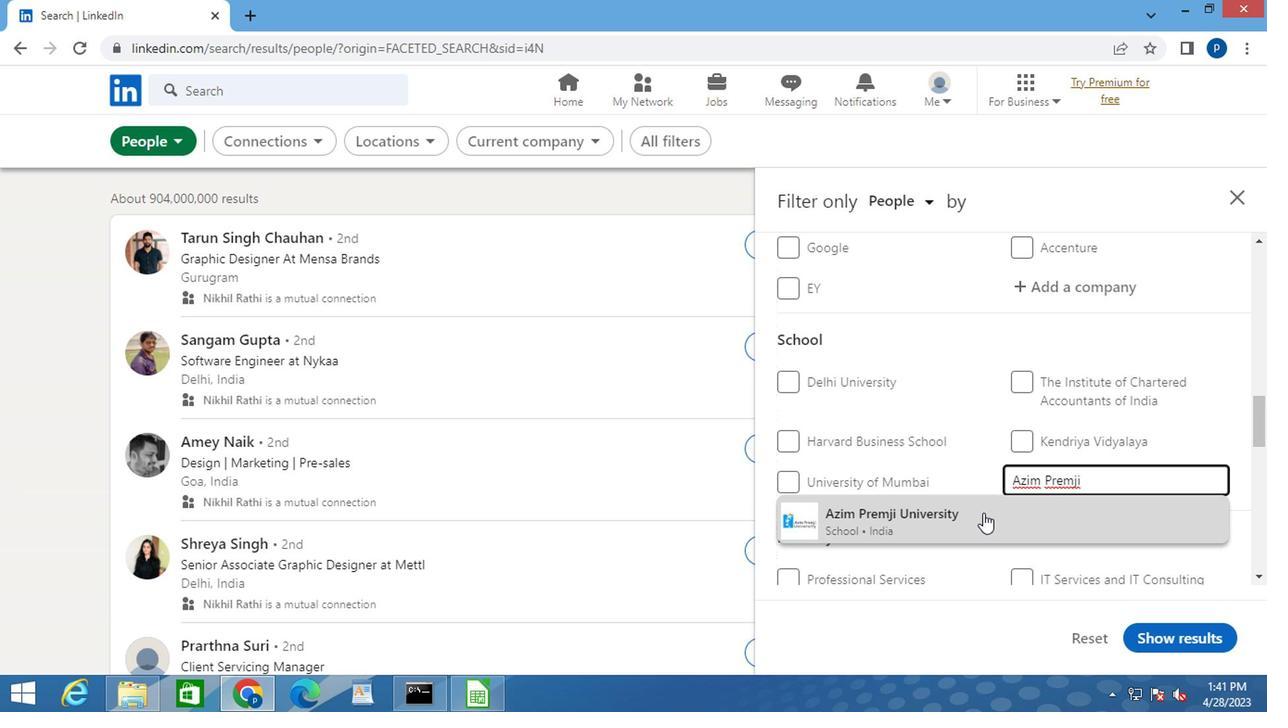 
Action: Mouse pressed left at (962, 519)
Screenshot: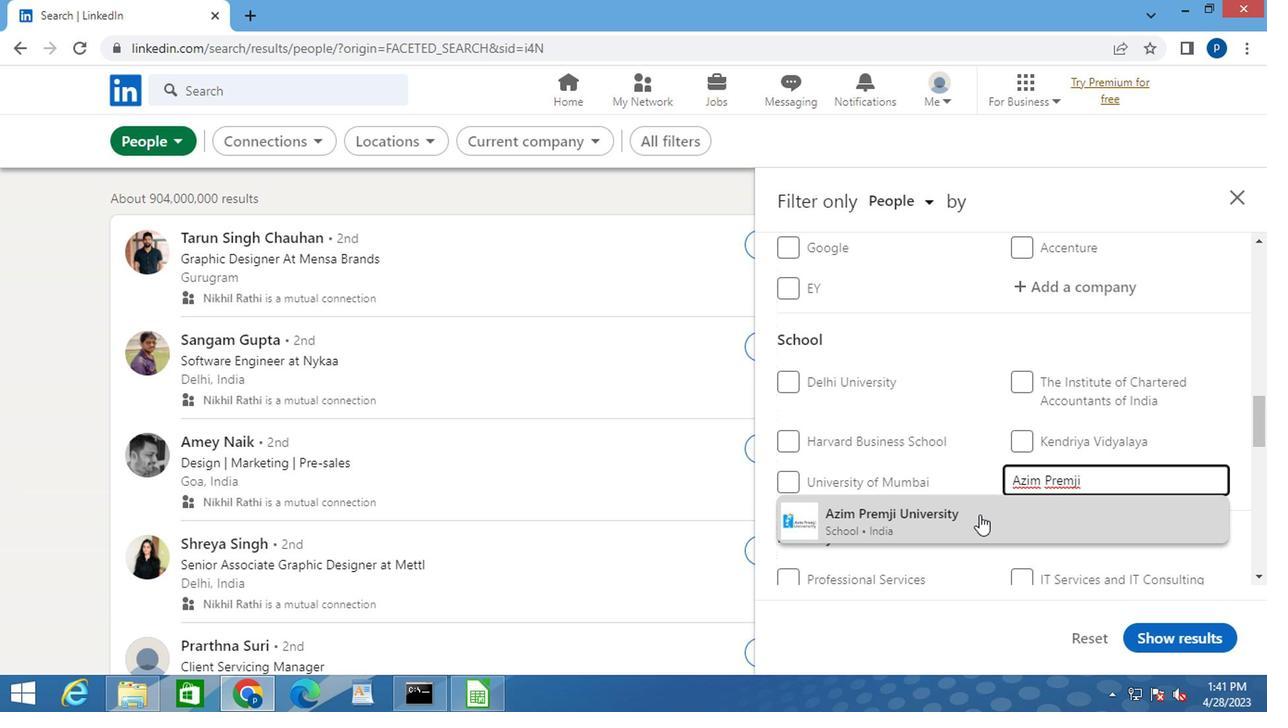 
Action: Mouse moved to (960, 509)
Screenshot: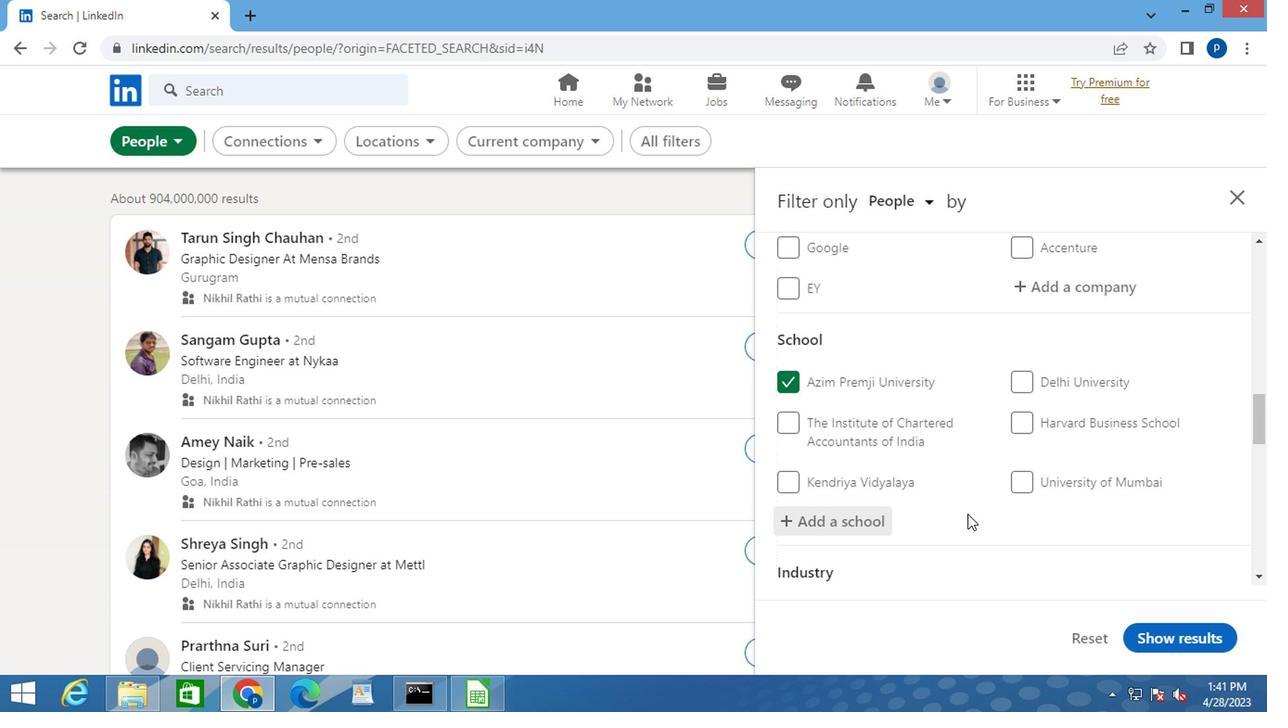 
Action: Mouse scrolled (960, 508) with delta (0, 0)
Screenshot: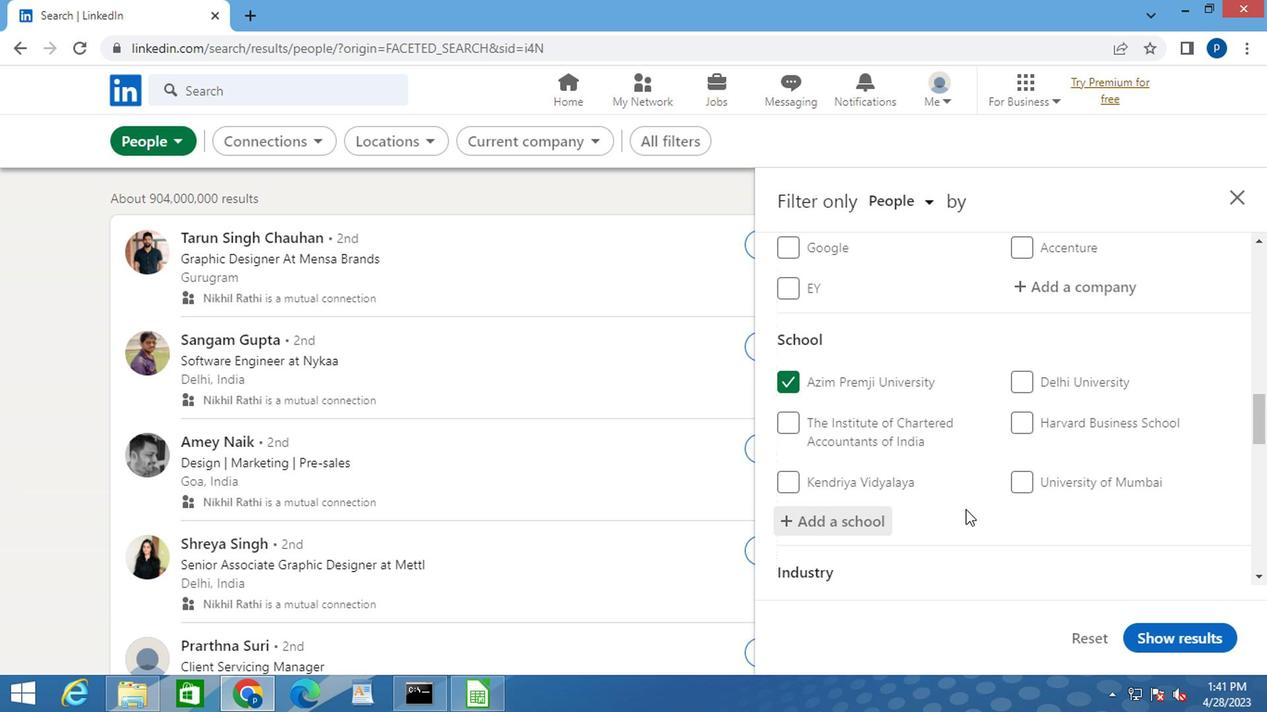 
Action: Mouse moved to (960, 508)
Screenshot: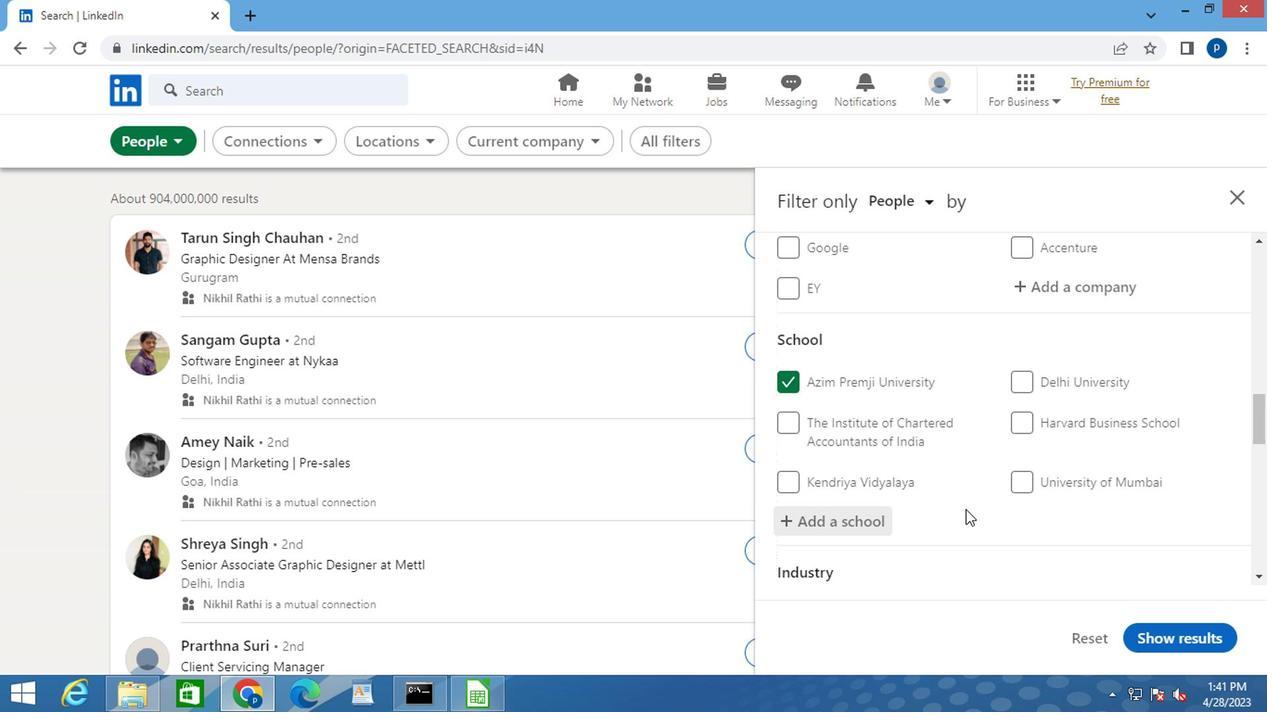 
Action: Mouse scrolled (960, 506) with delta (0, -1)
Screenshot: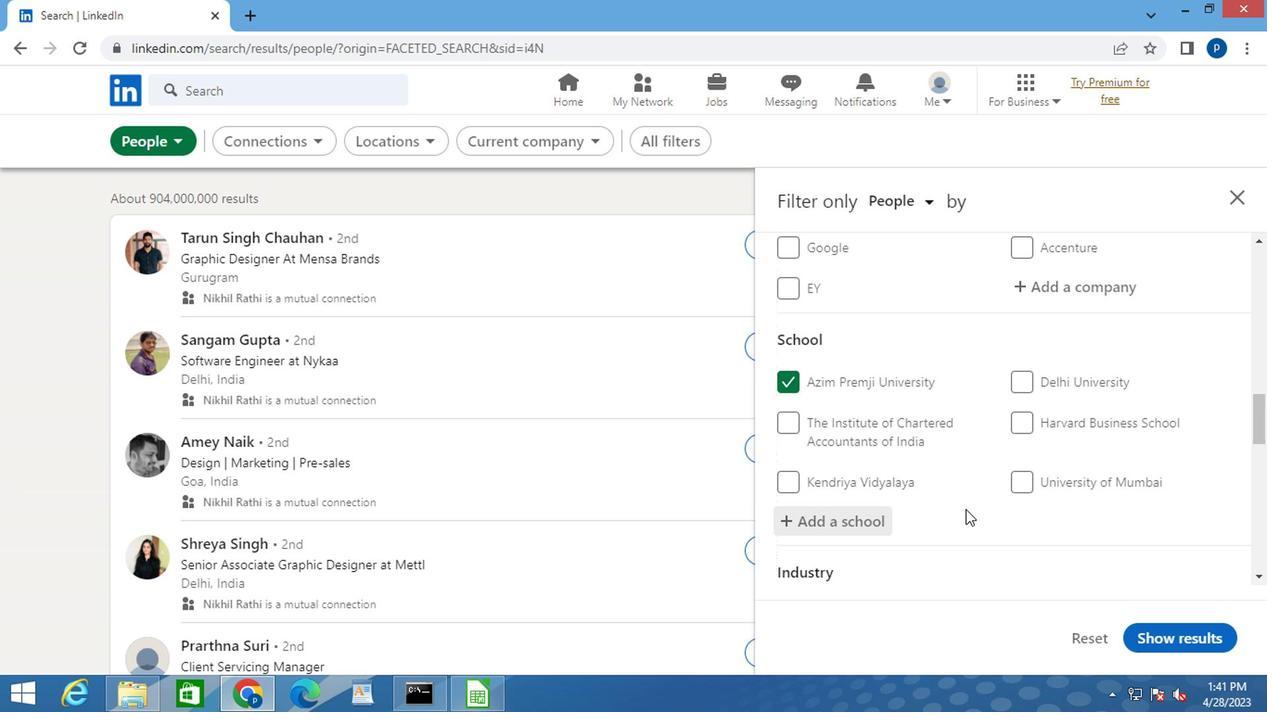 
Action: Mouse moved to (962, 485)
Screenshot: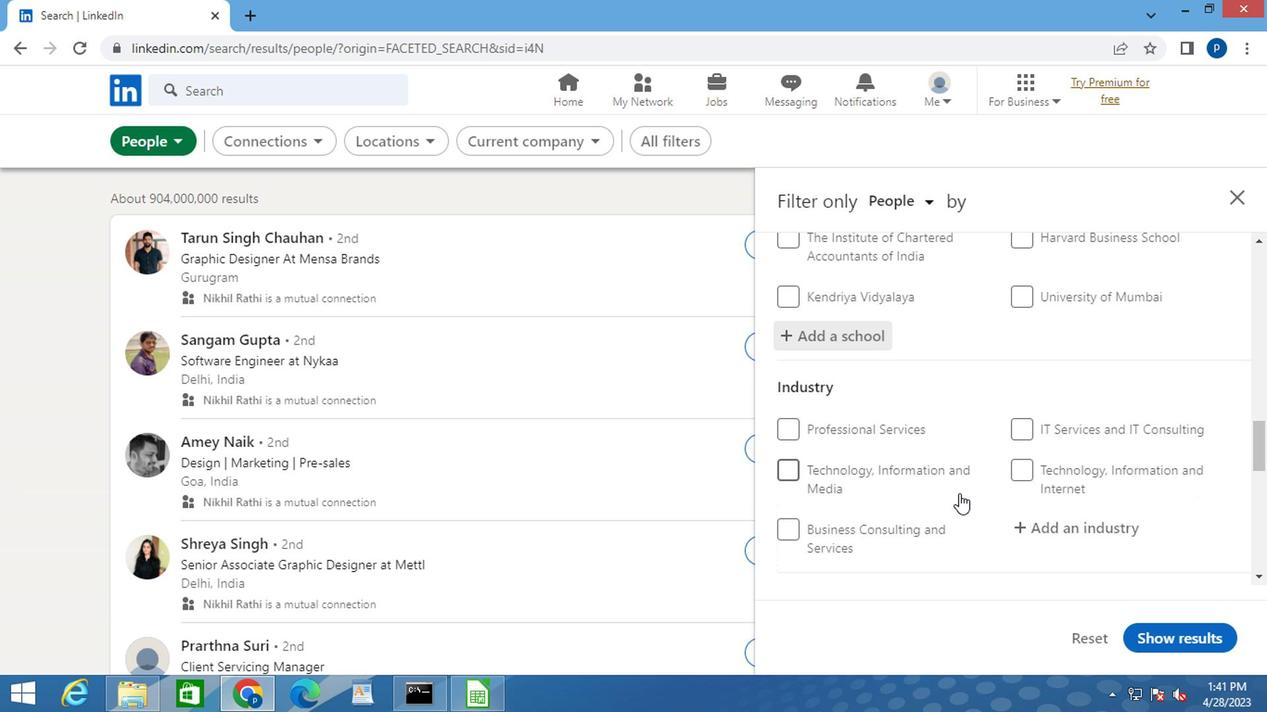 
Action: Mouse scrolled (962, 483) with delta (0, -1)
Screenshot: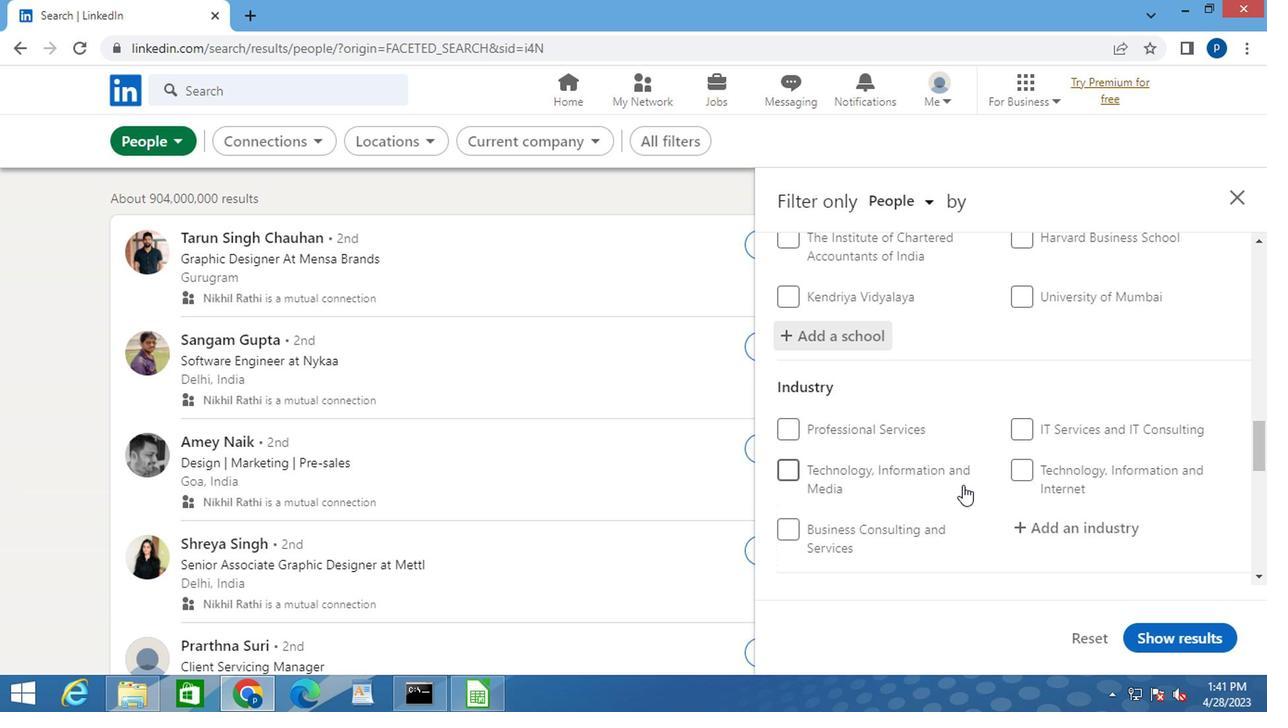 
Action: Mouse moved to (1061, 440)
Screenshot: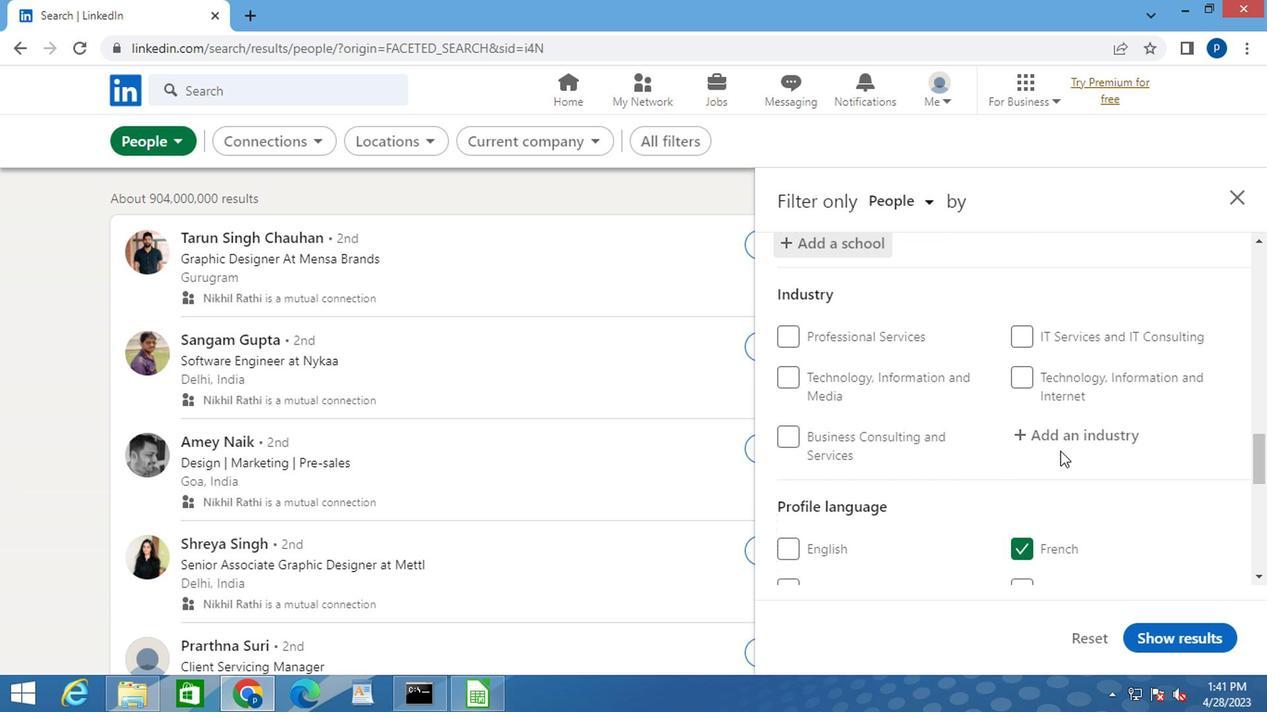 
Action: Mouse pressed left at (1061, 440)
Screenshot: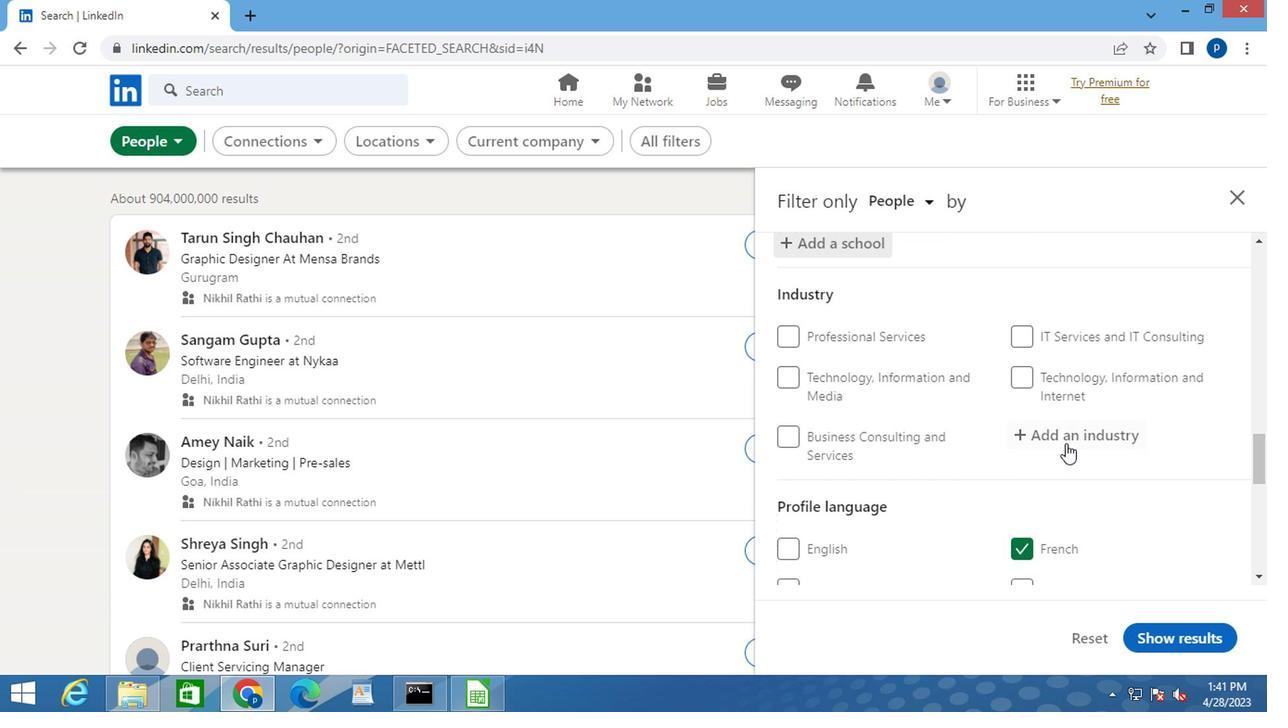 
Action: Mouse moved to (1061, 439)
Screenshot: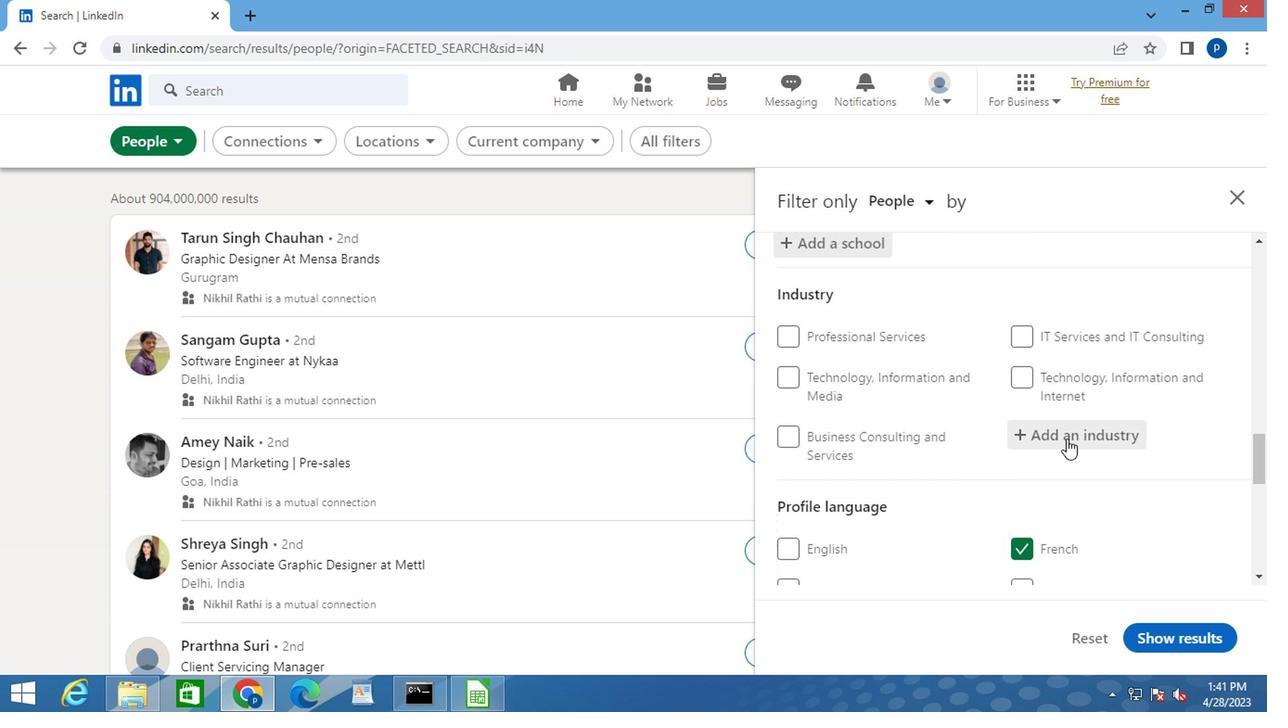 
Action: Key pressed <Key.caps_lock>H<Key.caps_lock>EALTH<Key.space>
Screenshot: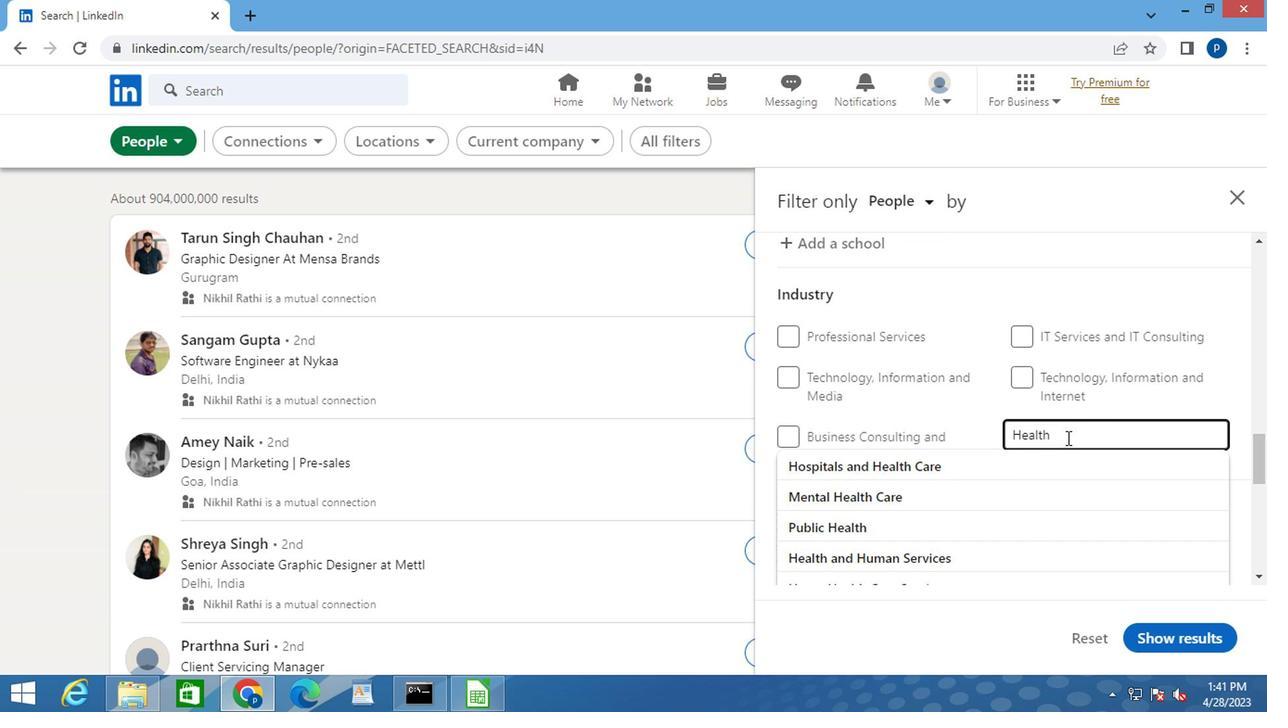 
Action: Mouse moved to (970, 558)
Screenshot: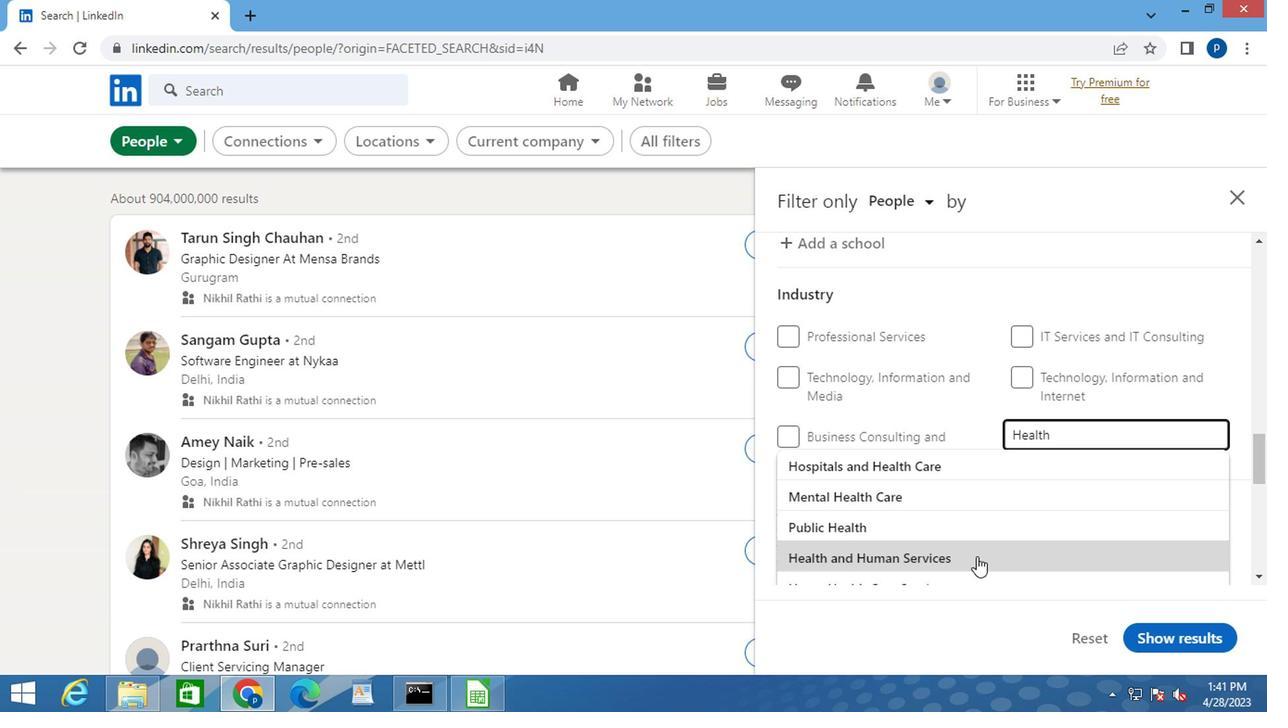 
Action: Mouse pressed left at (970, 558)
Screenshot: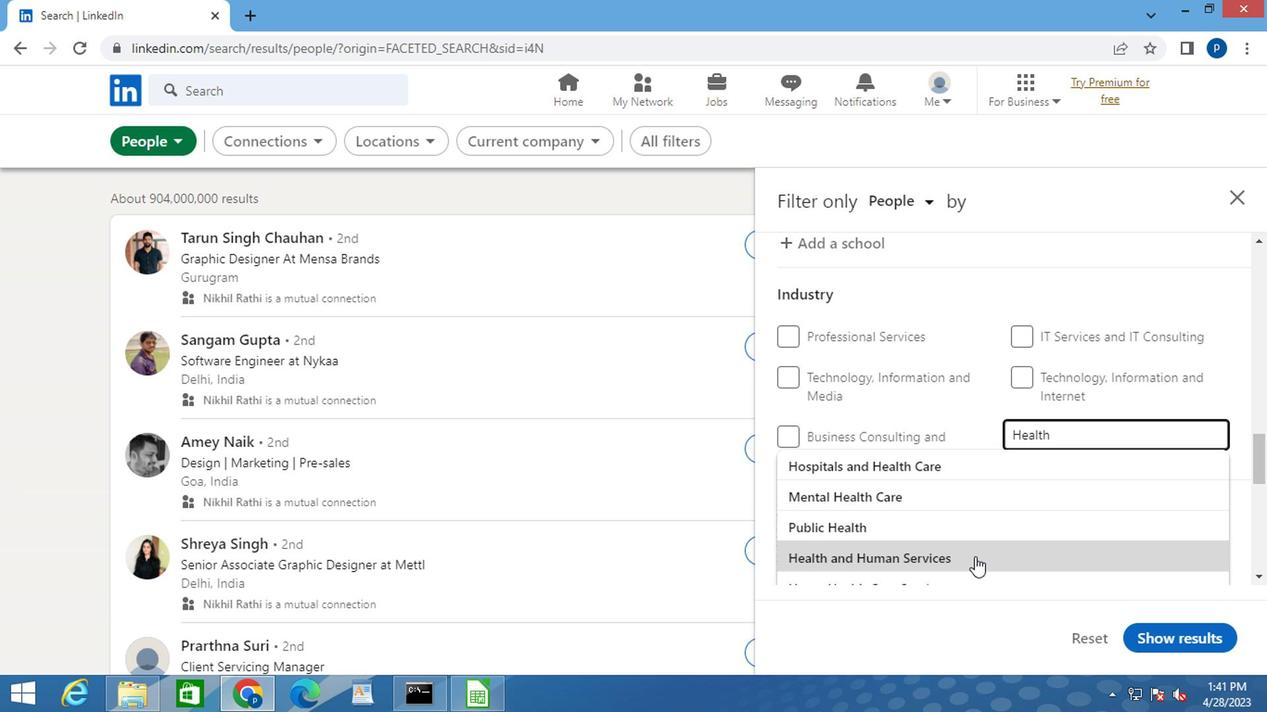 
Action: Mouse moved to (944, 513)
Screenshot: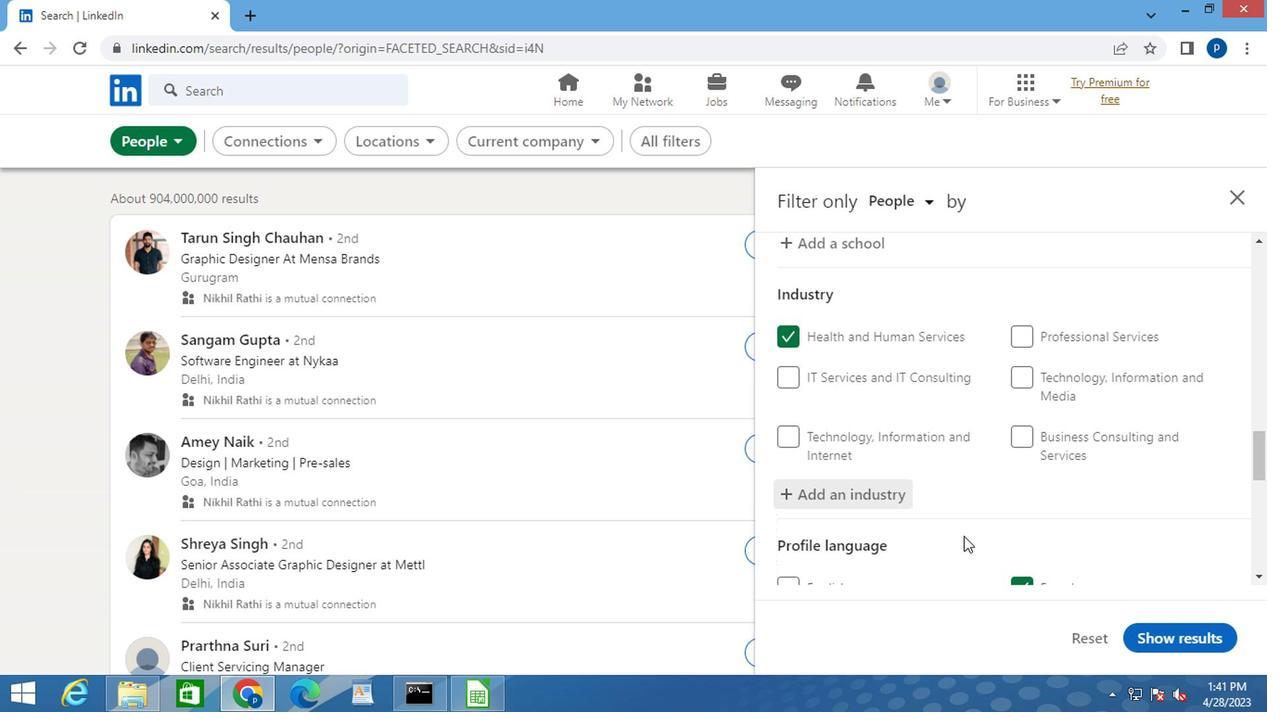 
Action: Mouse scrolled (944, 512) with delta (0, 0)
Screenshot: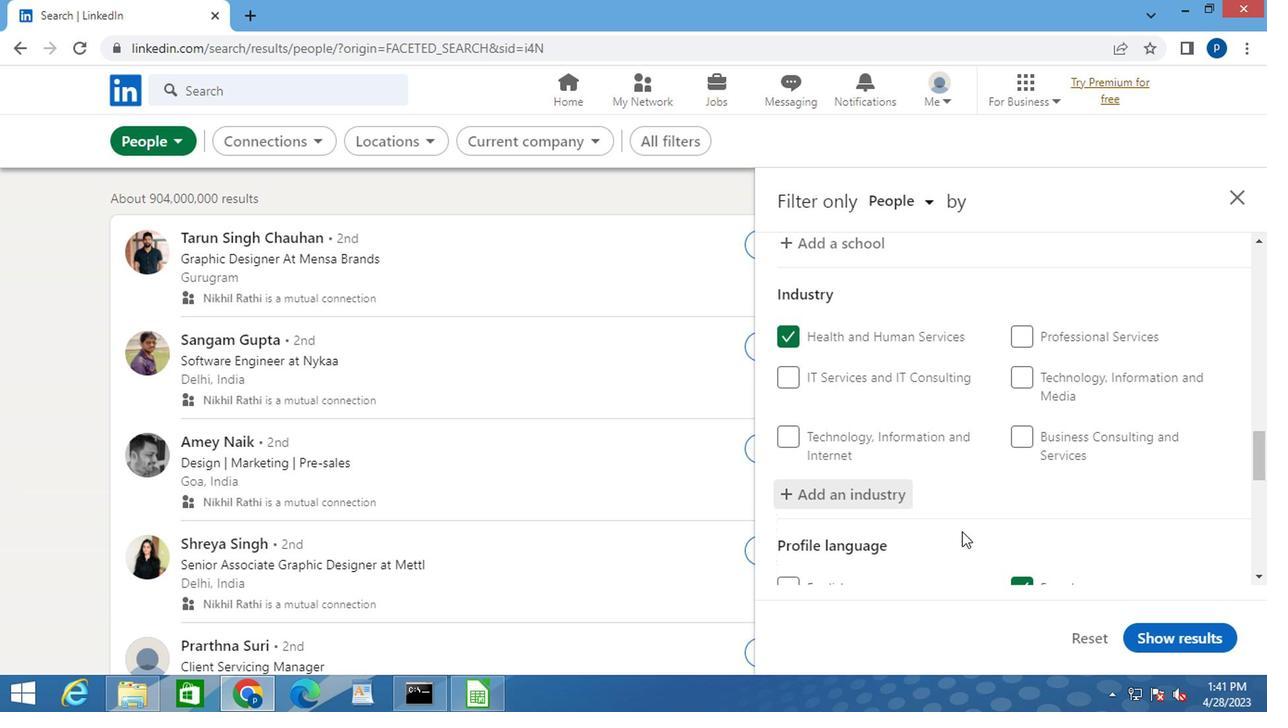 
Action: Mouse scrolled (944, 512) with delta (0, 0)
Screenshot: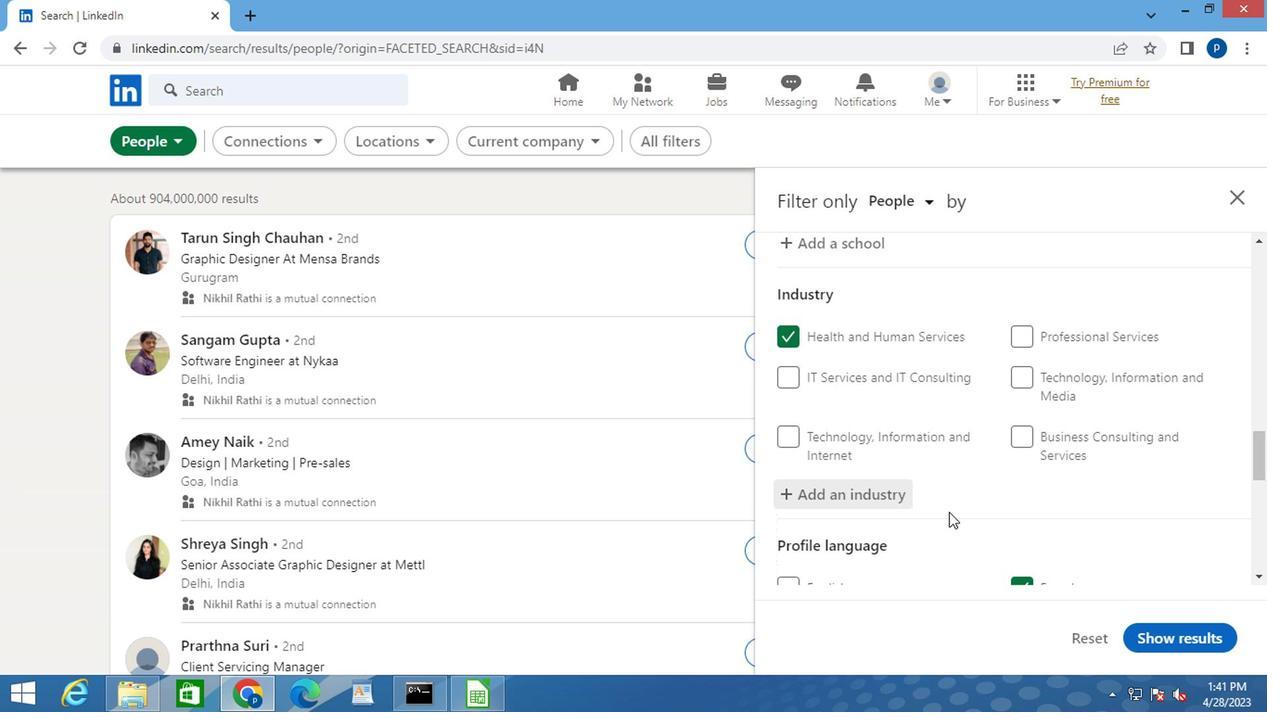 
Action: Mouse moved to (944, 513)
Screenshot: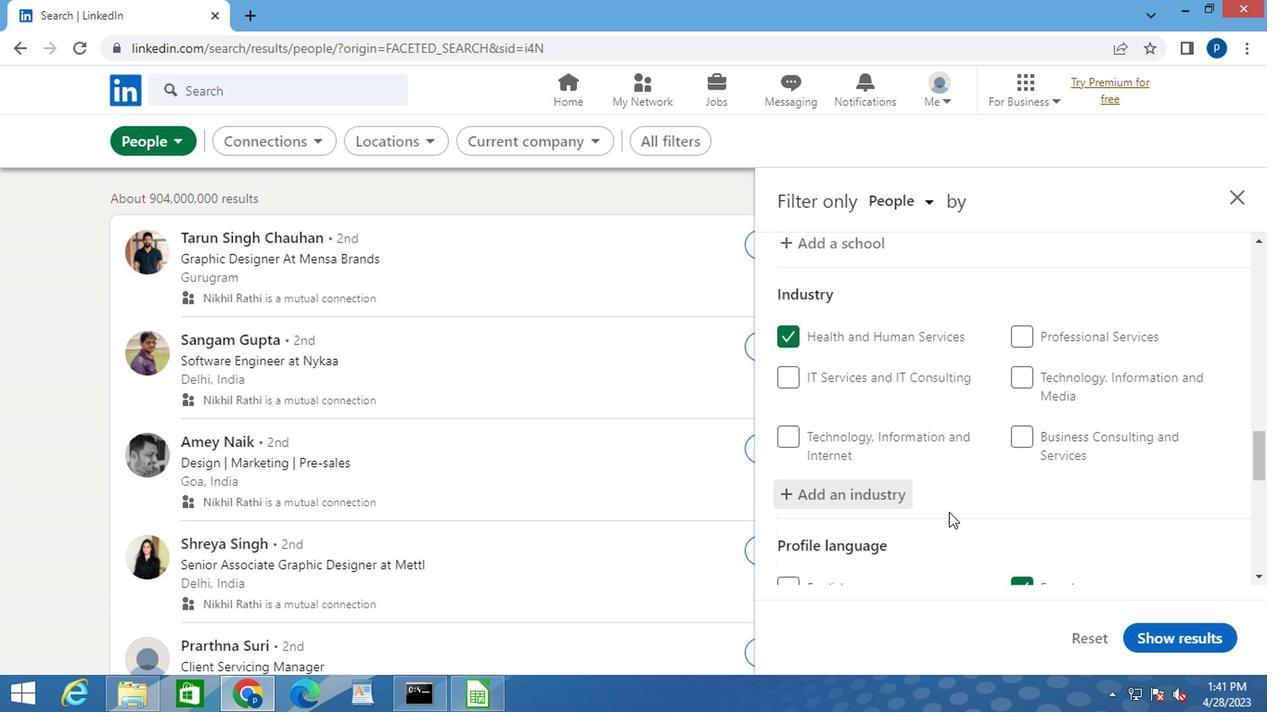 
Action: Mouse scrolled (944, 512) with delta (0, 0)
Screenshot: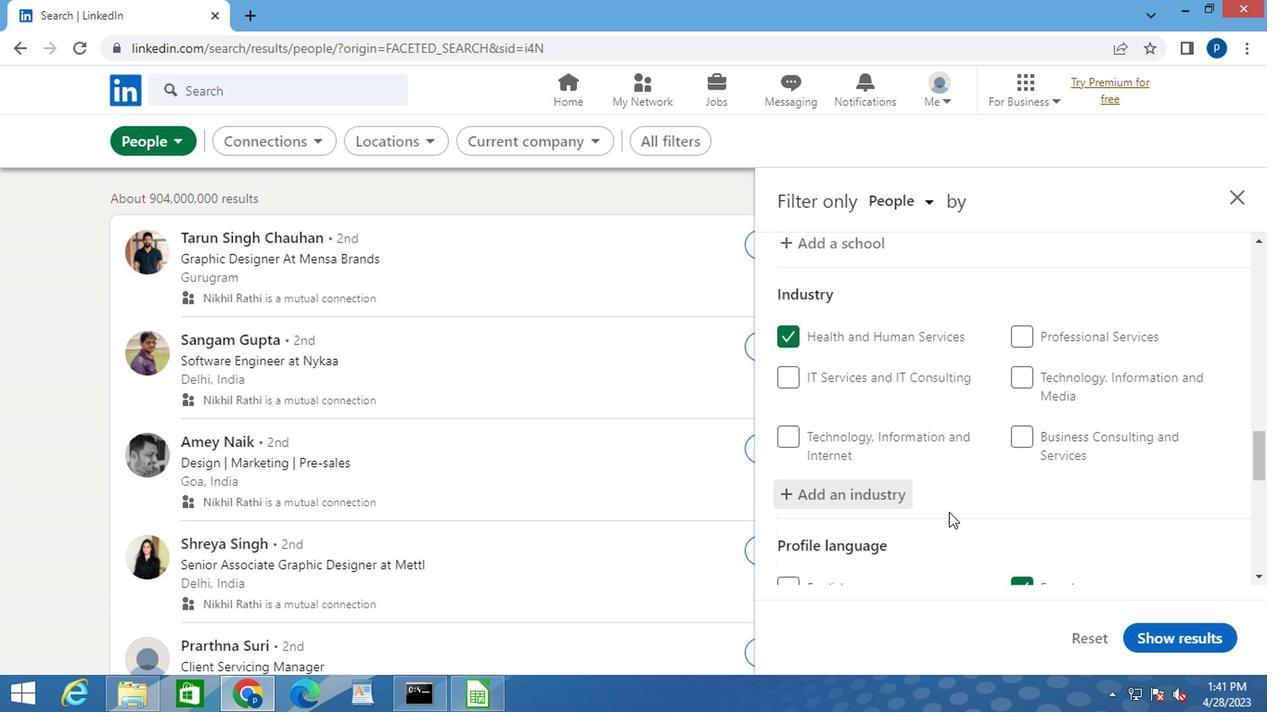
Action: Mouse moved to (938, 494)
Screenshot: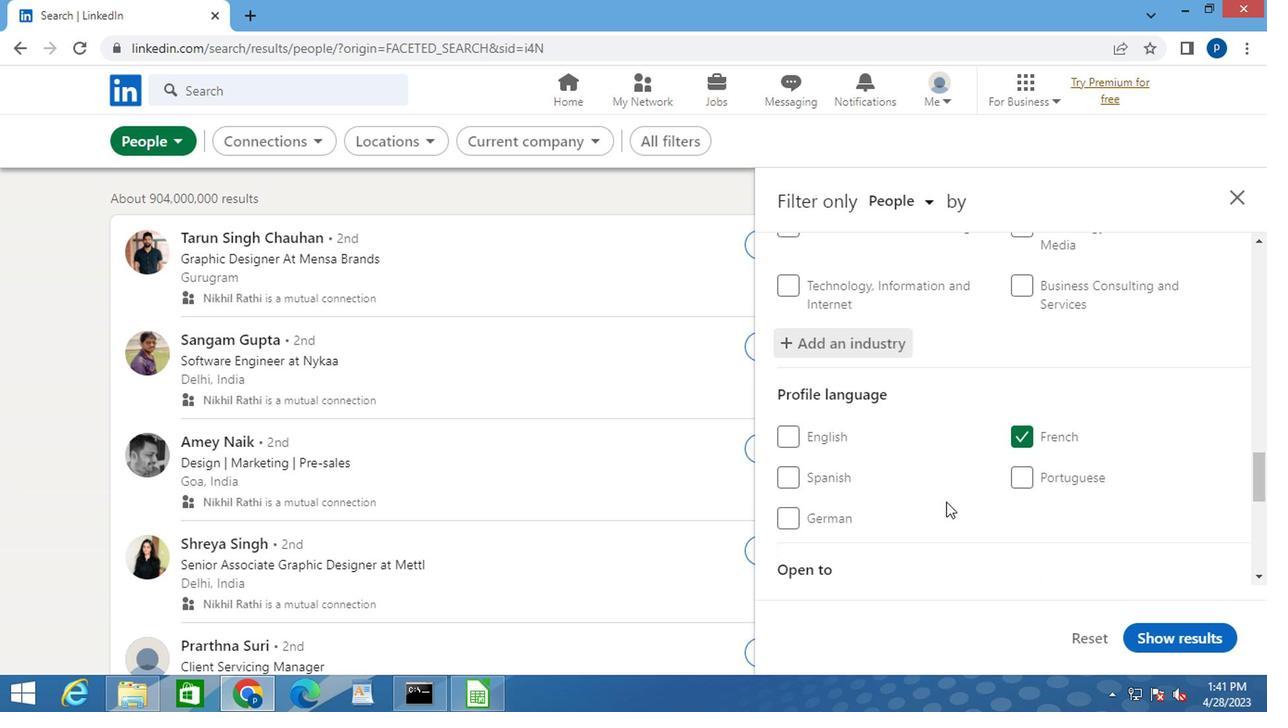 
Action: Mouse scrolled (938, 492) with delta (0, -1)
Screenshot: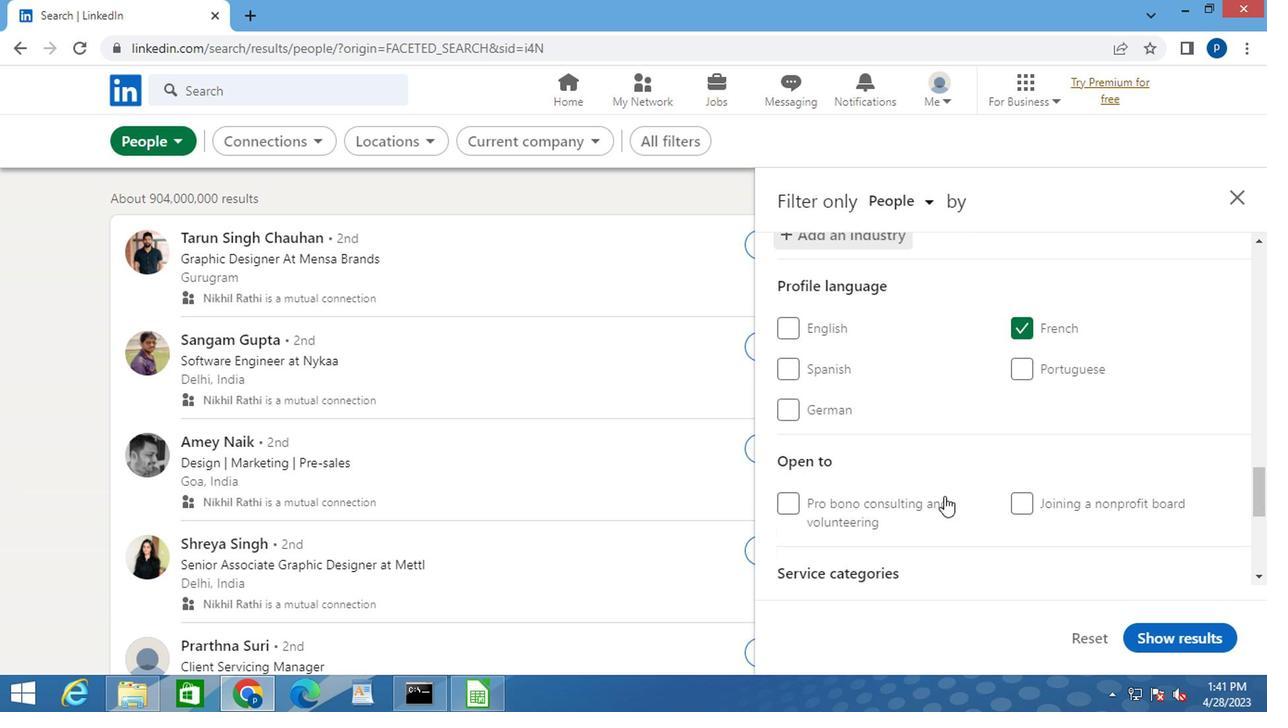 
Action: Mouse scrolled (938, 492) with delta (0, -1)
Screenshot: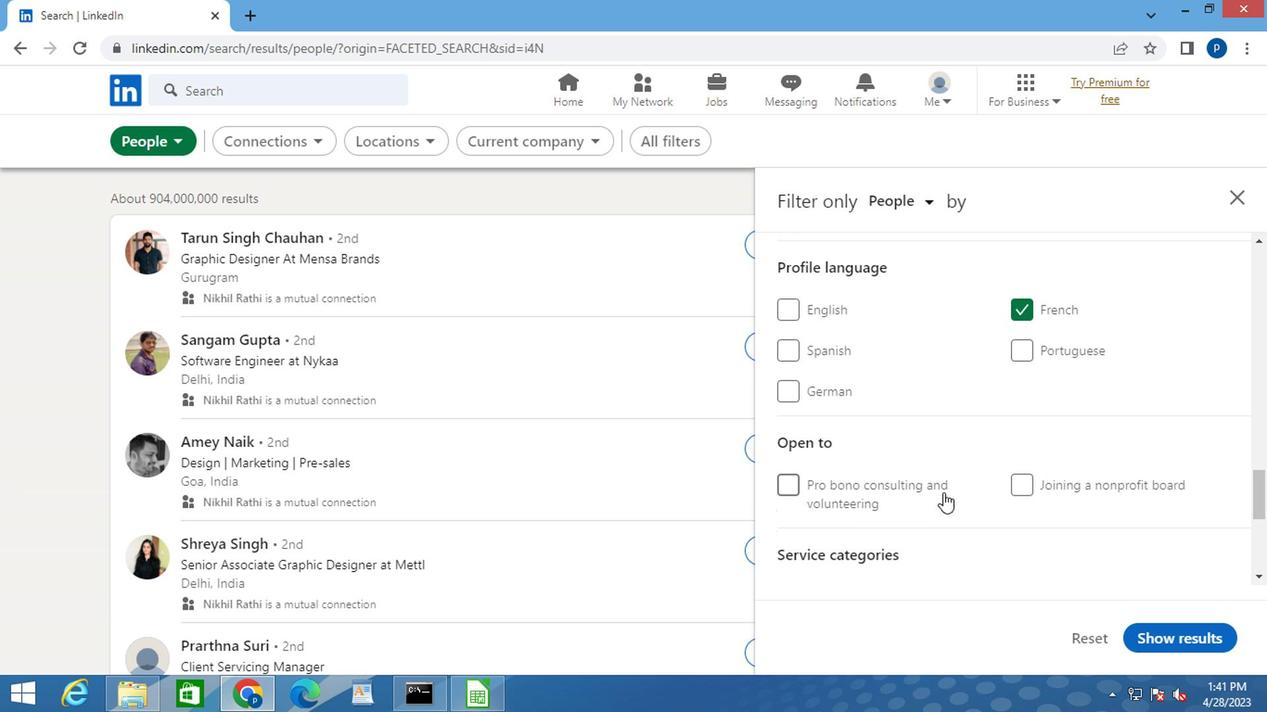 
Action: Mouse moved to (1072, 490)
Screenshot: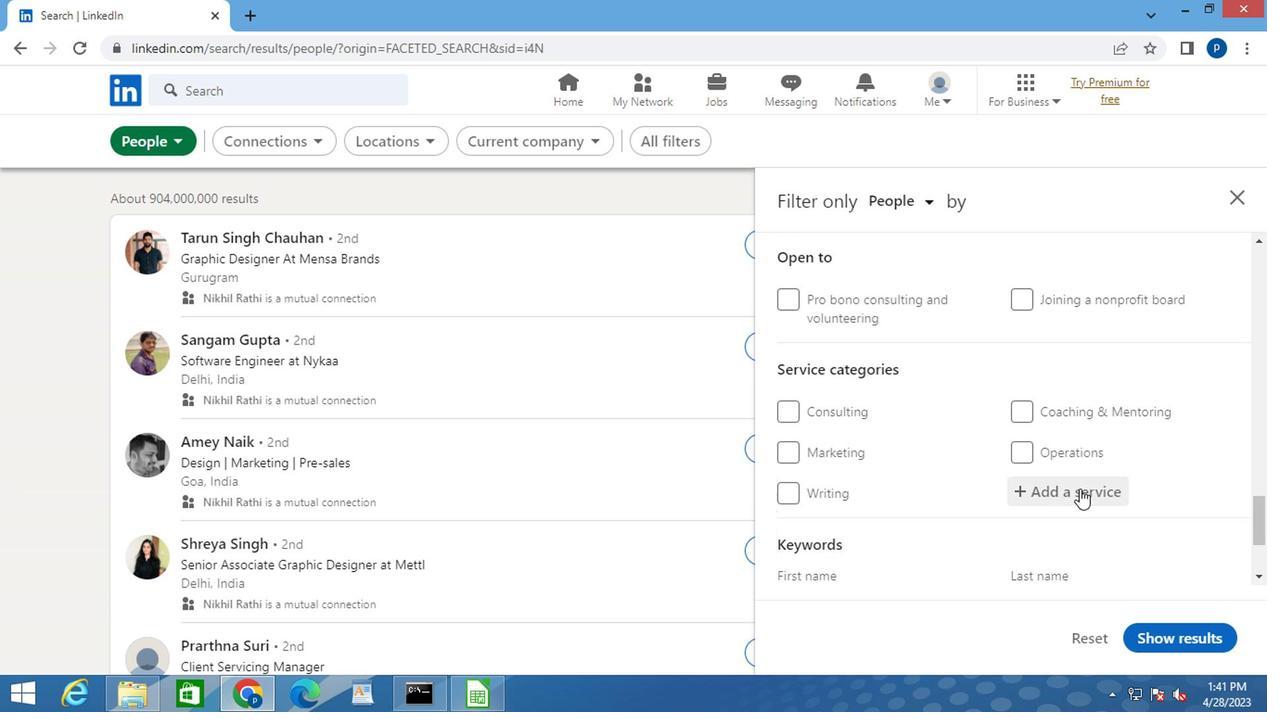 
Action: Mouse pressed left at (1072, 490)
Screenshot: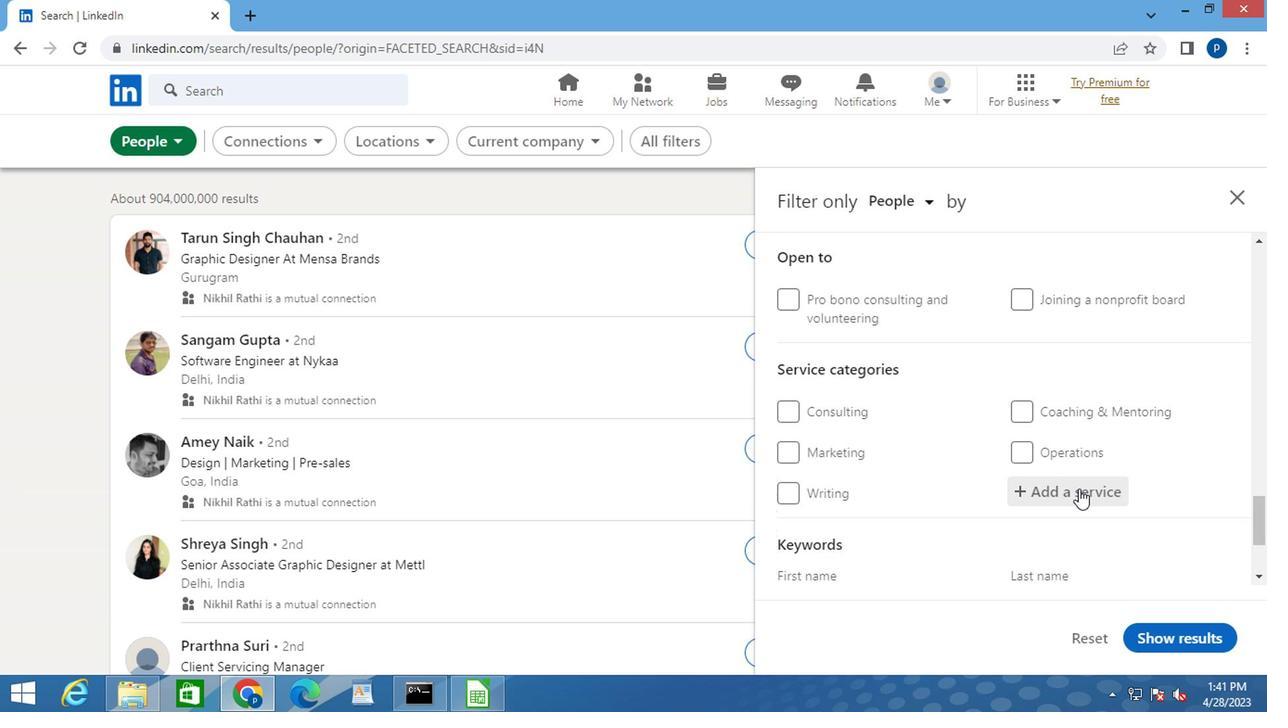 
Action: Mouse moved to (1071, 490)
Screenshot: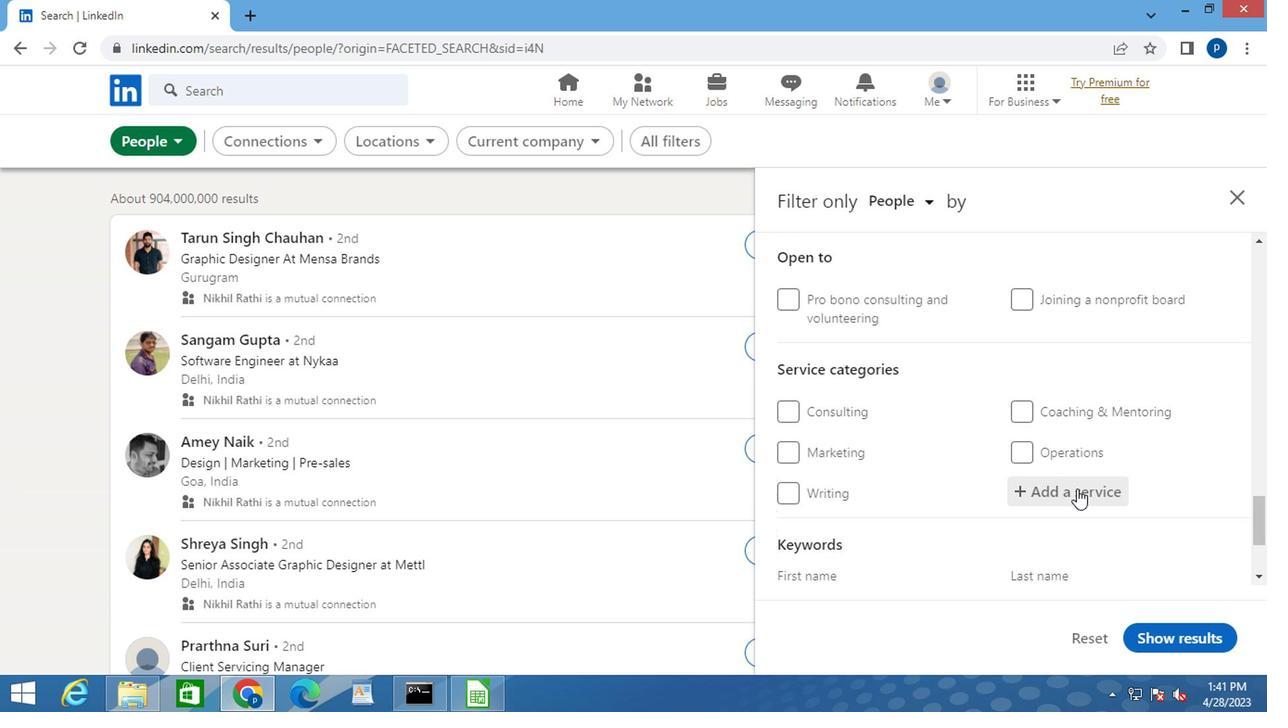 
Action: Key pressed <Key.caps_lock>HEADSHO
Screenshot: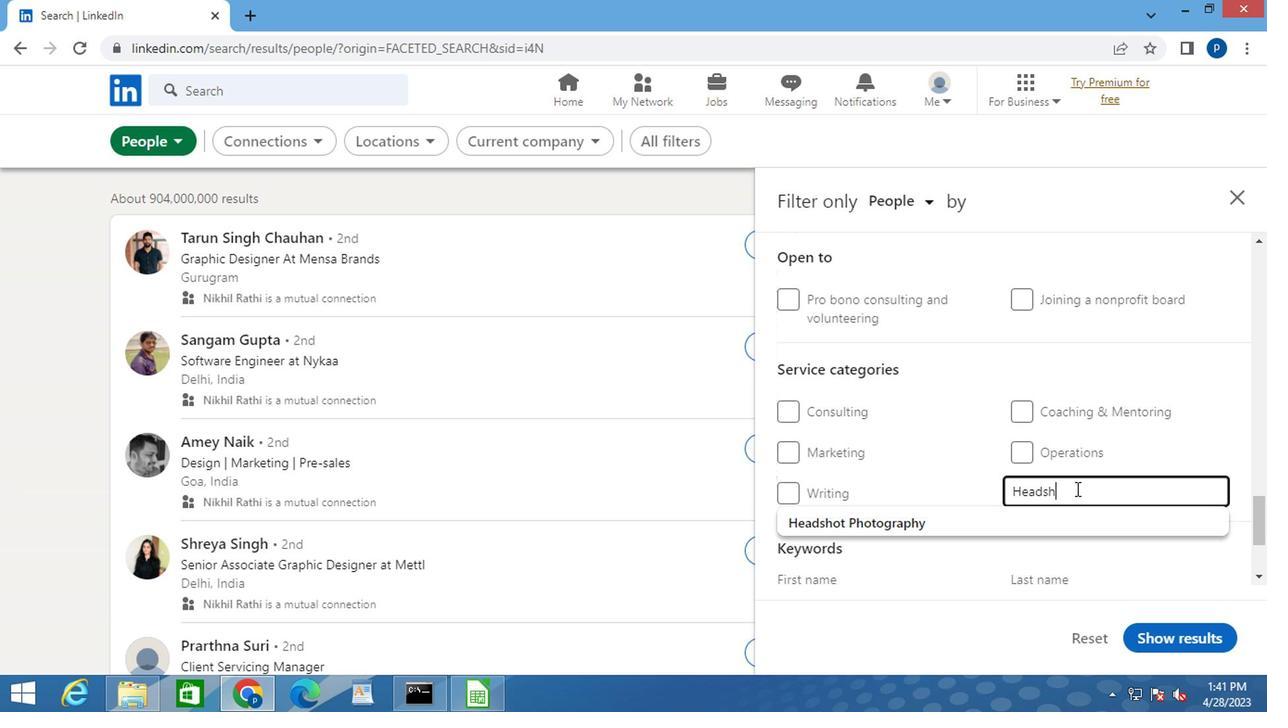 
Action: Mouse moved to (913, 522)
Screenshot: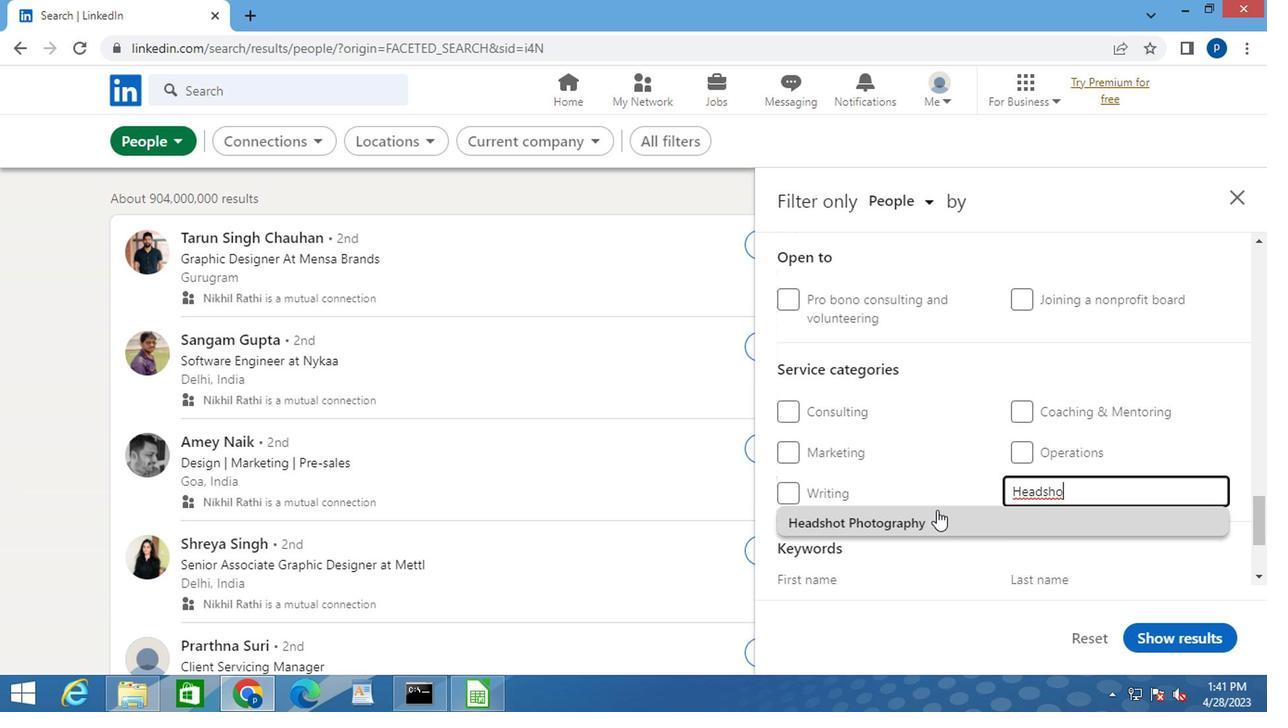 
Action: Mouse pressed left at (913, 522)
Screenshot: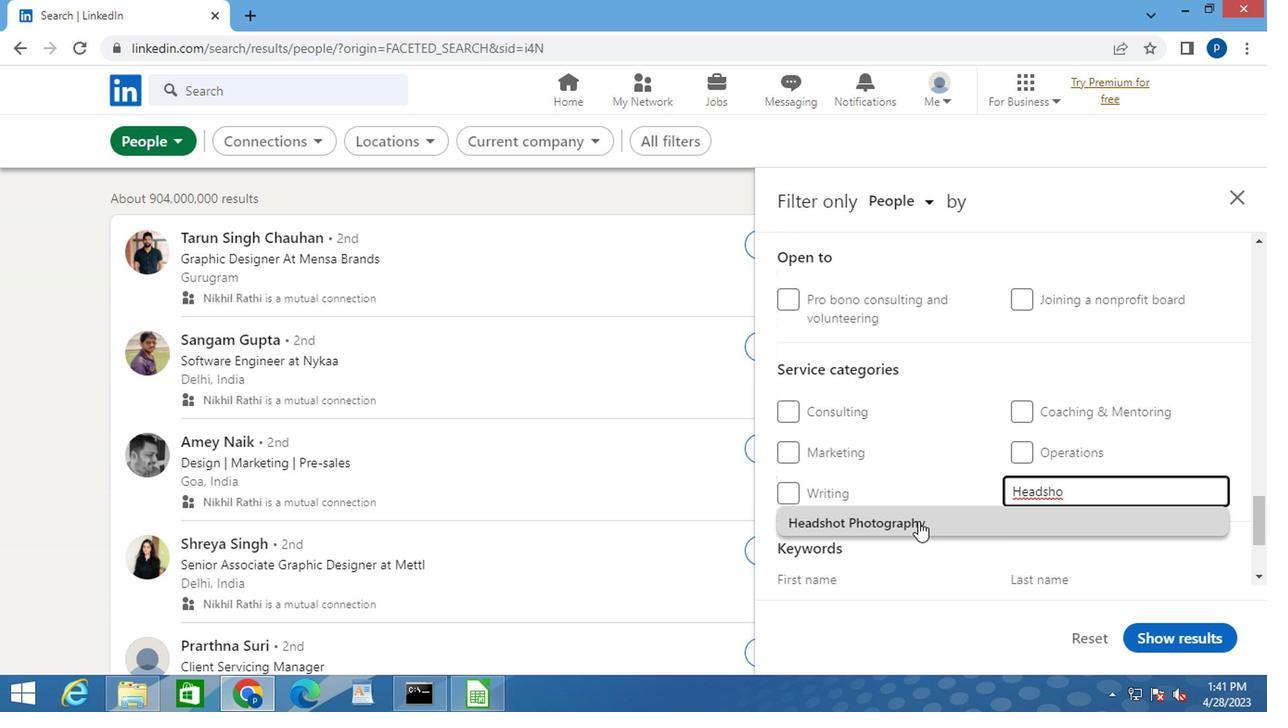 
Action: Mouse moved to (898, 488)
Screenshot: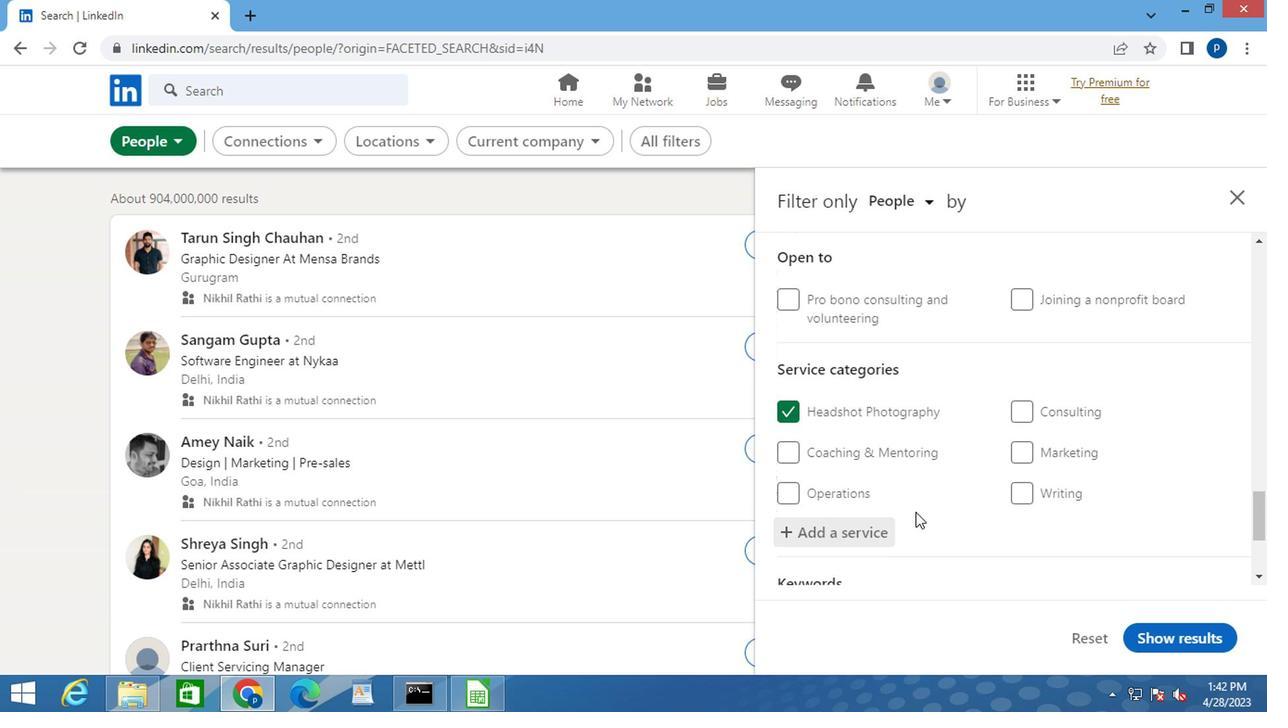 
Action: Mouse scrolled (898, 487) with delta (0, 0)
Screenshot: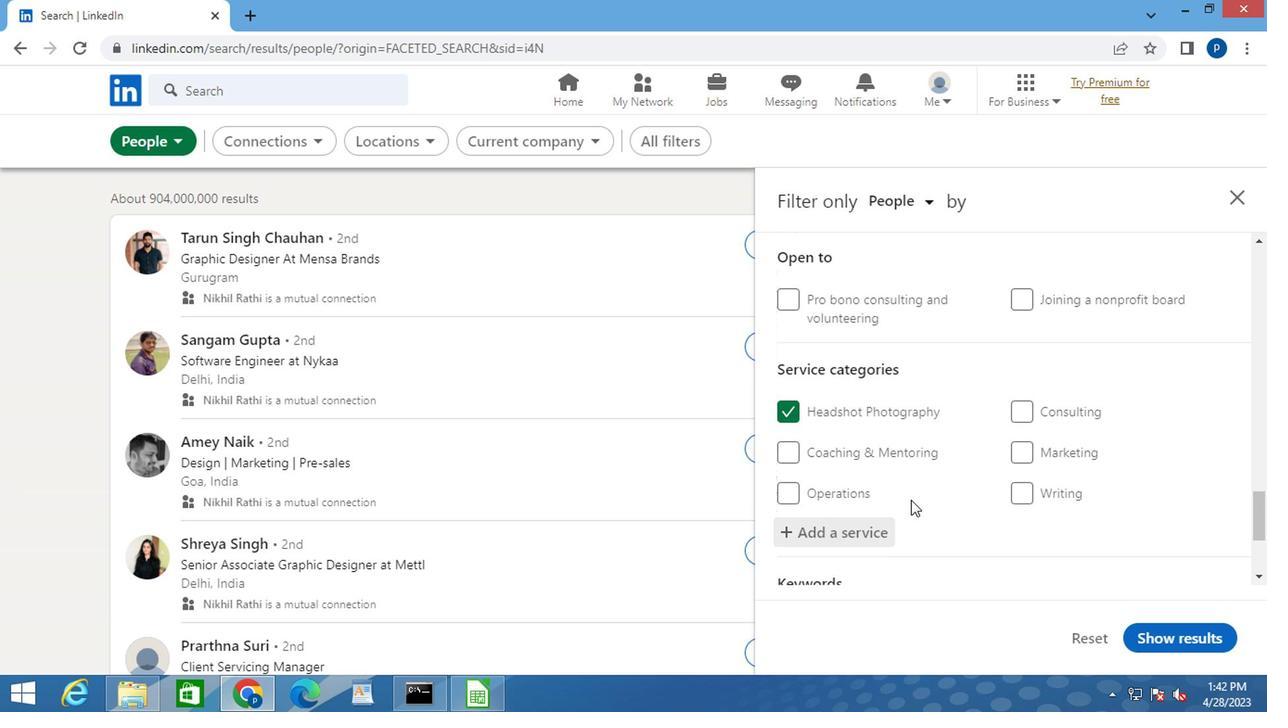 
Action: Mouse scrolled (898, 487) with delta (0, 0)
Screenshot: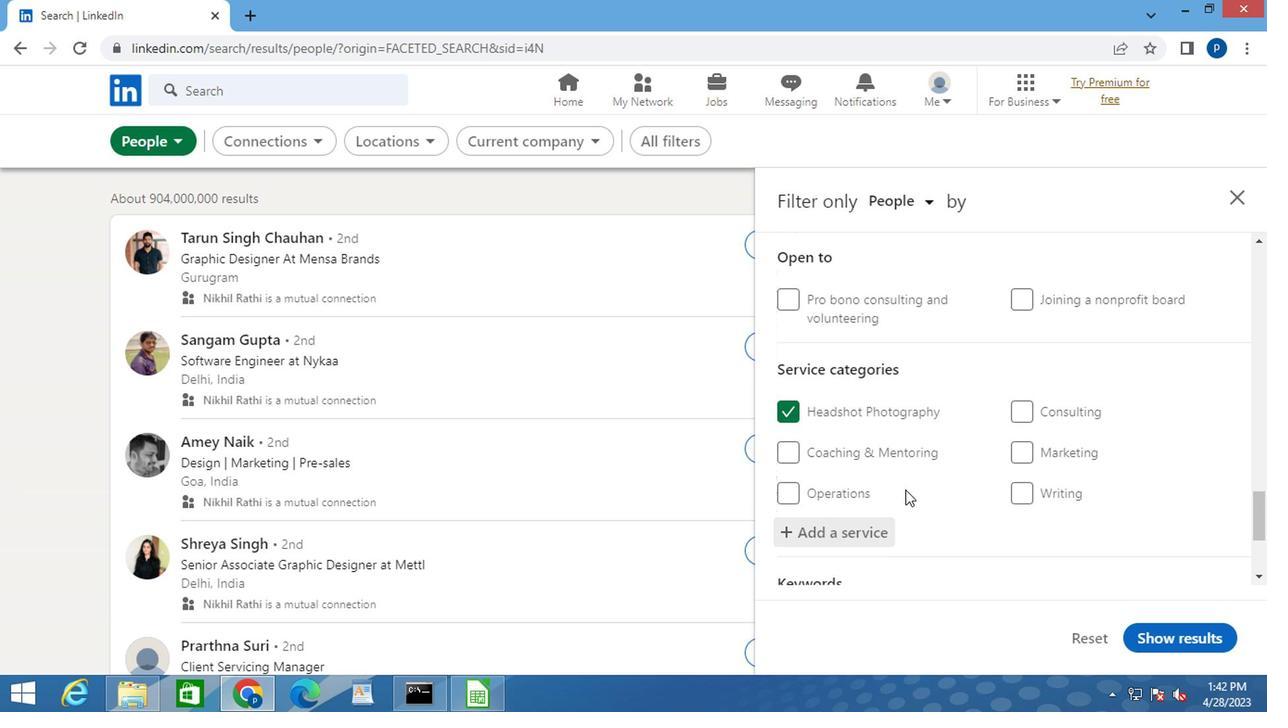 
Action: Mouse scrolled (898, 487) with delta (0, 0)
Screenshot: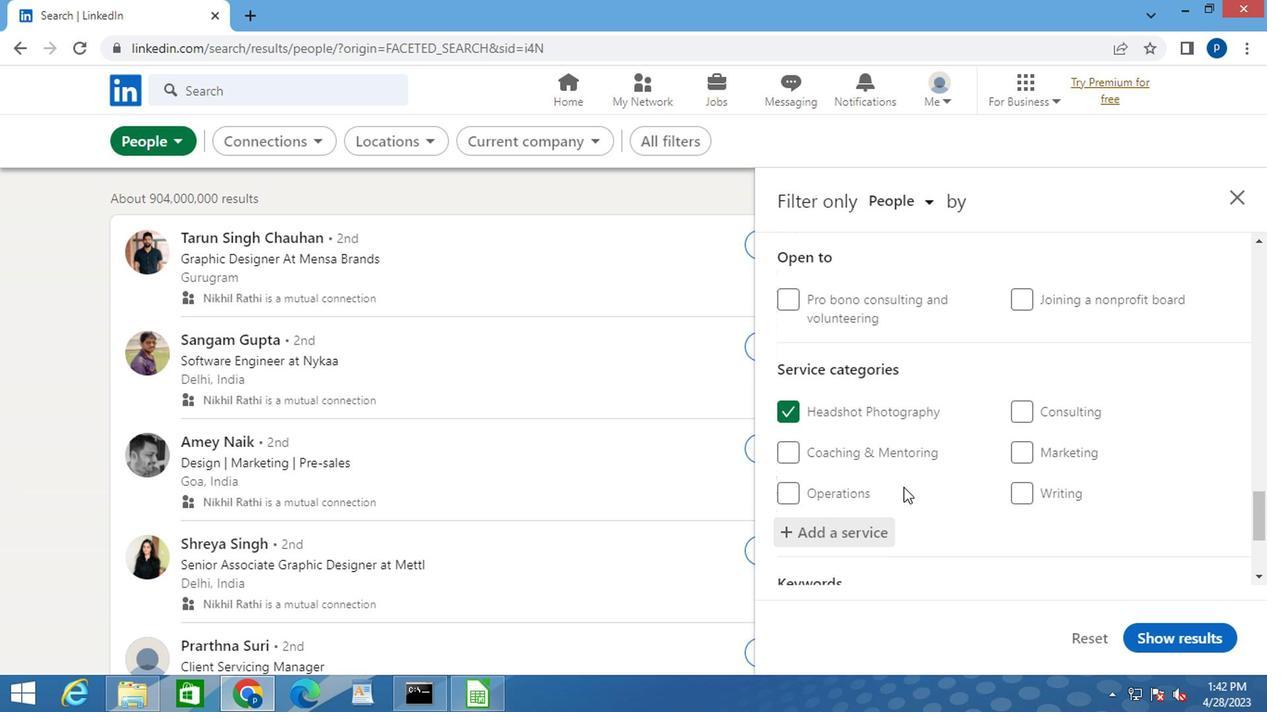 
Action: Mouse moved to (848, 494)
Screenshot: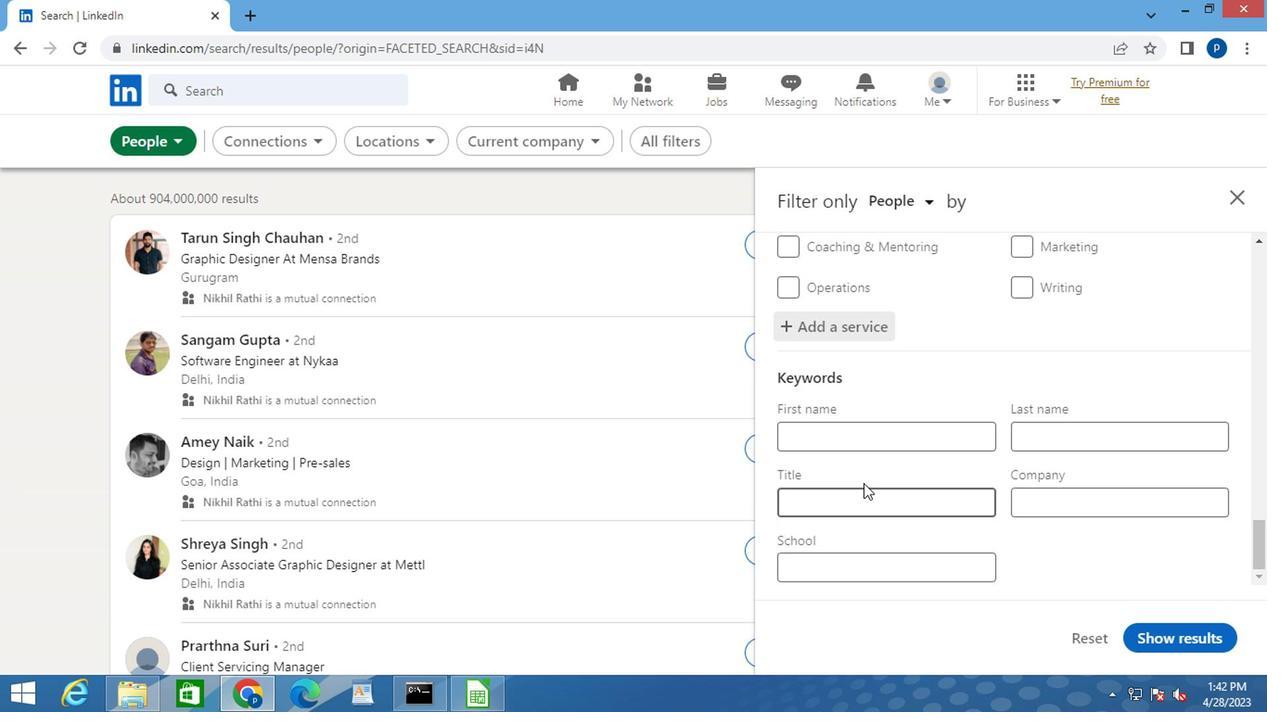 
Action: Mouse pressed left at (848, 494)
Screenshot: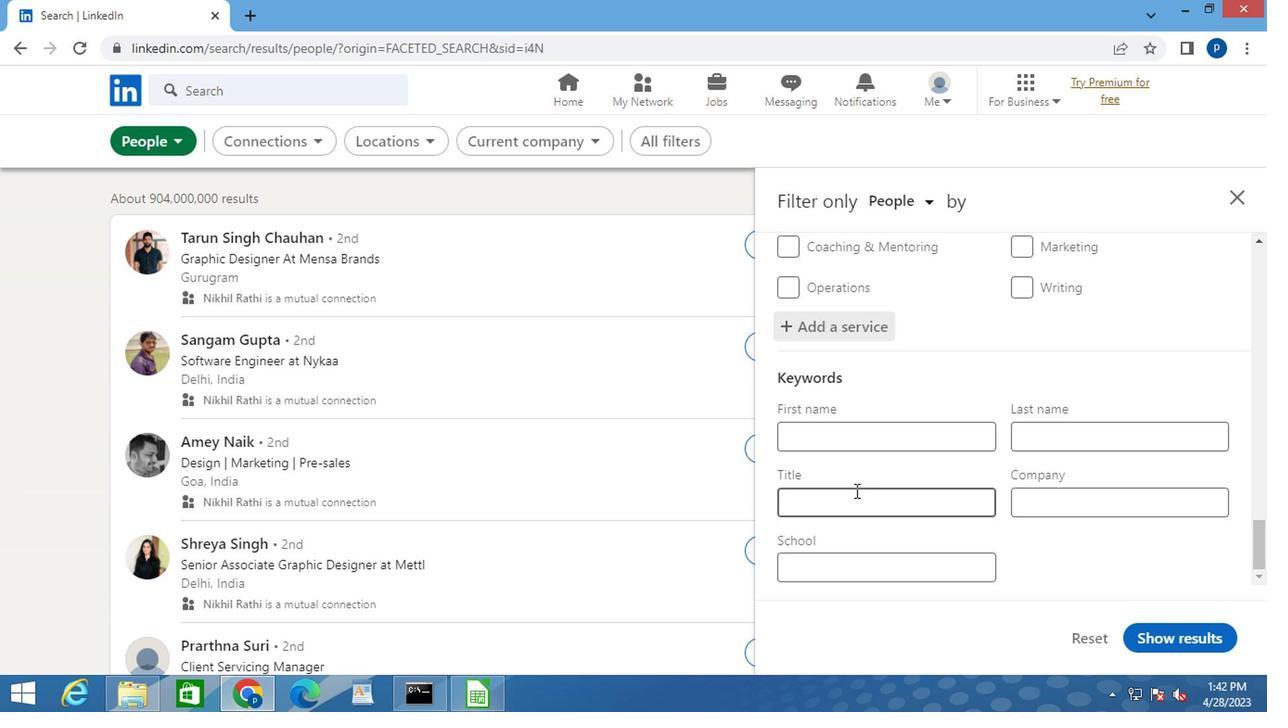 
Action: Key pressed <Key.caps_lock>M<Key.caps_lock>ARKETING<Key.space><Key.caps_lock>C<Key.caps_lock>OMMUNICATION<Key.space><Key.caps_lock>M<Key.caps_lock>ANAGER<Key.space>
Screenshot: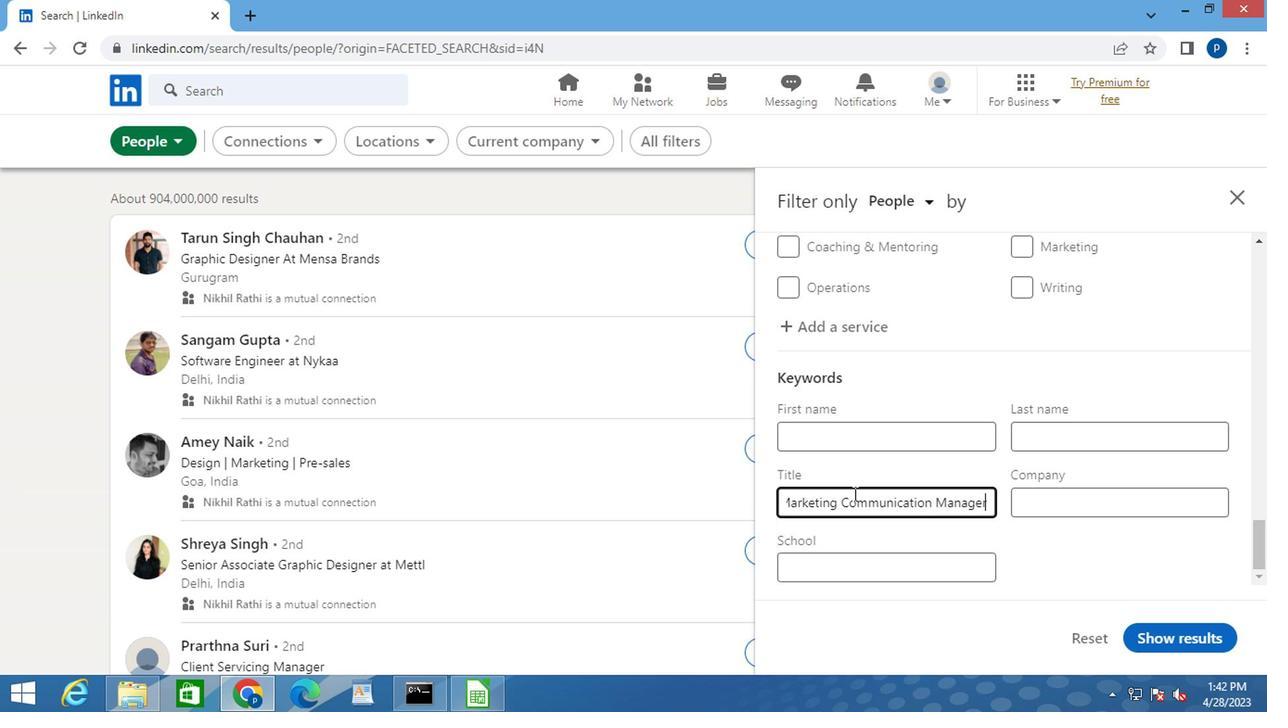 
Action: Mouse moved to (1148, 636)
Screenshot: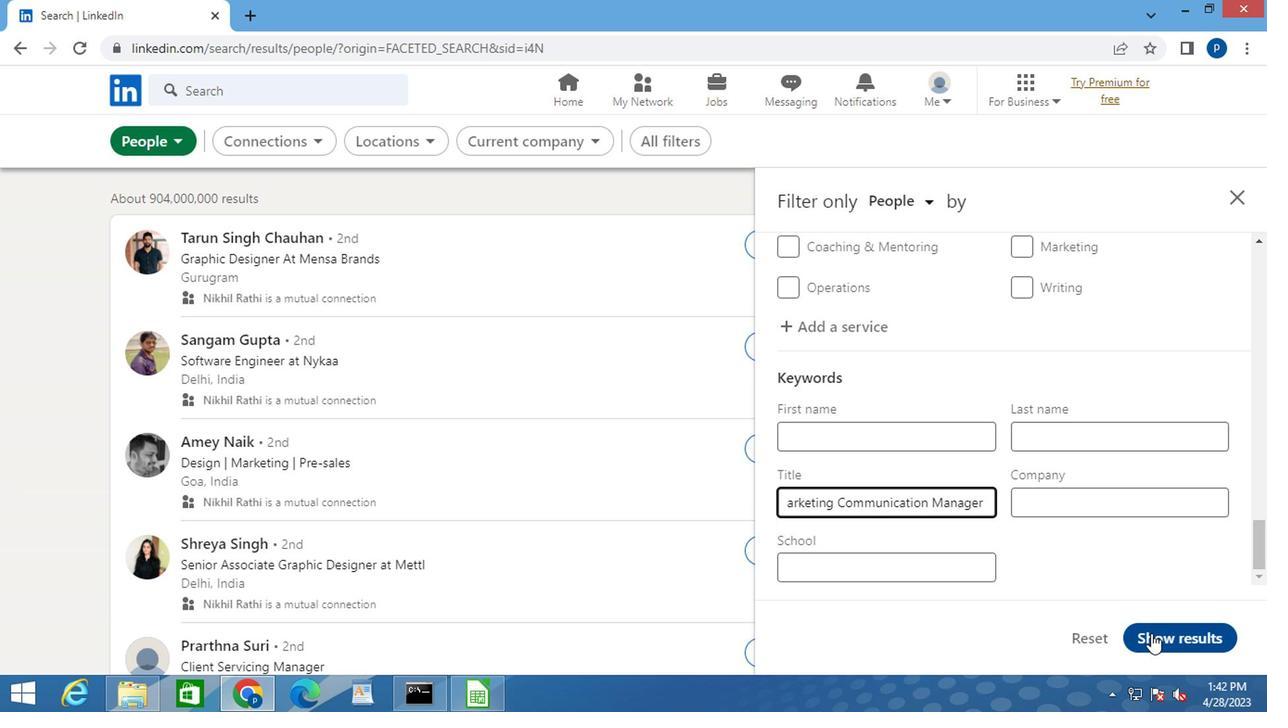 
Action: Mouse pressed left at (1148, 636)
Screenshot: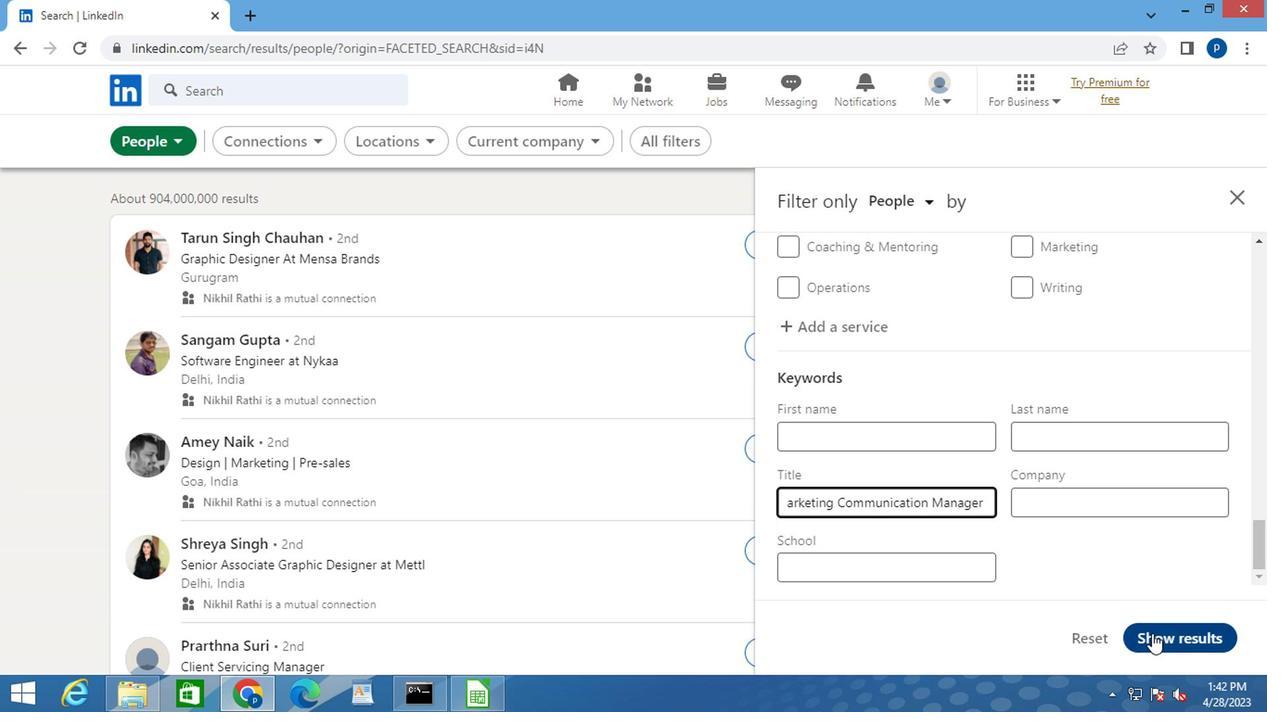 
